 Task: Look for Airbnb options in Chacao, Venezuela from 13th December, 2023 to 15th December, 2023 for 7 adults. Place can be entire room or shared room with 4 bedrooms having 7 beds and 4 bathrooms. Property type can be house. Amenities needed are: wifi, TV, free parking on premises, gym, breakfast.
Action: Mouse moved to (483, 97)
Screenshot: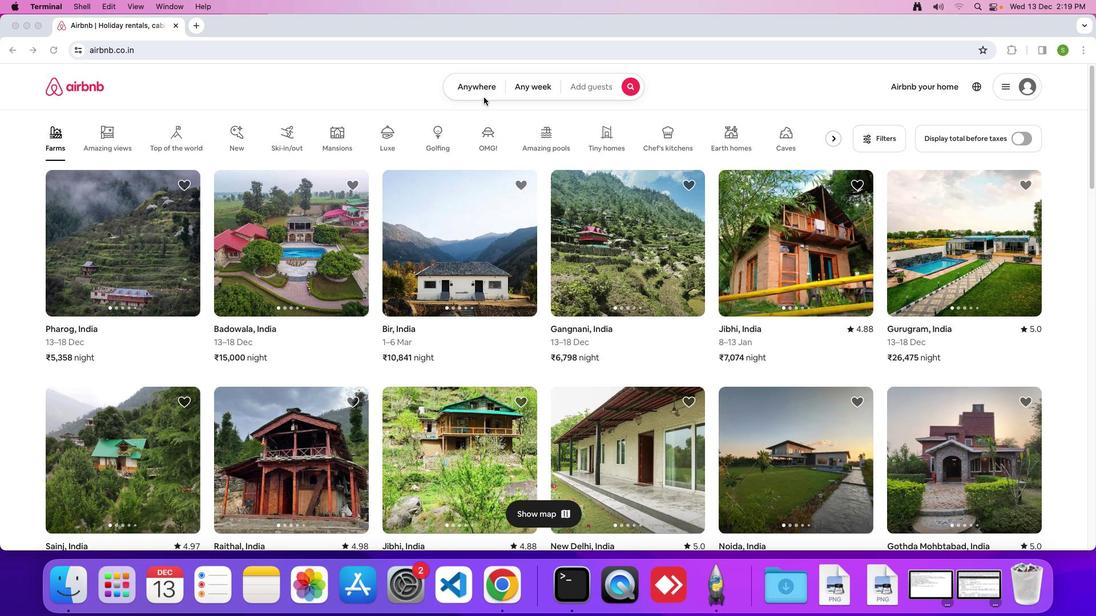 
Action: Mouse pressed left at (483, 97)
Screenshot: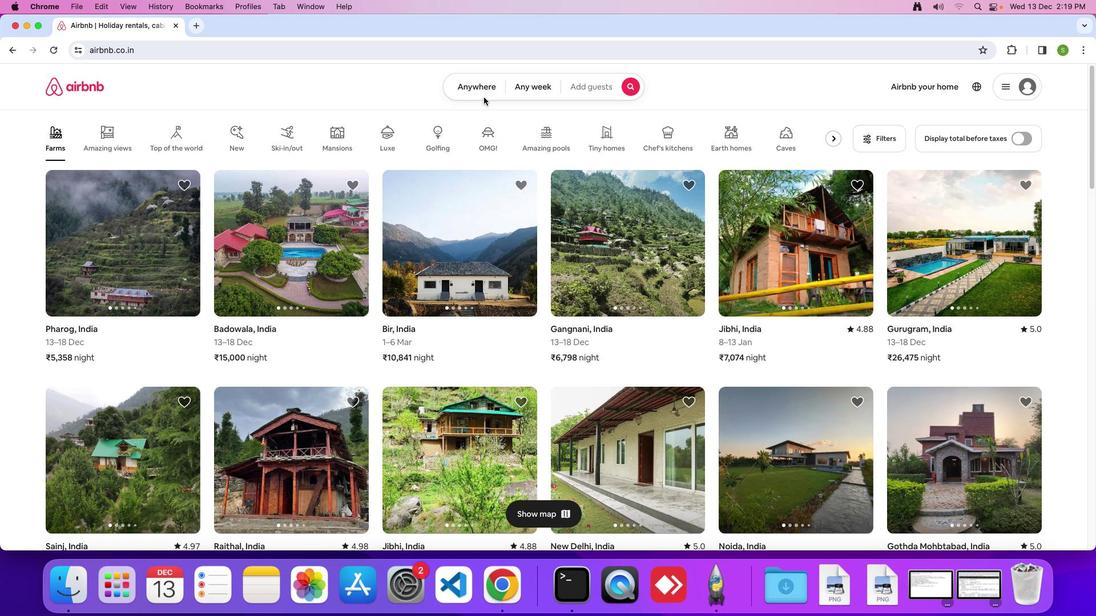 
Action: Mouse moved to (483, 91)
Screenshot: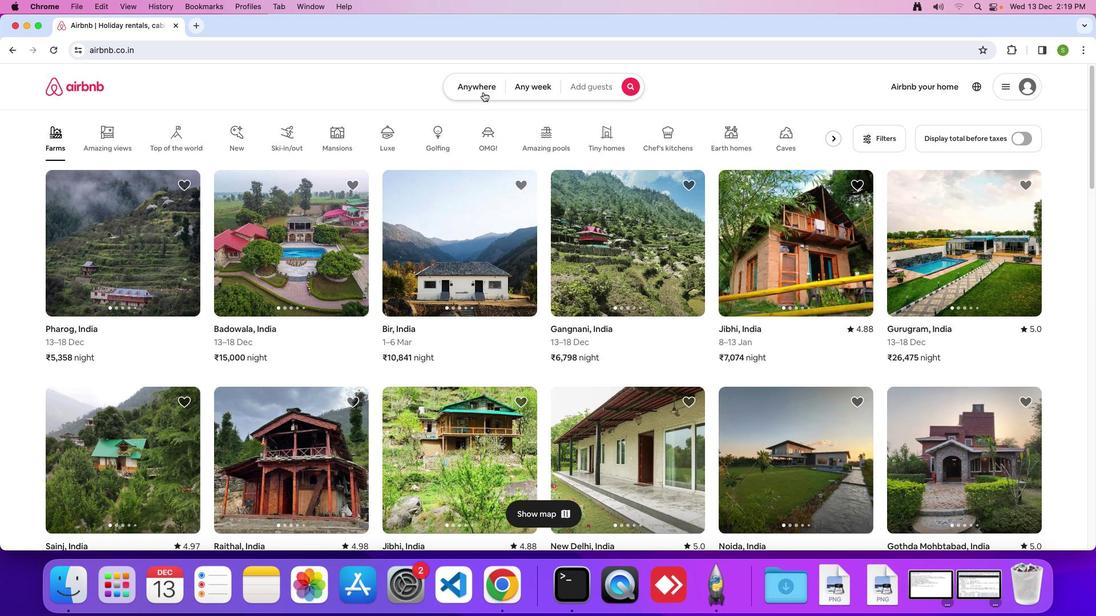 
Action: Mouse pressed left at (483, 91)
Screenshot: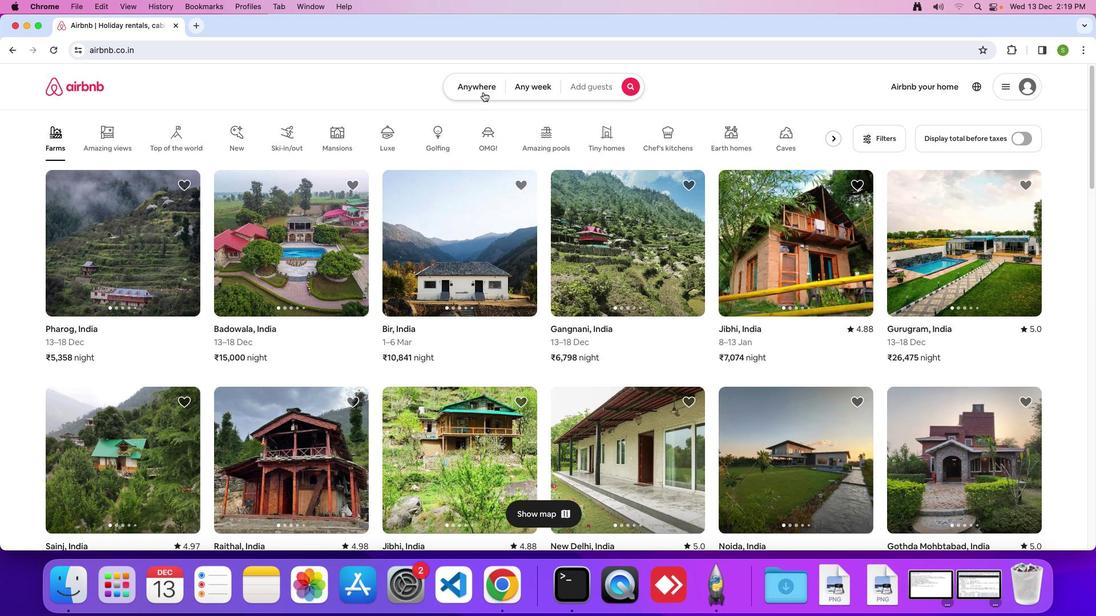 
Action: Mouse moved to (373, 132)
Screenshot: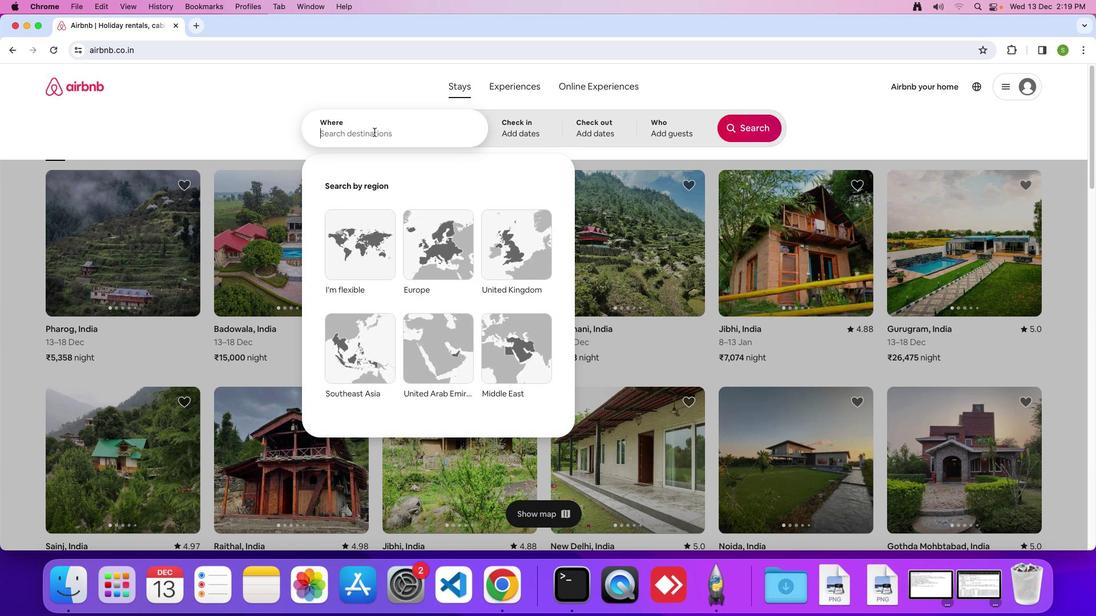 
Action: Mouse pressed left at (373, 132)
Screenshot: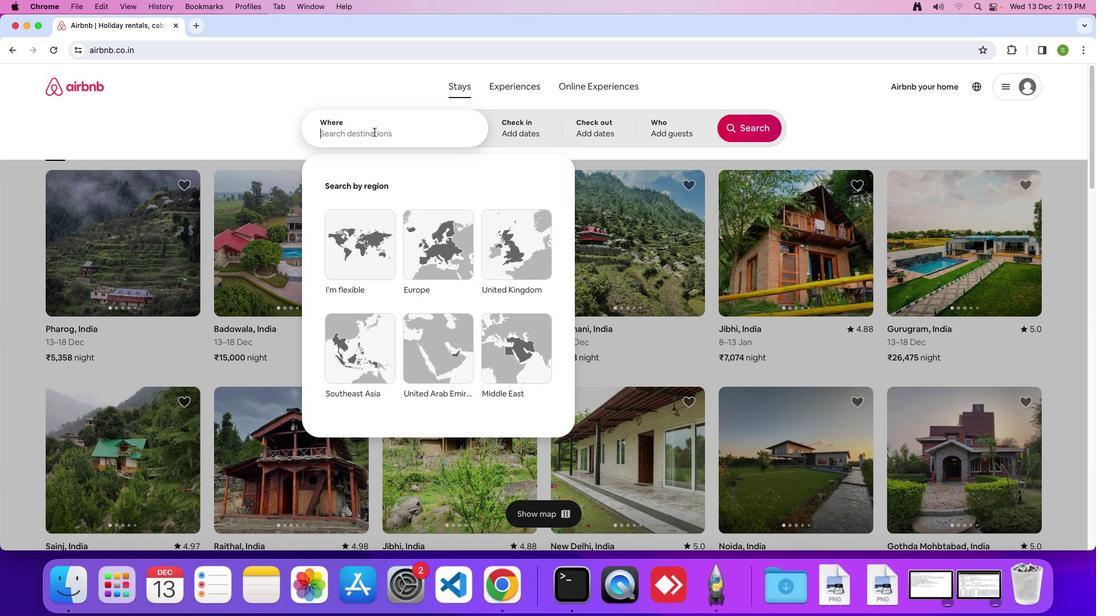 
Action: Key pressed 'C'Key.caps_lock'h''a''c''a''o'','Key.spaceKey.shift'V''e''n''e''z''u''e''l''a'Key.enter
Screenshot: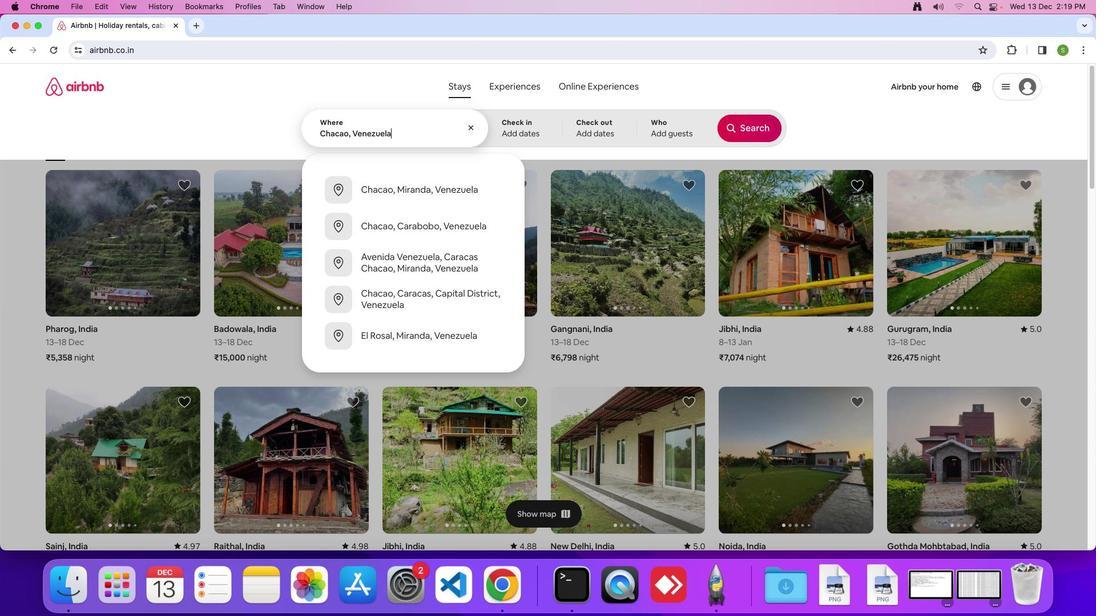 
Action: Mouse moved to (424, 327)
Screenshot: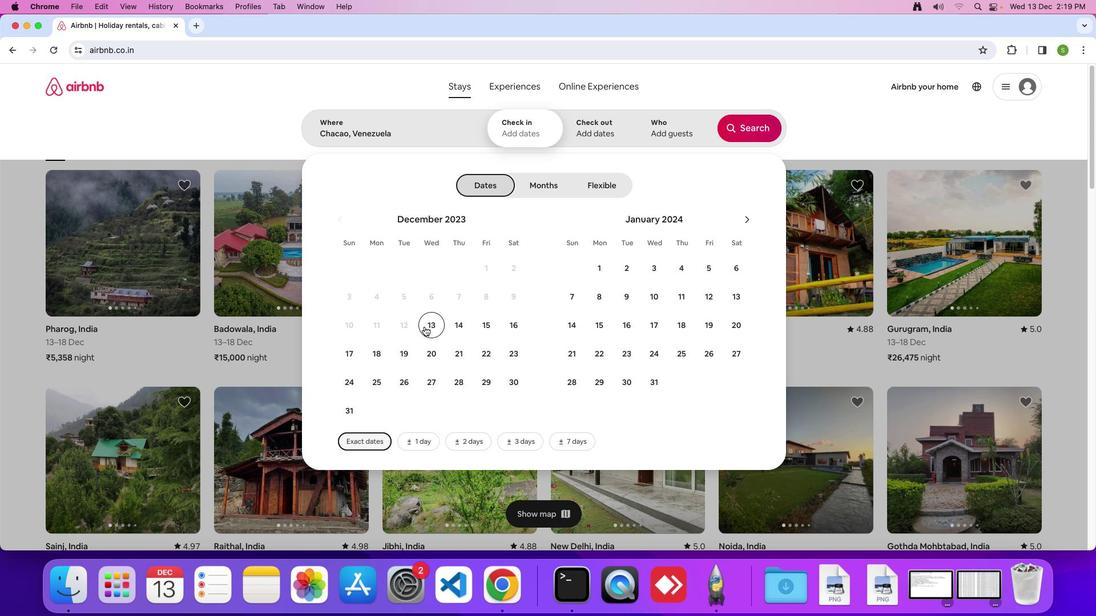 
Action: Mouse pressed left at (424, 327)
Screenshot: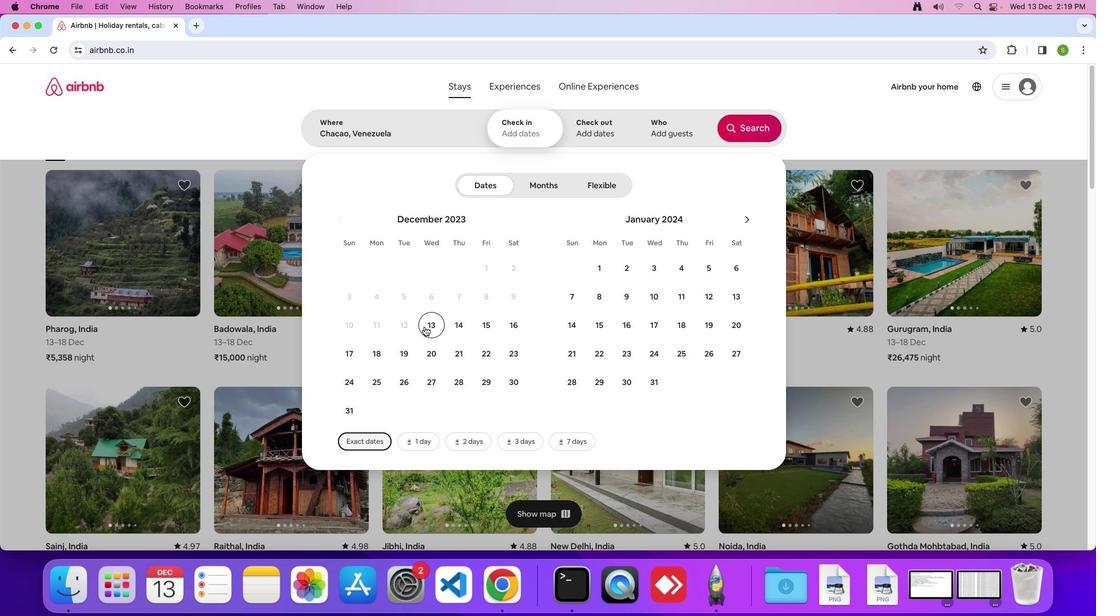 
Action: Mouse moved to (481, 323)
Screenshot: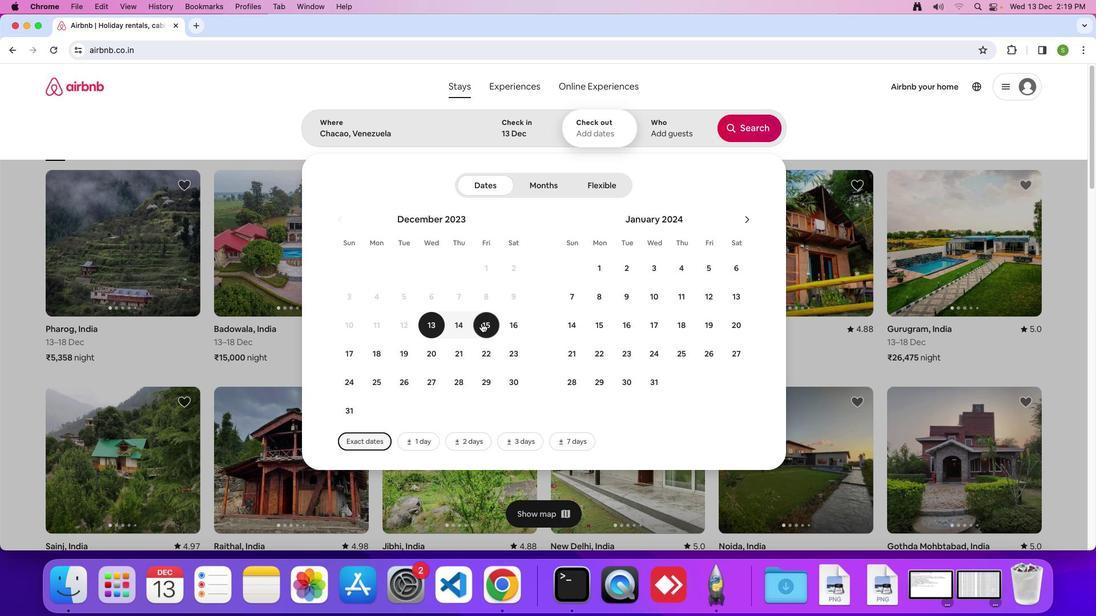 
Action: Mouse pressed left at (481, 323)
Screenshot: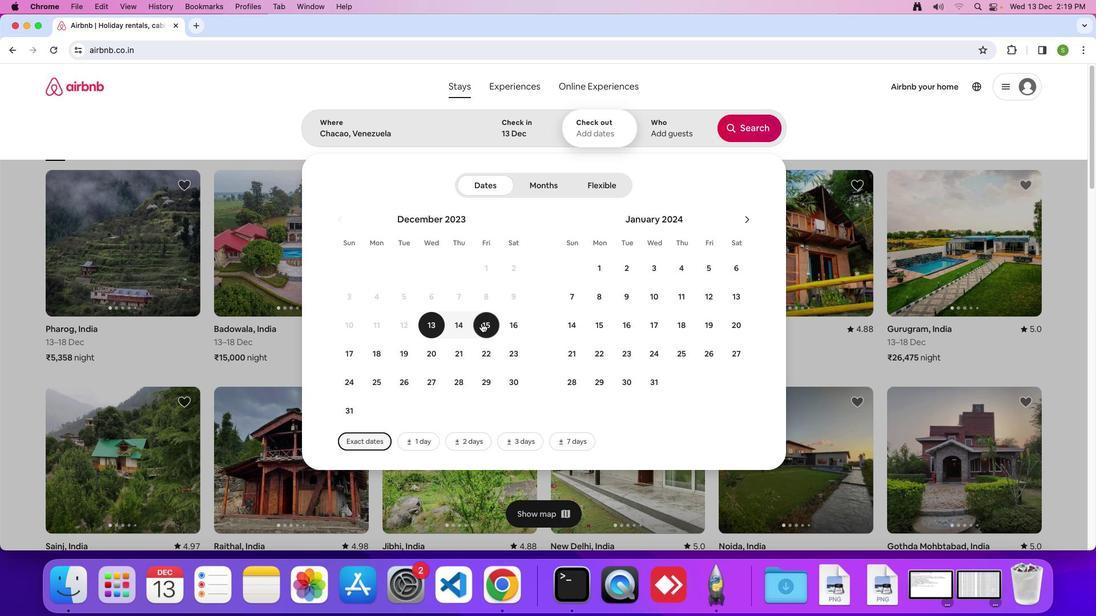 
Action: Mouse moved to (659, 124)
Screenshot: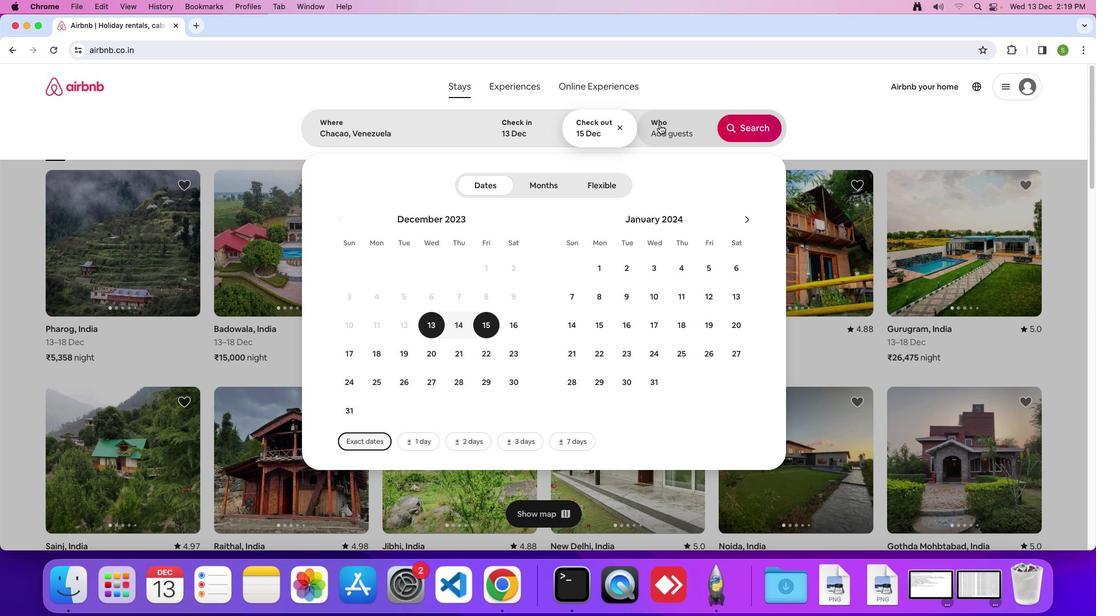 
Action: Mouse pressed left at (659, 124)
Screenshot: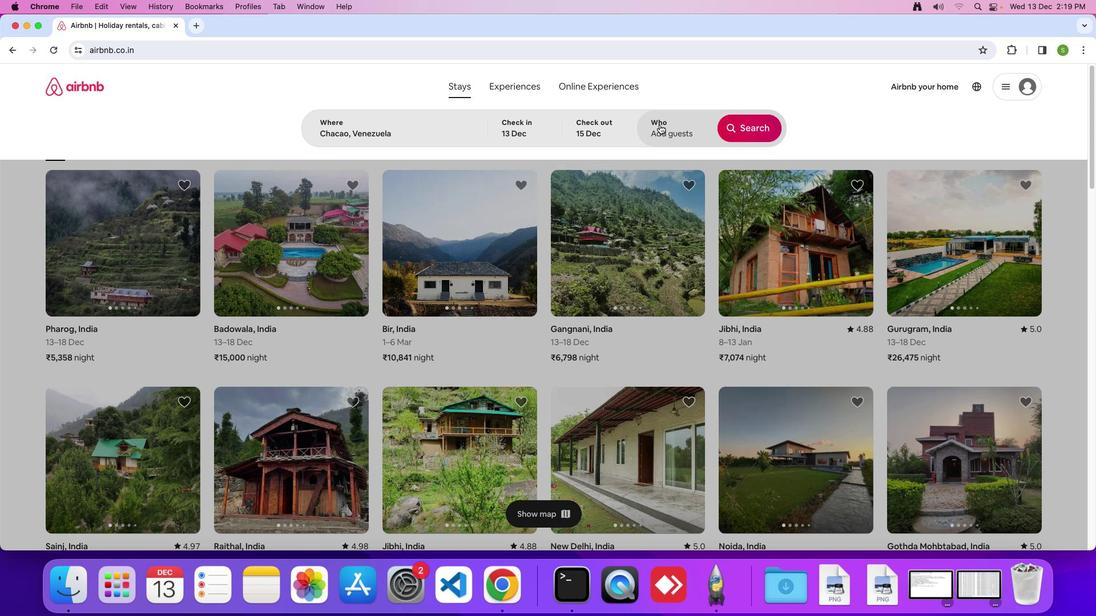 
Action: Mouse moved to (747, 188)
Screenshot: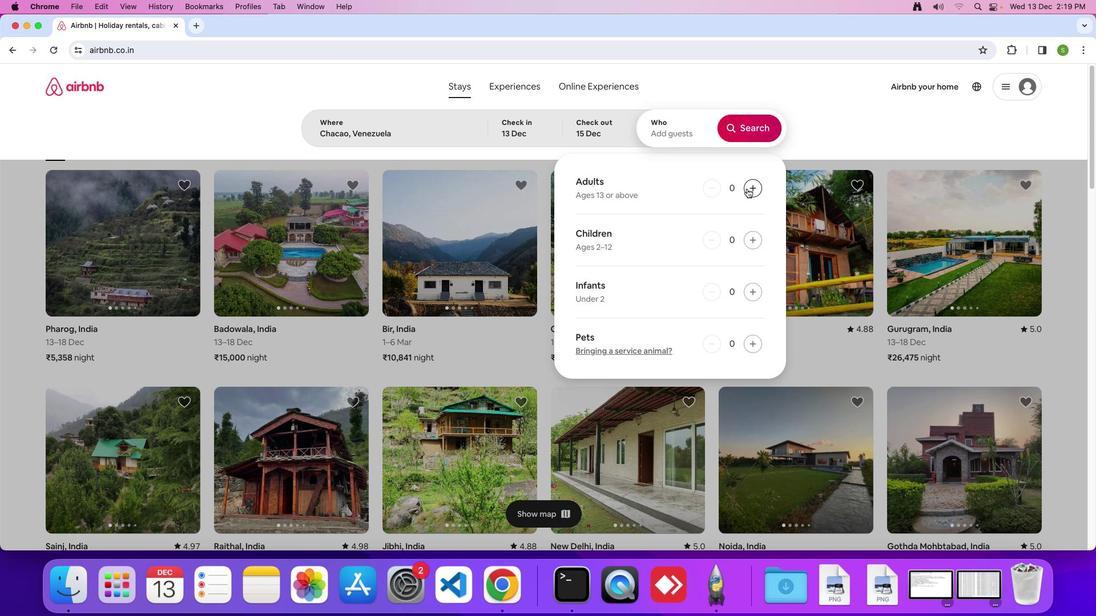 
Action: Mouse pressed left at (747, 188)
Screenshot: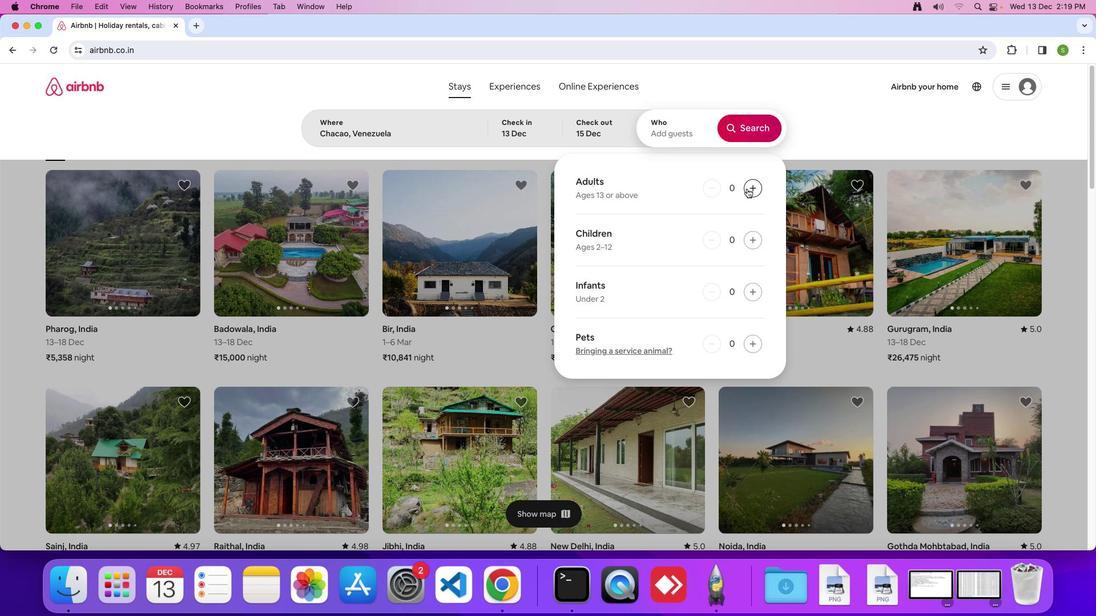 
Action: Mouse pressed left at (747, 188)
Screenshot: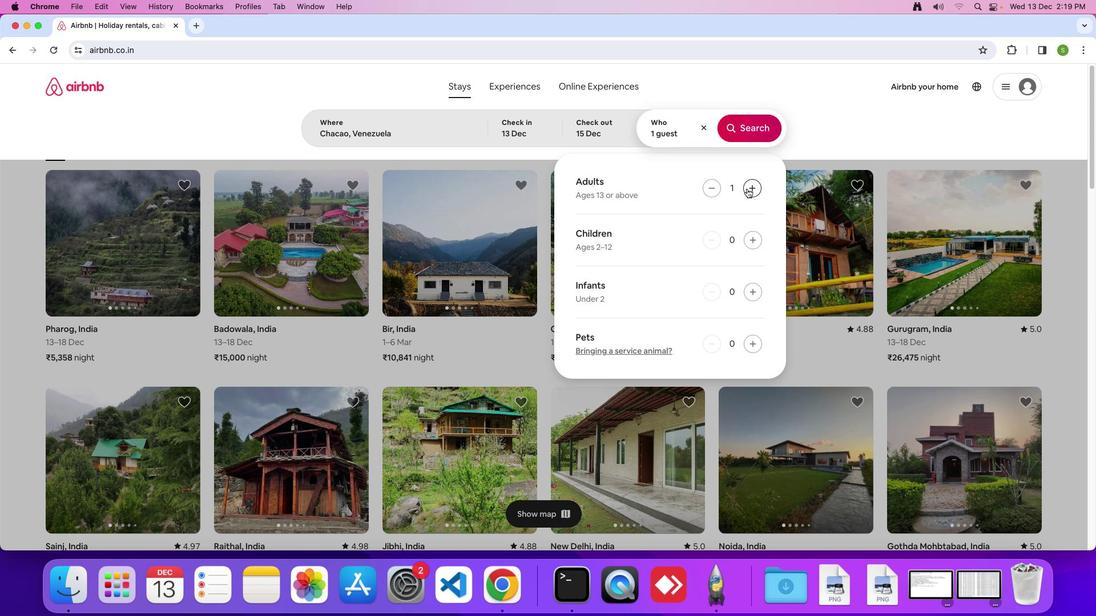 
Action: Mouse pressed left at (747, 188)
Screenshot: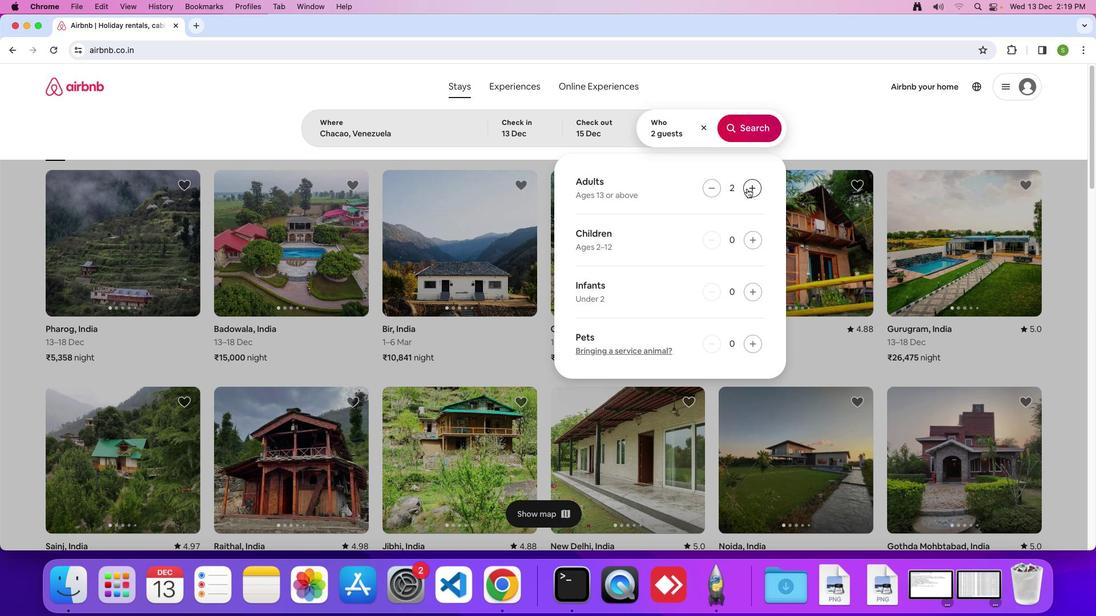 
Action: Mouse pressed left at (747, 188)
Screenshot: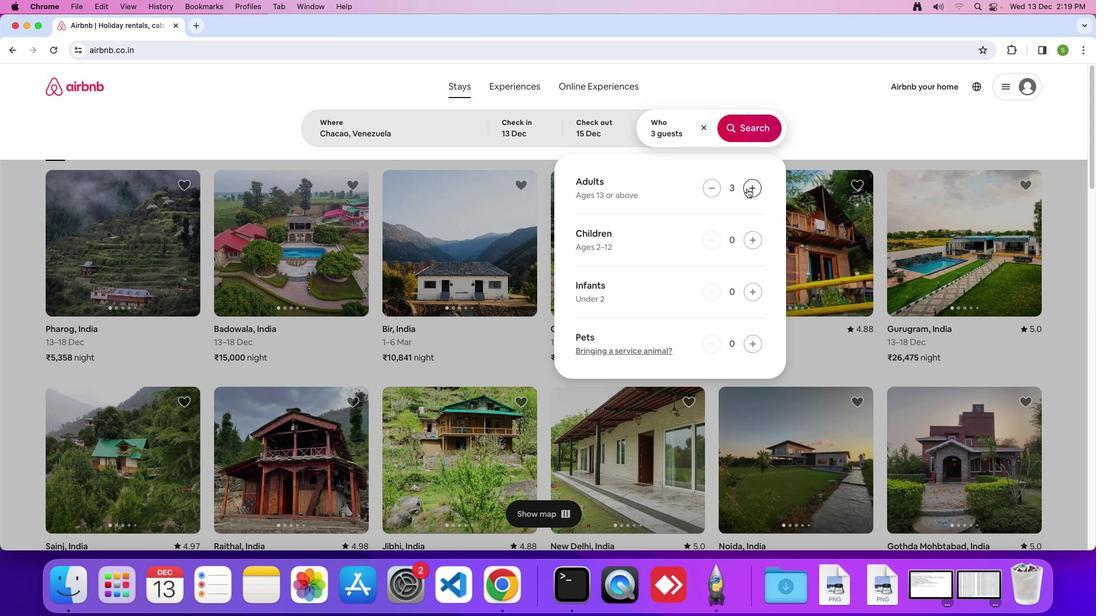 
Action: Mouse pressed left at (747, 188)
Screenshot: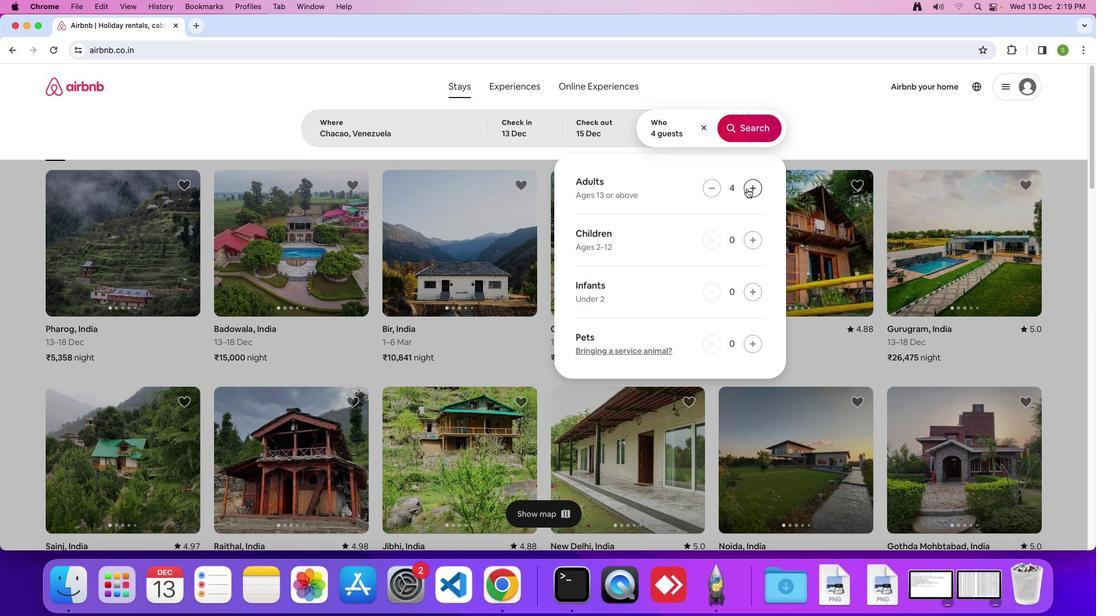 
Action: Mouse pressed left at (747, 188)
Screenshot: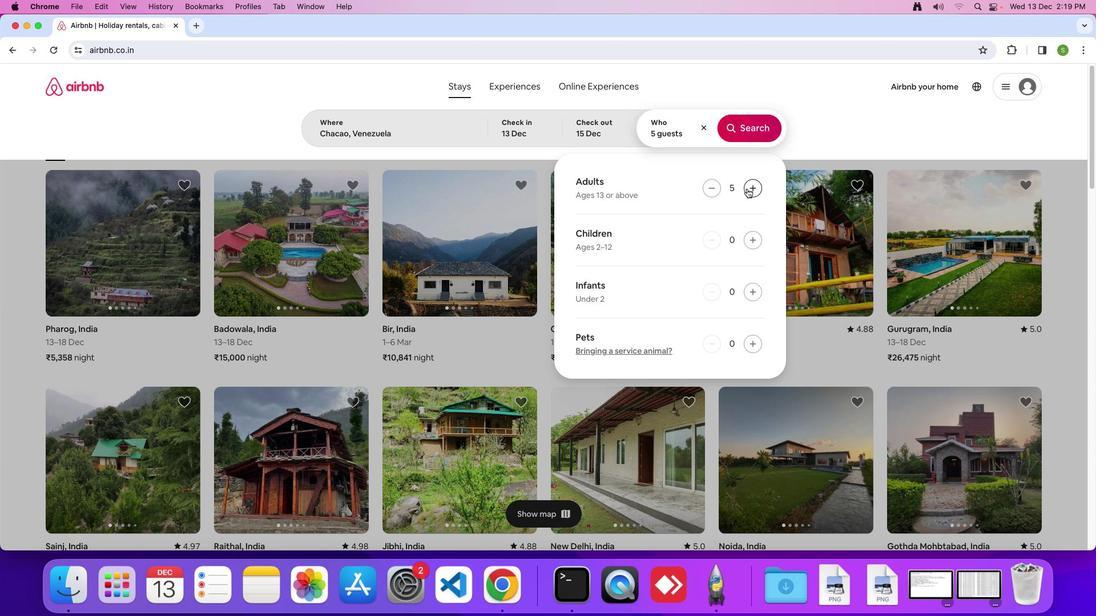 
Action: Mouse pressed left at (747, 188)
Screenshot: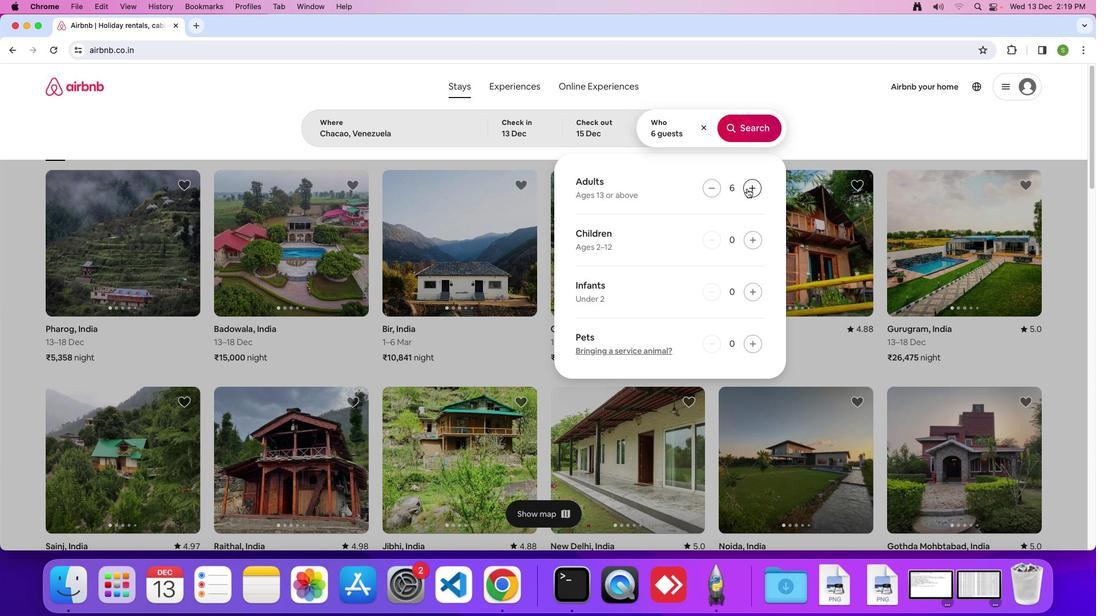 
Action: Mouse moved to (751, 133)
Screenshot: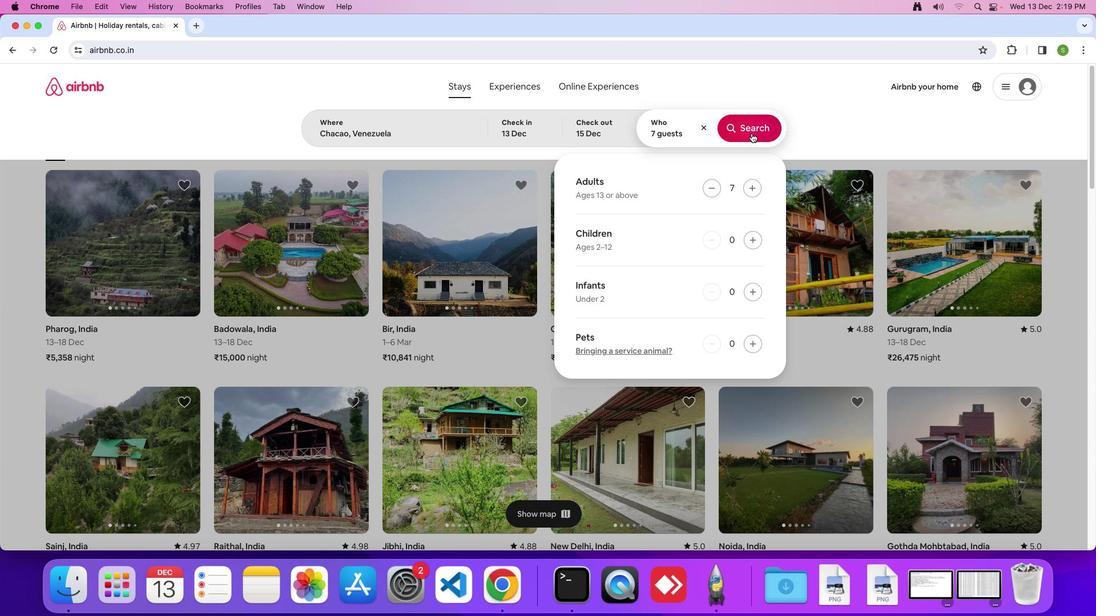 
Action: Mouse pressed left at (751, 133)
Screenshot: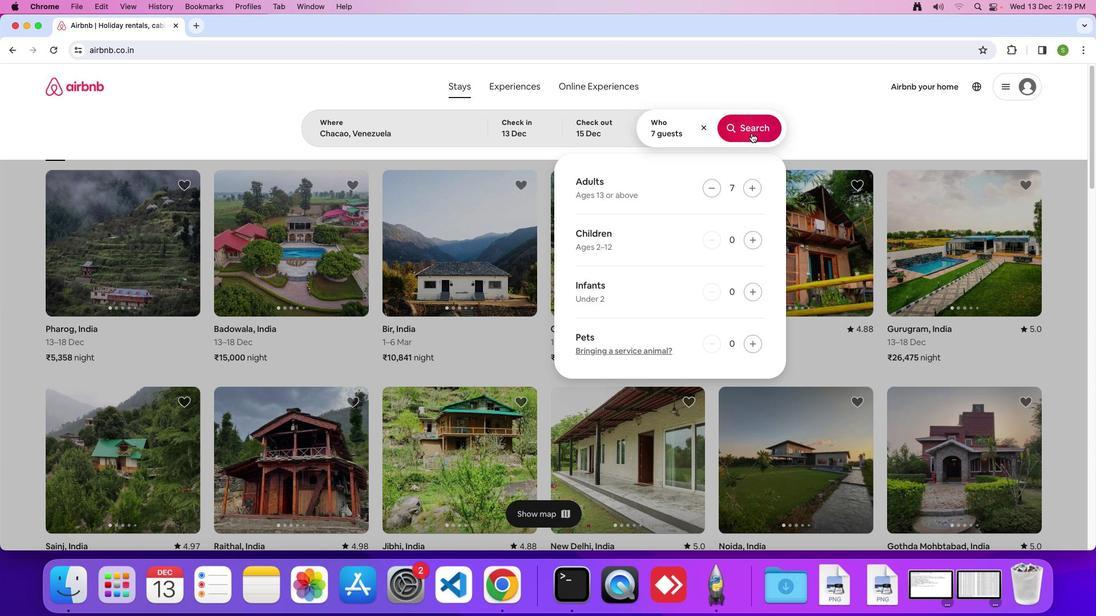 
Action: Mouse moved to (923, 134)
Screenshot: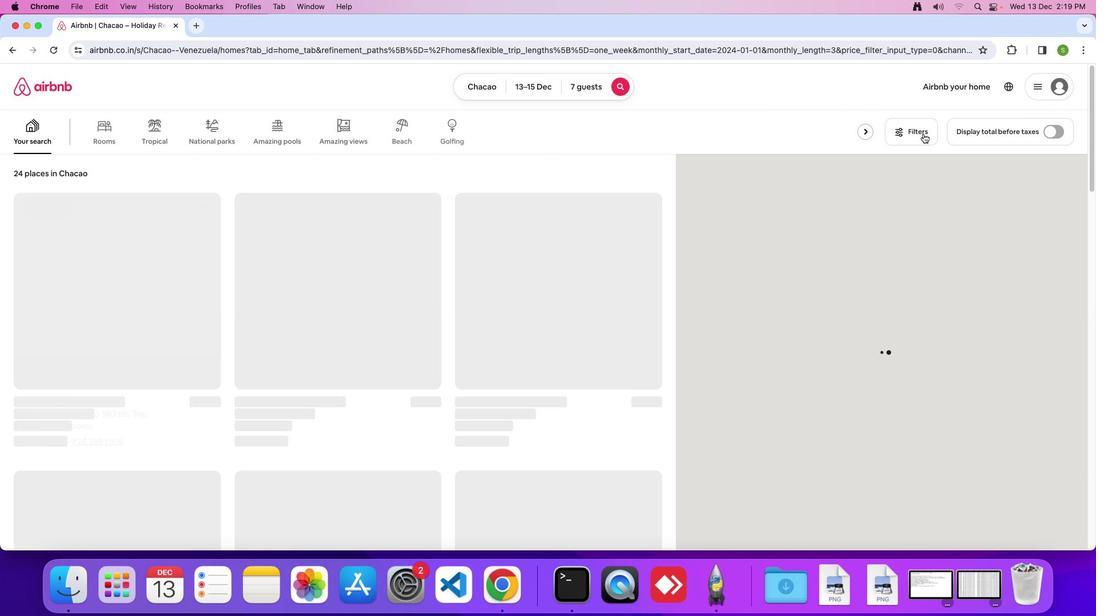 
Action: Mouse pressed left at (923, 134)
Screenshot: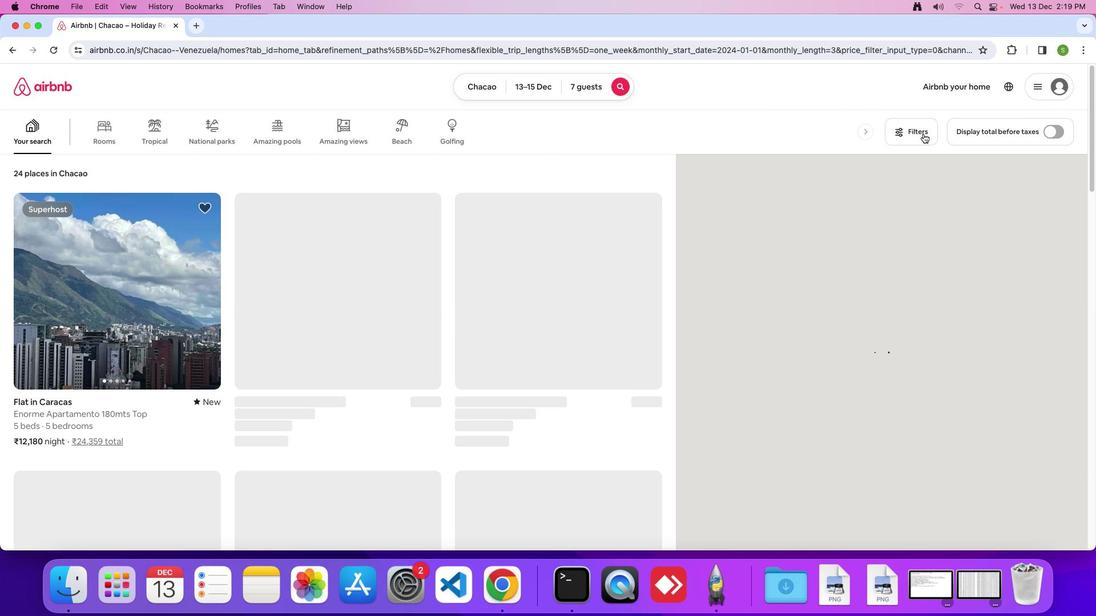 
Action: Mouse moved to (588, 299)
Screenshot: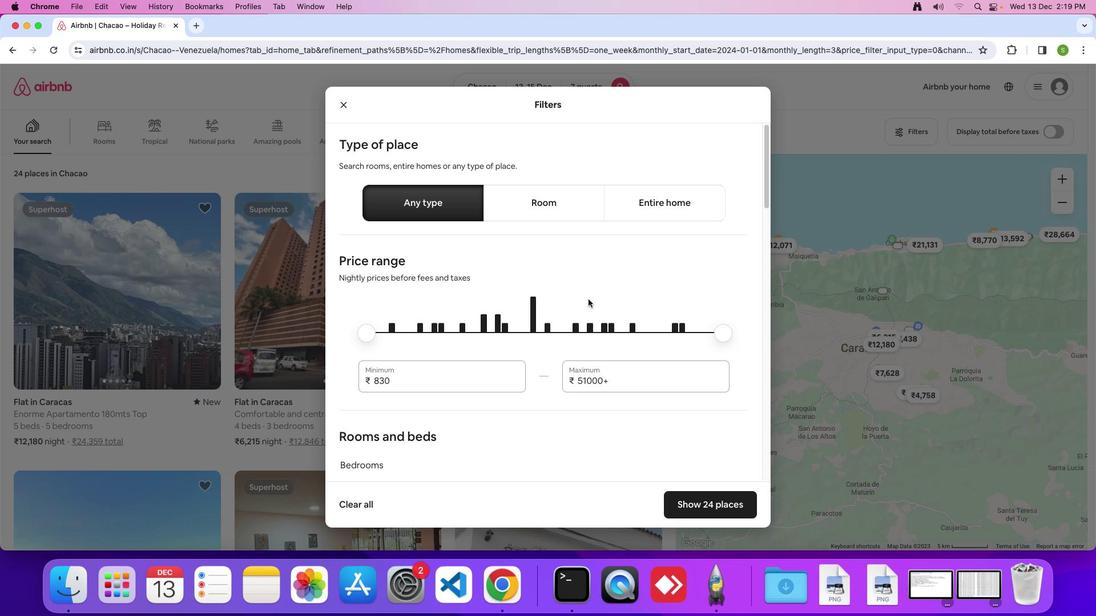 
Action: Mouse scrolled (588, 299) with delta (0, 0)
Screenshot: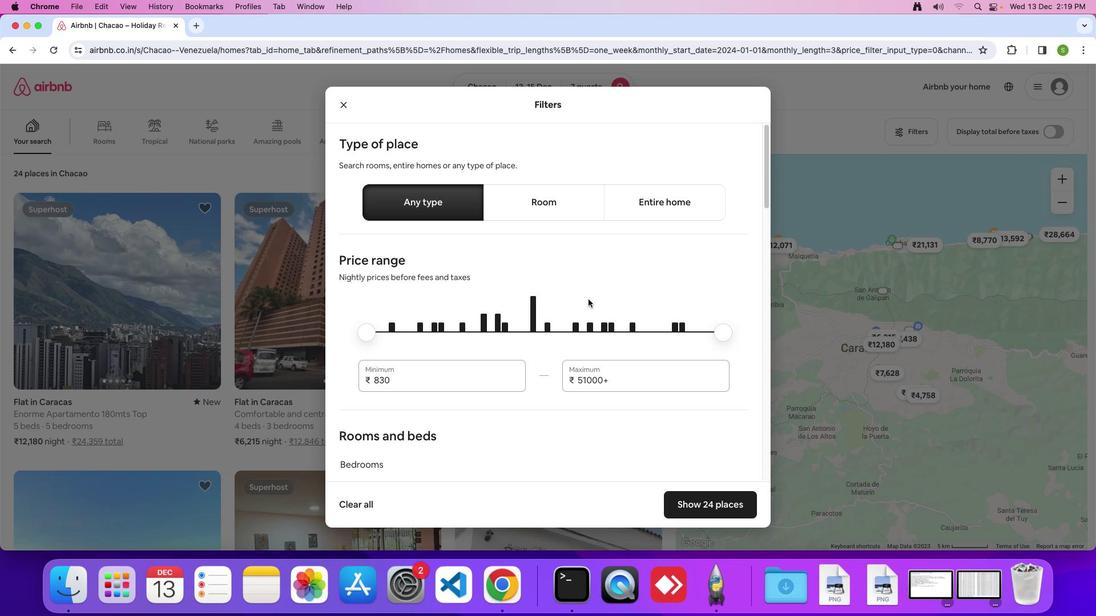 
Action: Mouse scrolled (588, 299) with delta (0, 0)
Screenshot: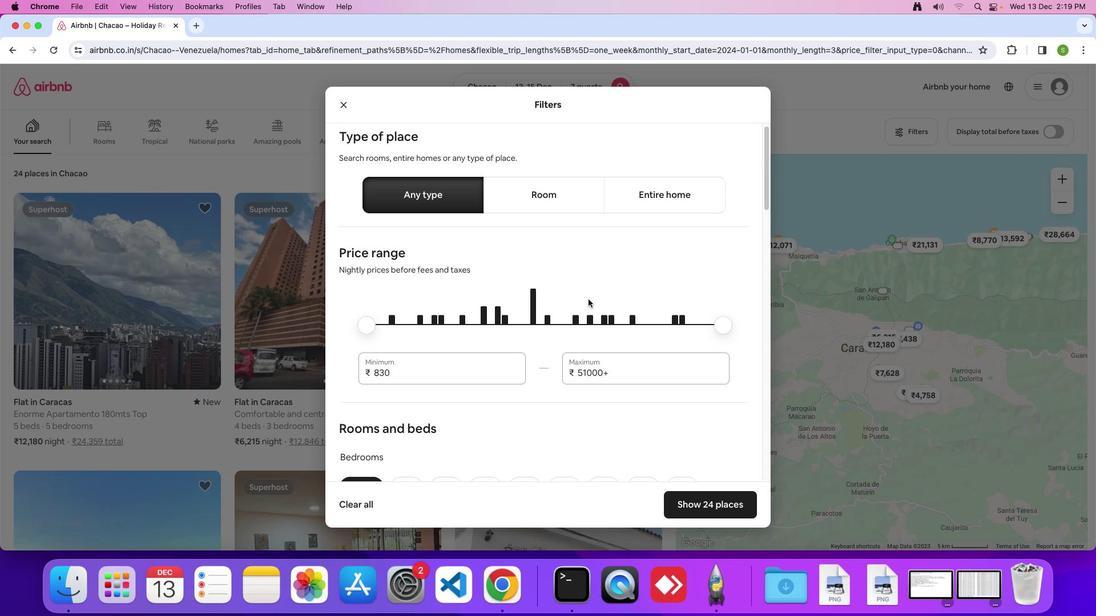 
Action: Mouse scrolled (588, 299) with delta (0, 0)
Screenshot: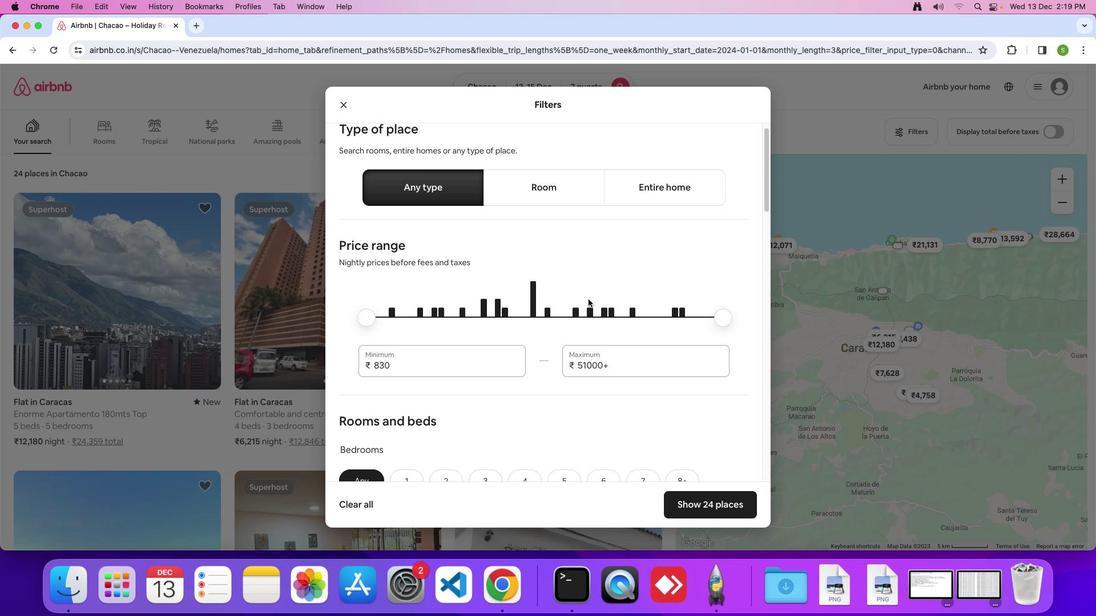 
Action: Mouse scrolled (588, 299) with delta (0, 0)
Screenshot: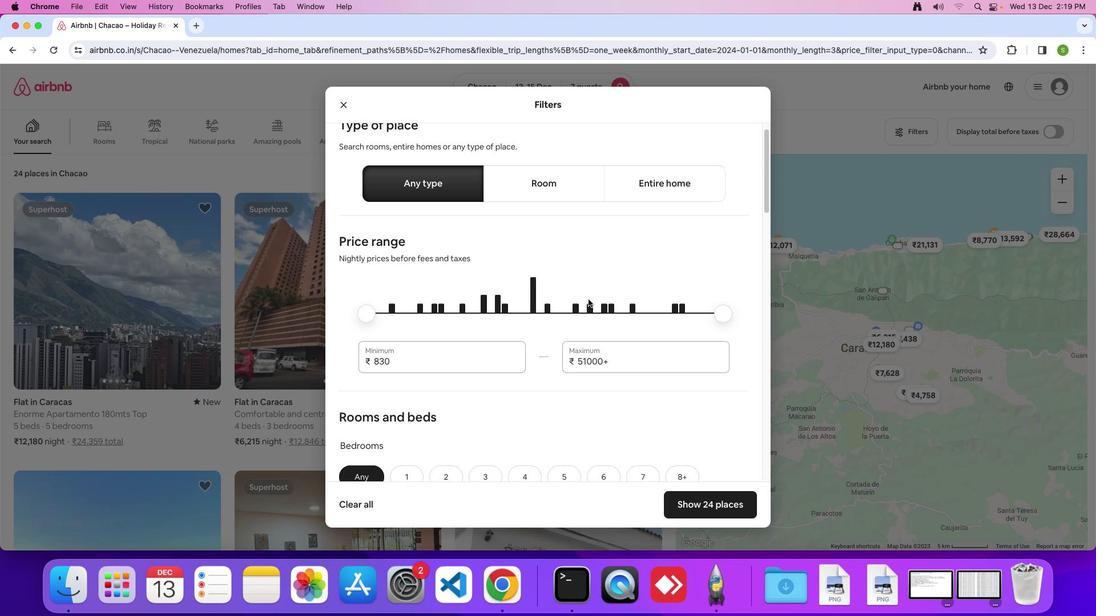 
Action: Mouse scrolled (588, 299) with delta (0, 0)
Screenshot: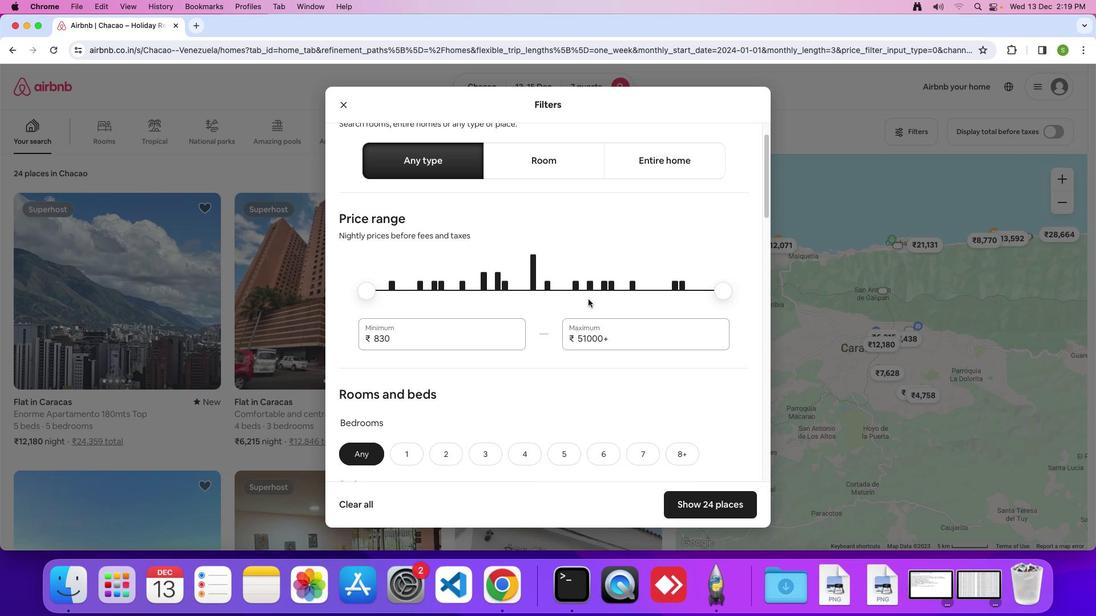 
Action: Mouse scrolled (588, 299) with delta (0, 0)
Screenshot: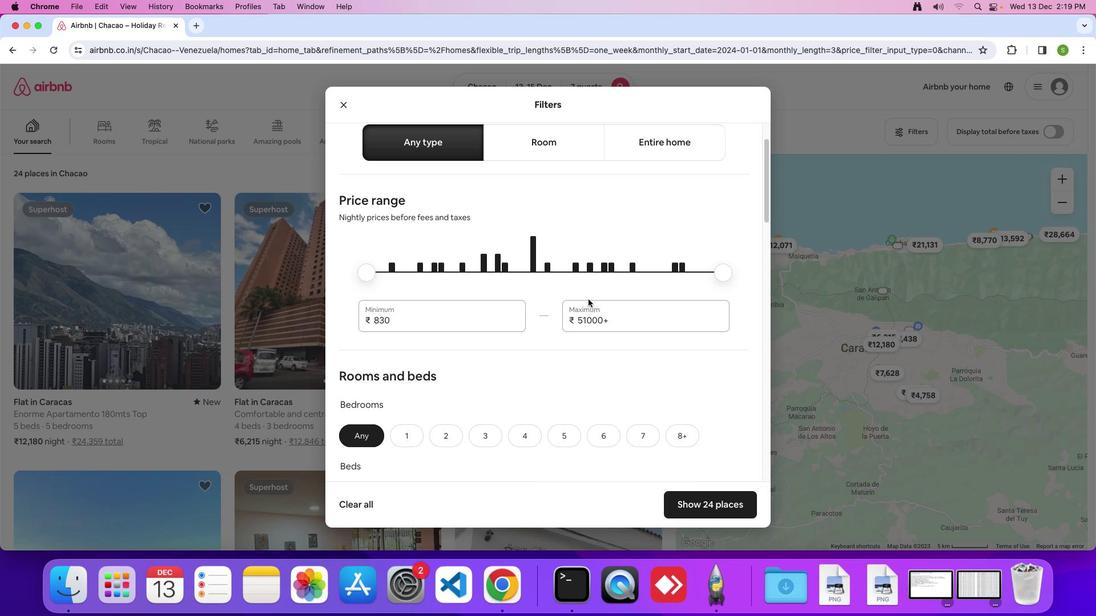 
Action: Mouse scrolled (588, 299) with delta (0, 0)
Screenshot: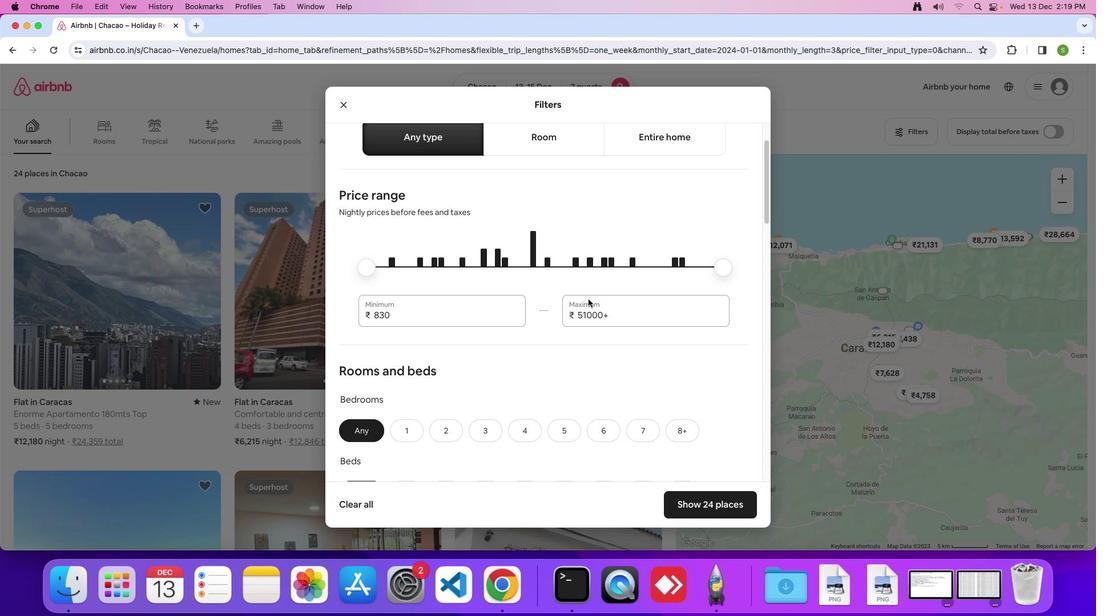 
Action: Mouse scrolled (588, 299) with delta (0, -1)
Screenshot: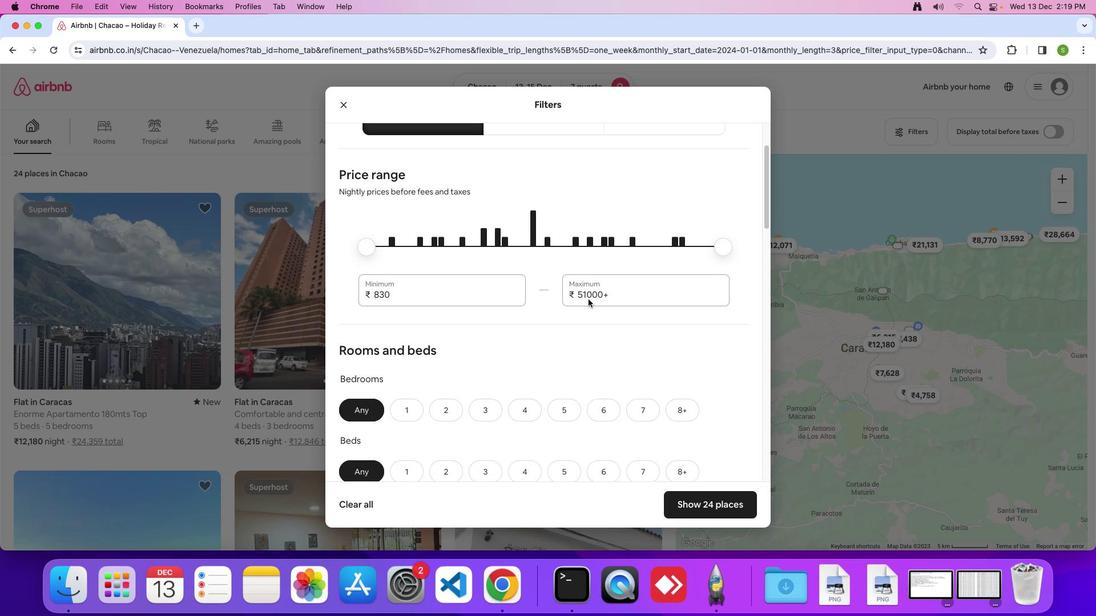 
Action: Mouse scrolled (588, 299) with delta (0, 0)
Screenshot: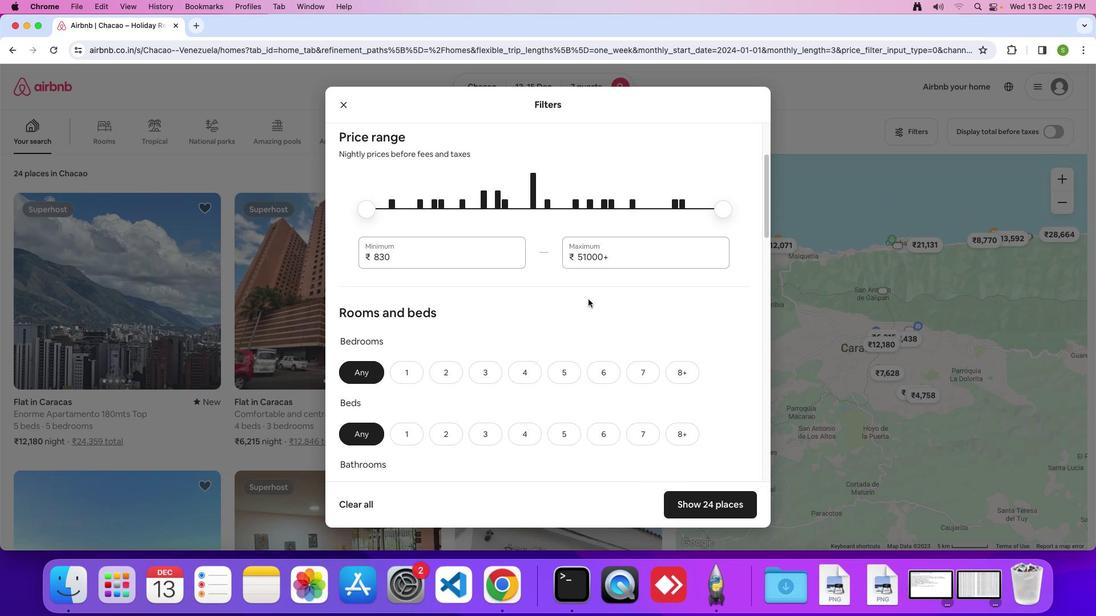 
Action: Mouse scrolled (588, 299) with delta (0, 0)
Screenshot: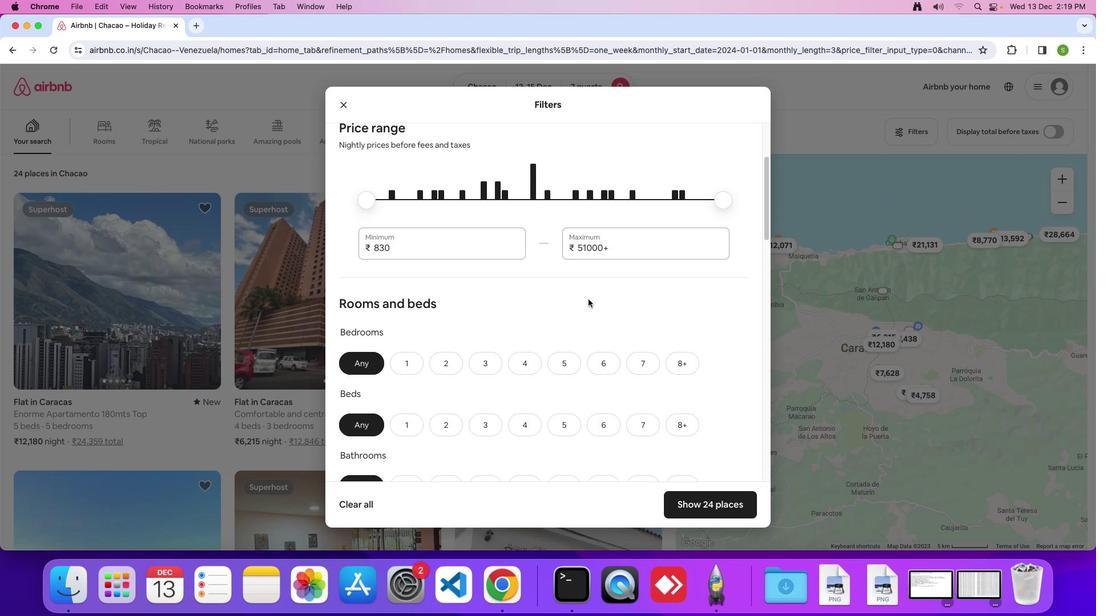 
Action: Mouse scrolled (588, 299) with delta (0, -1)
Screenshot: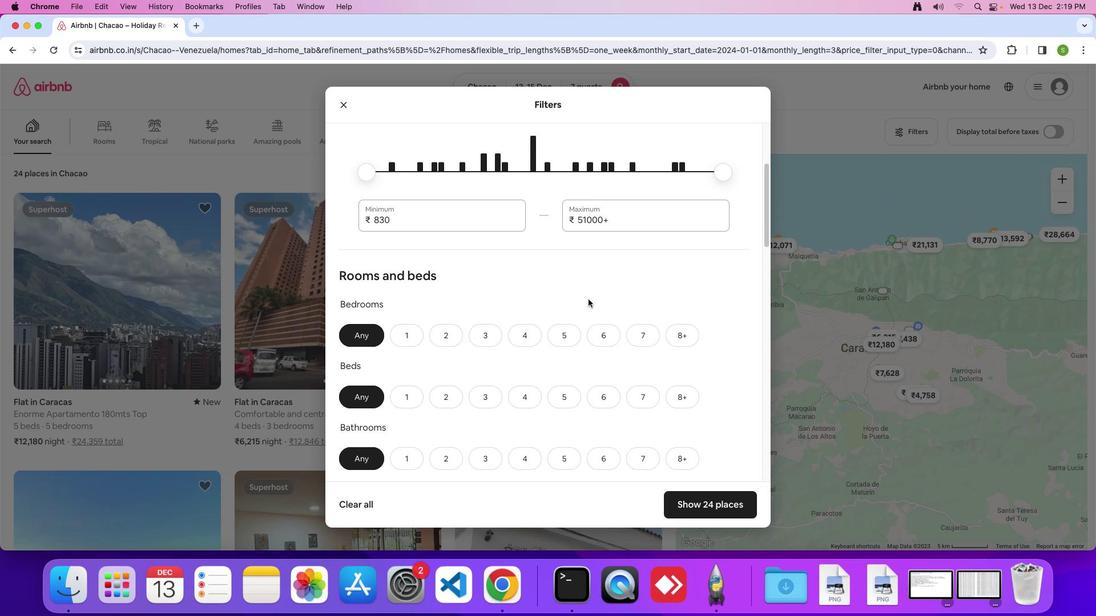
Action: Mouse scrolled (588, 299) with delta (0, 0)
Screenshot: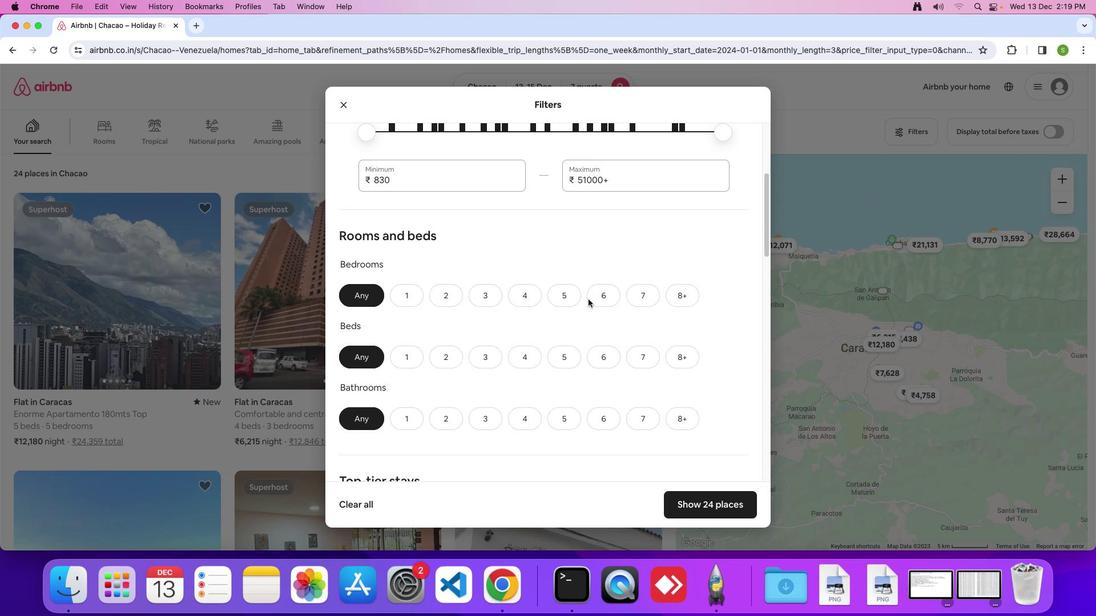 
Action: Mouse scrolled (588, 299) with delta (0, 0)
Screenshot: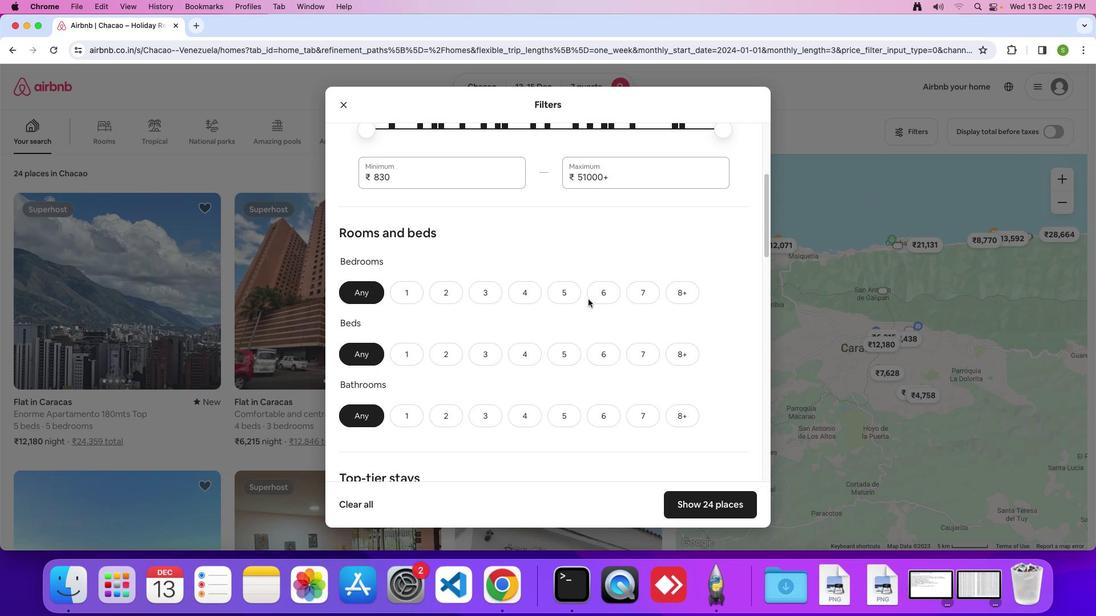 
Action: Mouse scrolled (588, 299) with delta (0, -1)
Screenshot: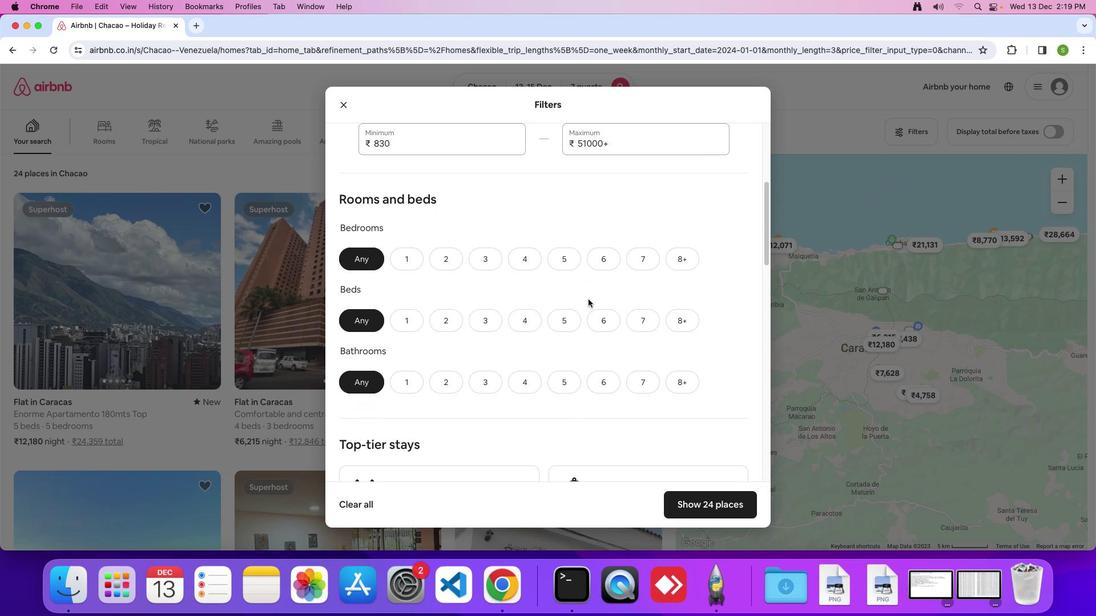 
Action: Mouse moved to (522, 231)
Screenshot: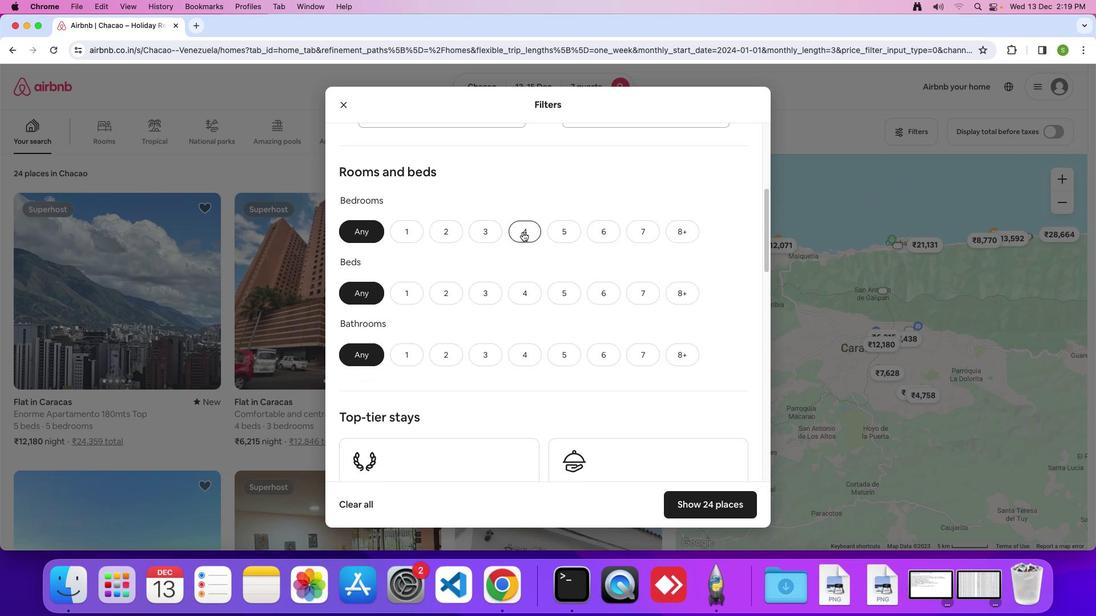 
Action: Mouse pressed left at (522, 231)
Screenshot: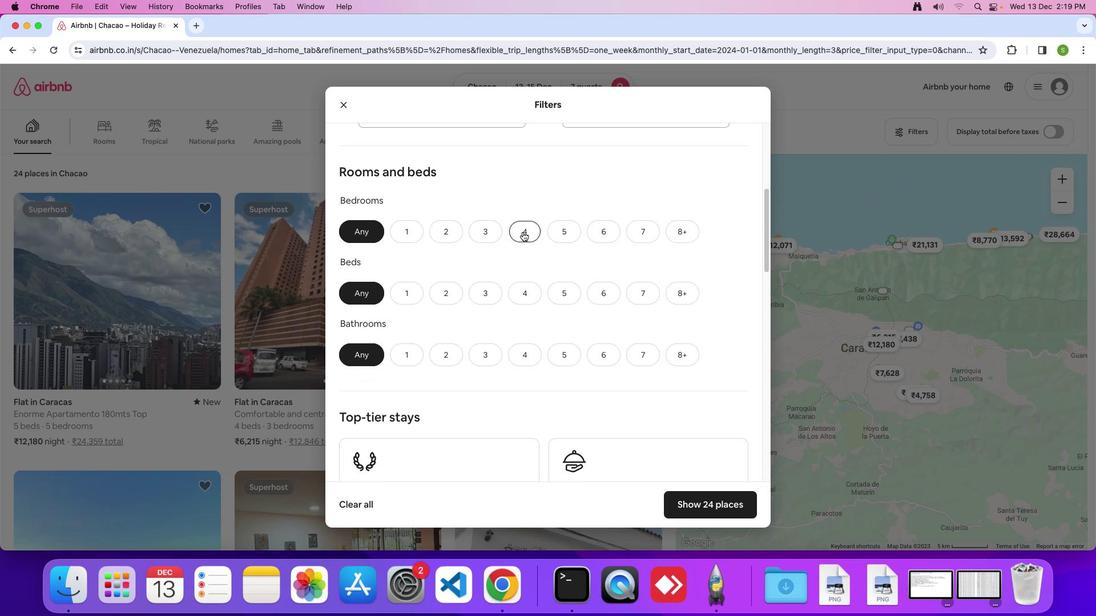 
Action: Mouse moved to (648, 299)
Screenshot: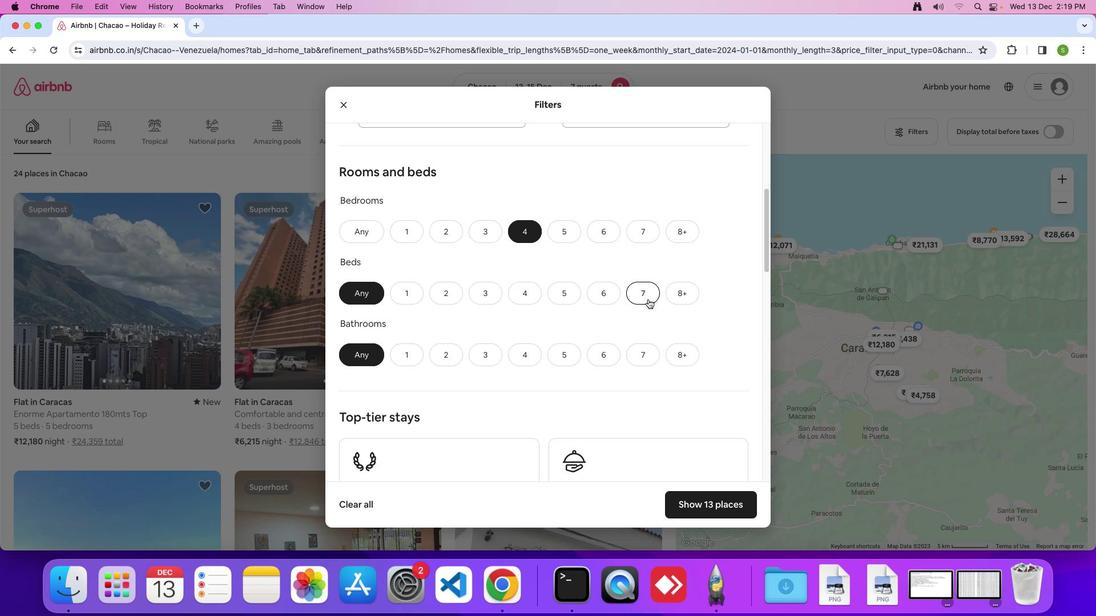 
Action: Mouse pressed left at (648, 299)
Screenshot: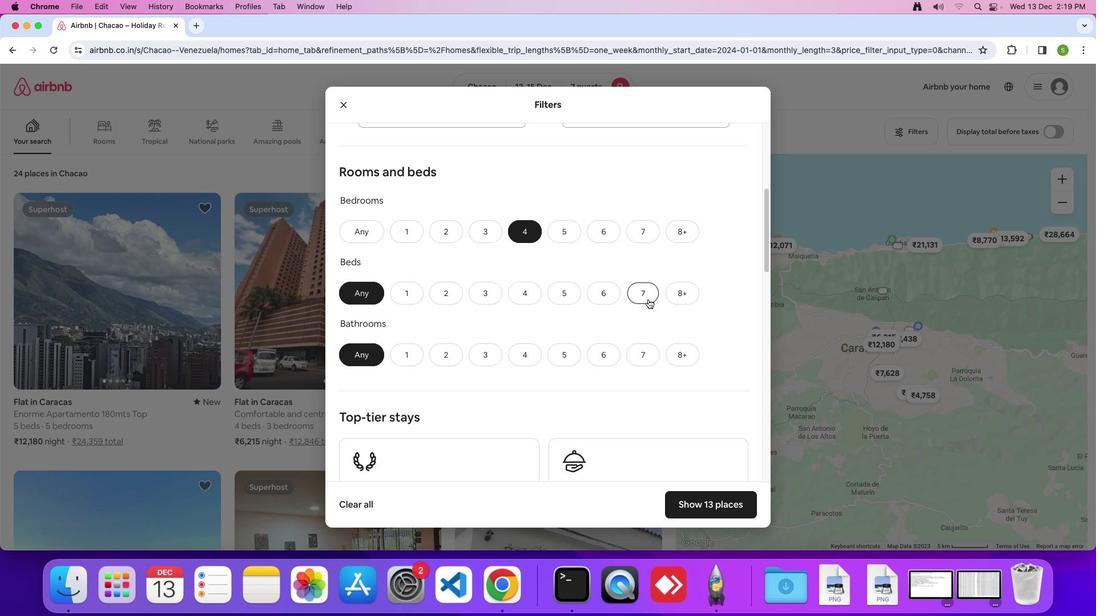 
Action: Mouse moved to (530, 354)
Screenshot: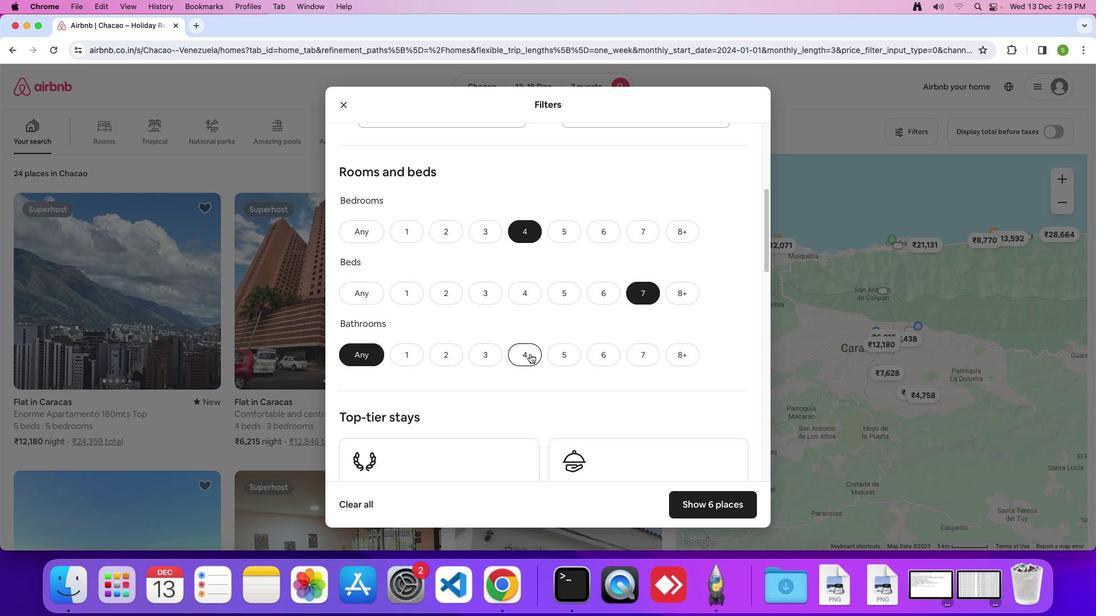 
Action: Mouse pressed left at (530, 354)
Screenshot: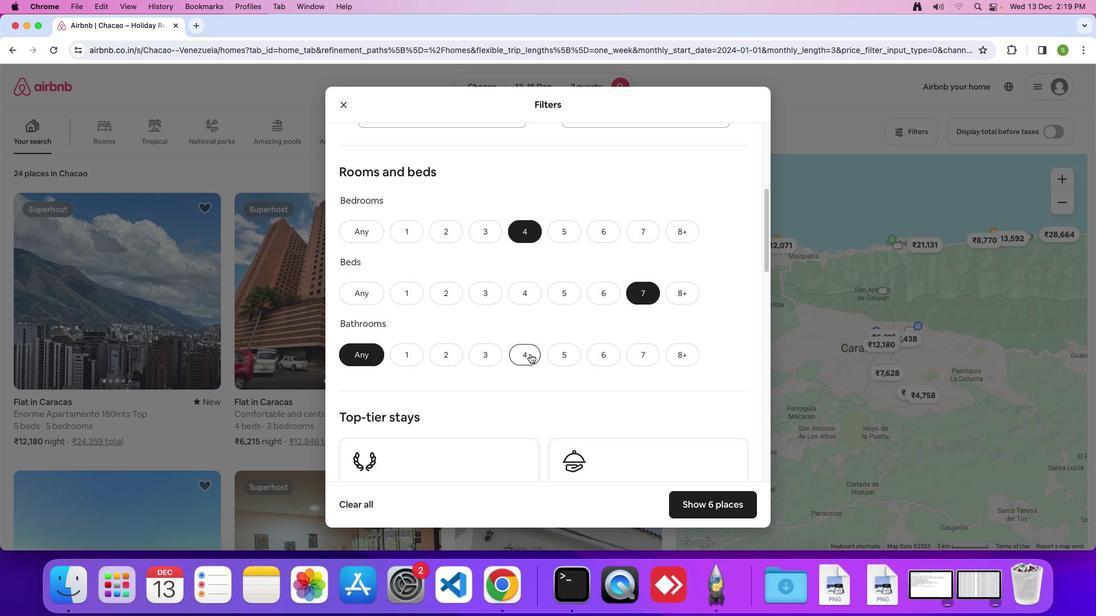 
Action: Mouse moved to (610, 331)
Screenshot: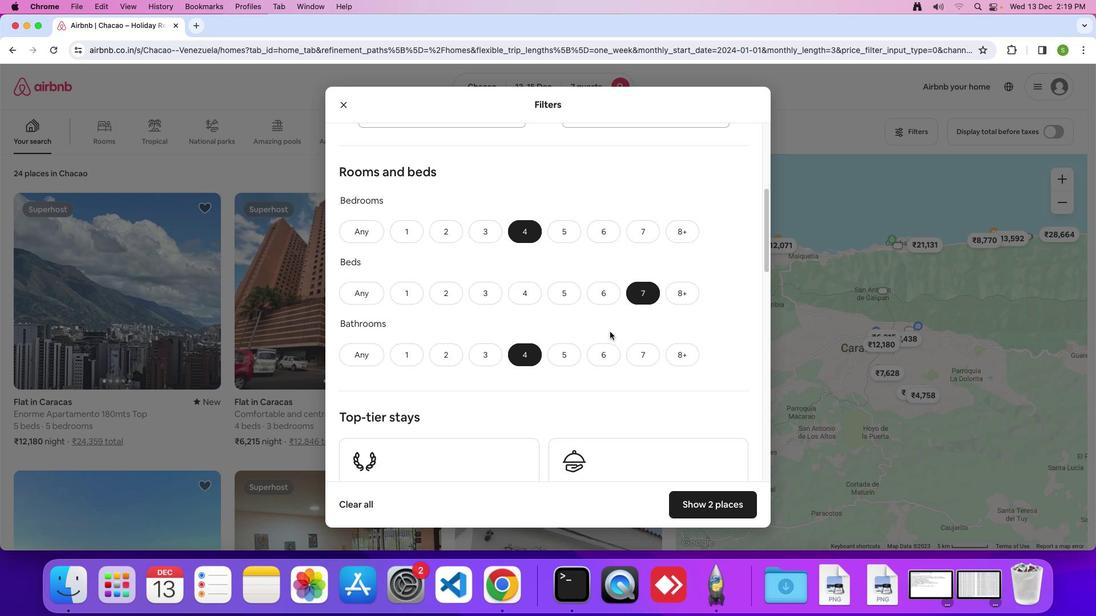 
Action: Mouse scrolled (610, 331) with delta (0, 0)
Screenshot: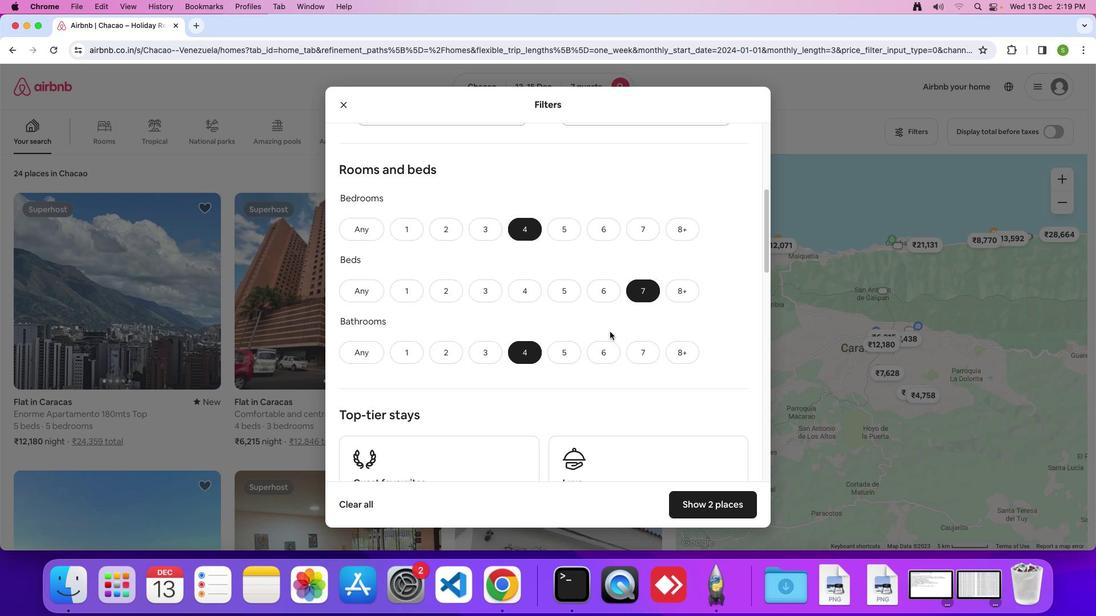 
Action: Mouse scrolled (610, 331) with delta (0, 0)
Screenshot: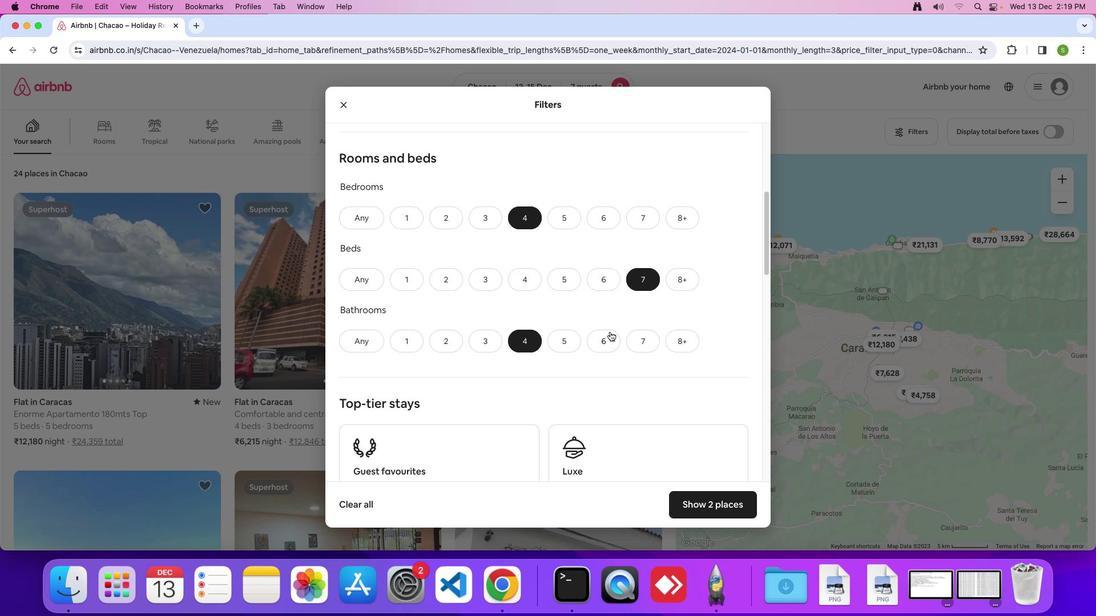 
Action: Mouse scrolled (610, 331) with delta (0, -1)
Screenshot: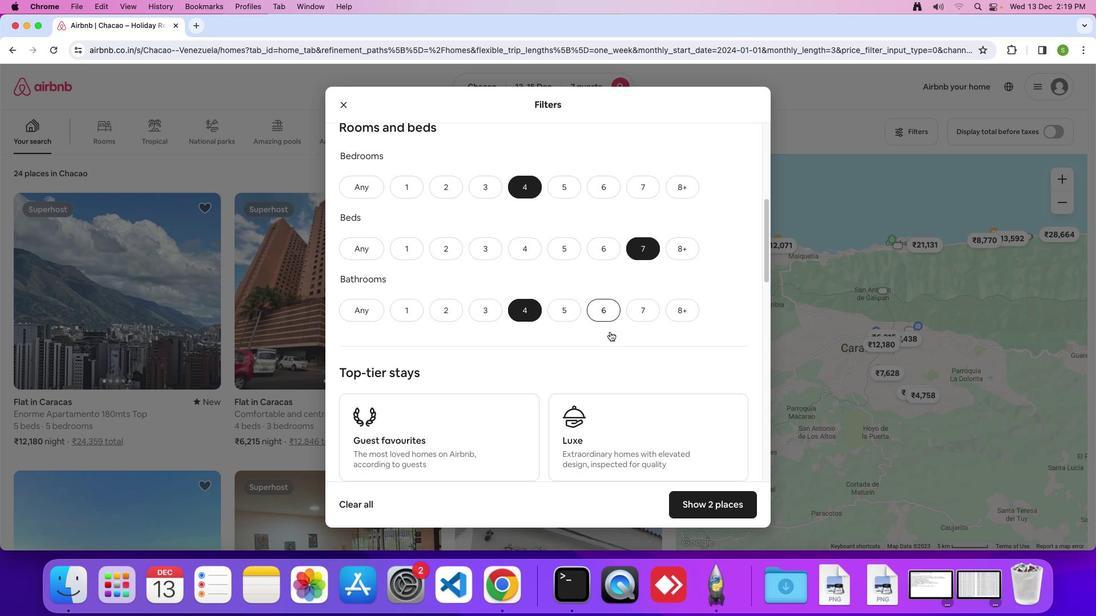 
Action: Mouse scrolled (610, 331) with delta (0, 0)
Screenshot: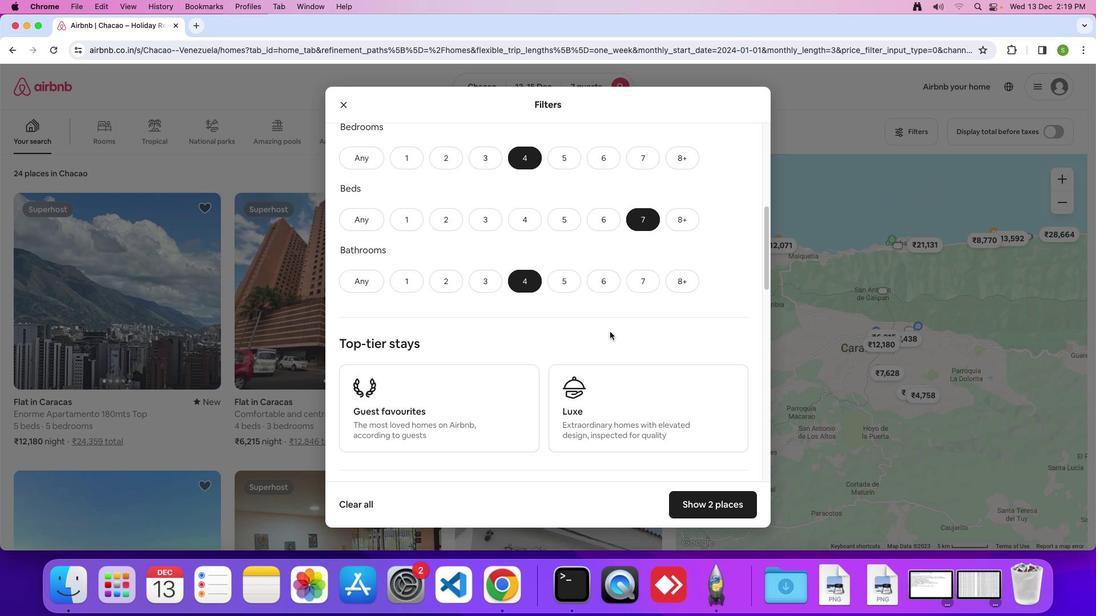 
Action: Mouse scrolled (610, 331) with delta (0, 0)
Screenshot: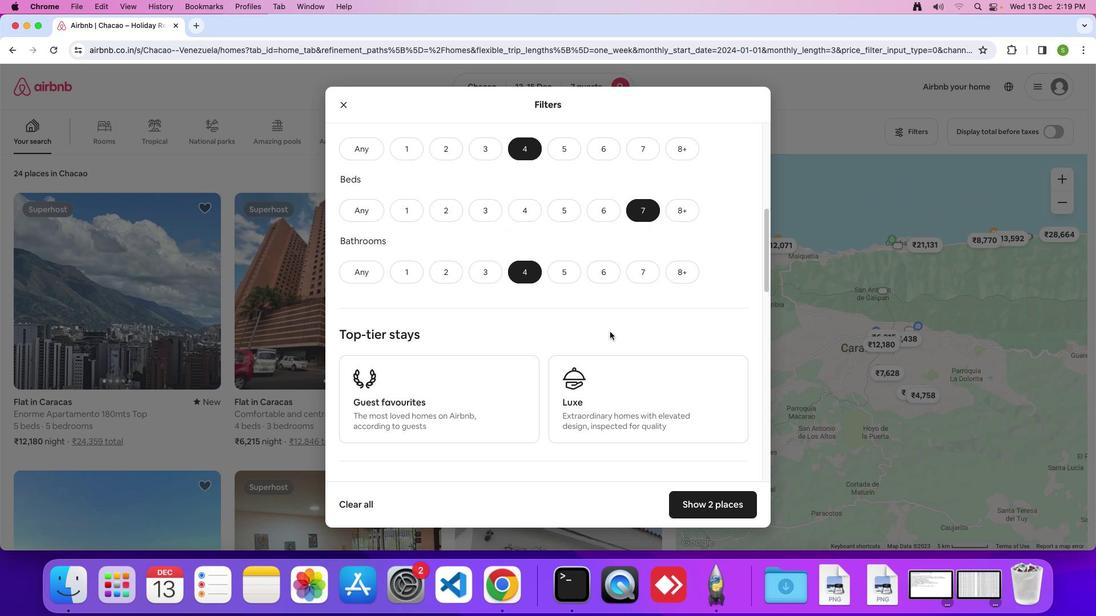 
Action: Mouse scrolled (610, 331) with delta (0, 0)
Screenshot: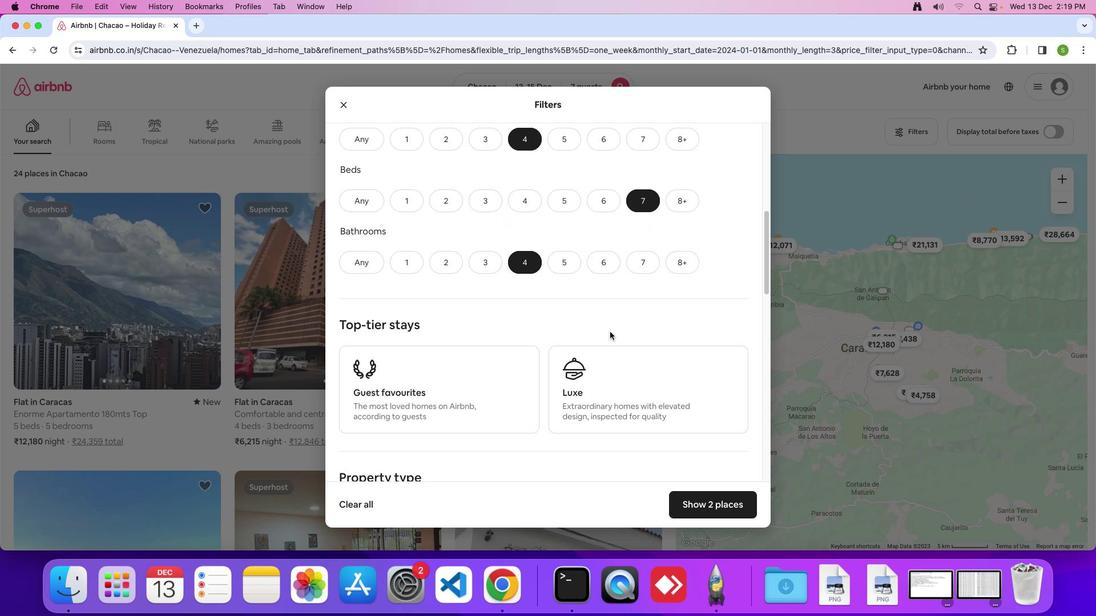 
Action: Mouse scrolled (610, 331) with delta (0, 0)
Screenshot: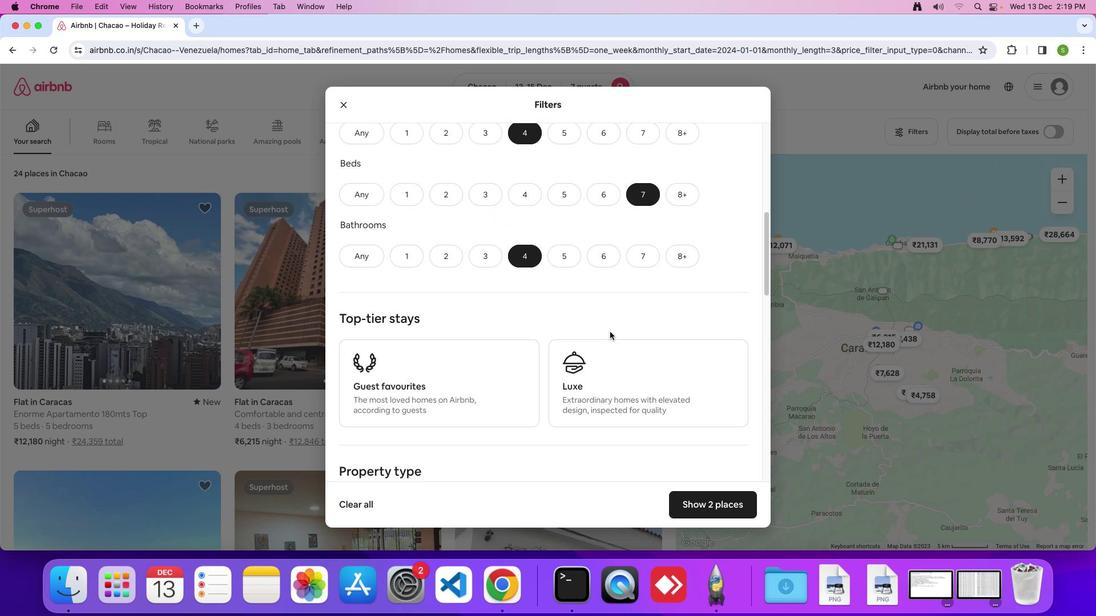 
Action: Mouse scrolled (610, 331) with delta (0, 0)
Screenshot: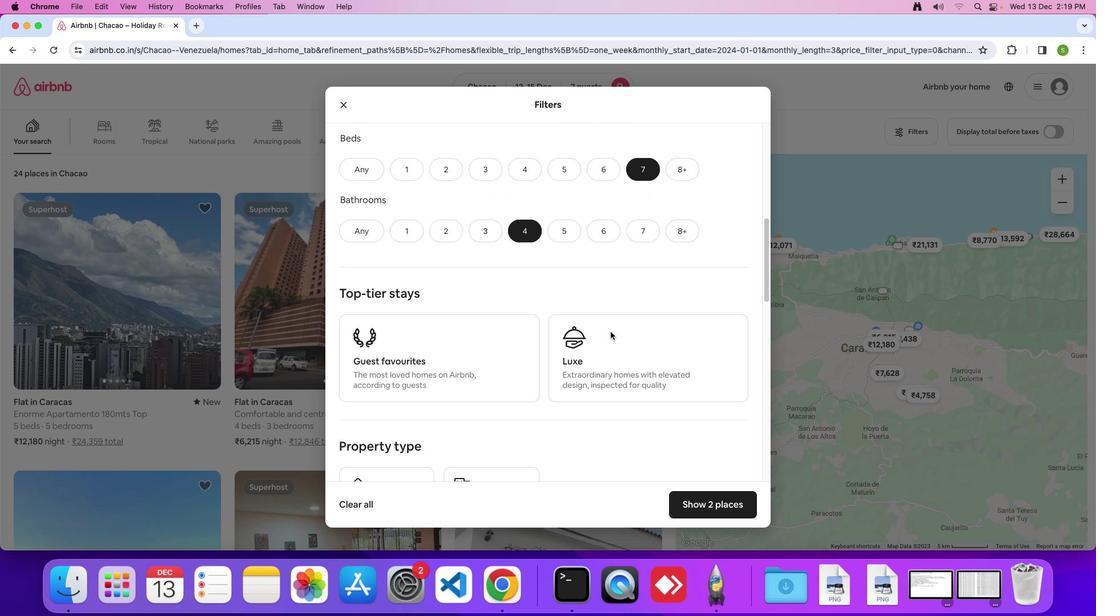 
Action: Mouse moved to (610, 331)
Screenshot: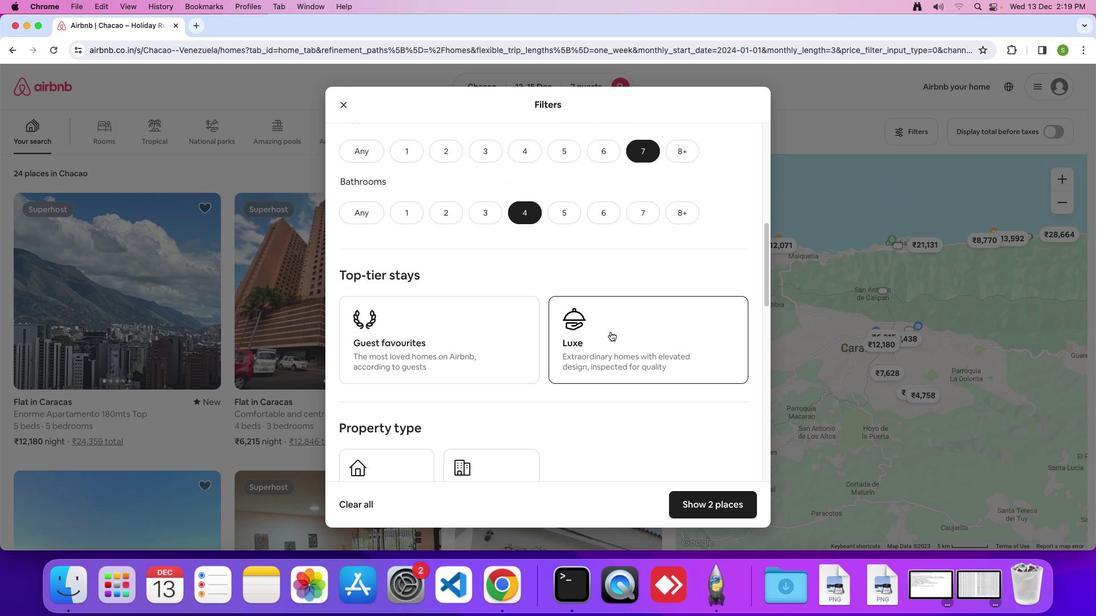 
Action: Mouse scrolled (610, 331) with delta (0, 0)
Screenshot: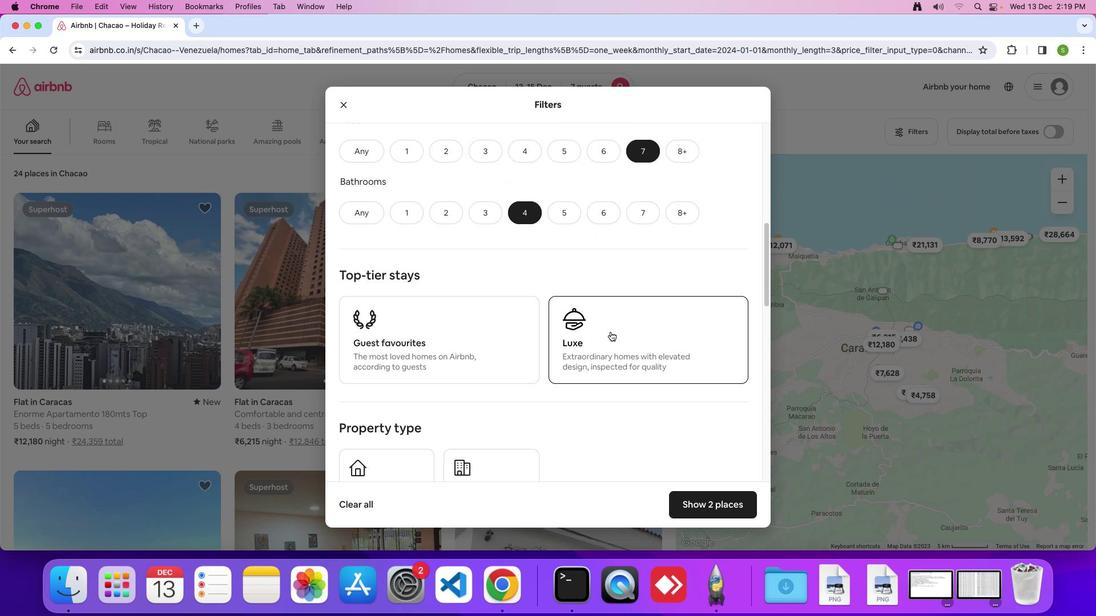 
Action: Mouse scrolled (610, 331) with delta (0, 0)
Screenshot: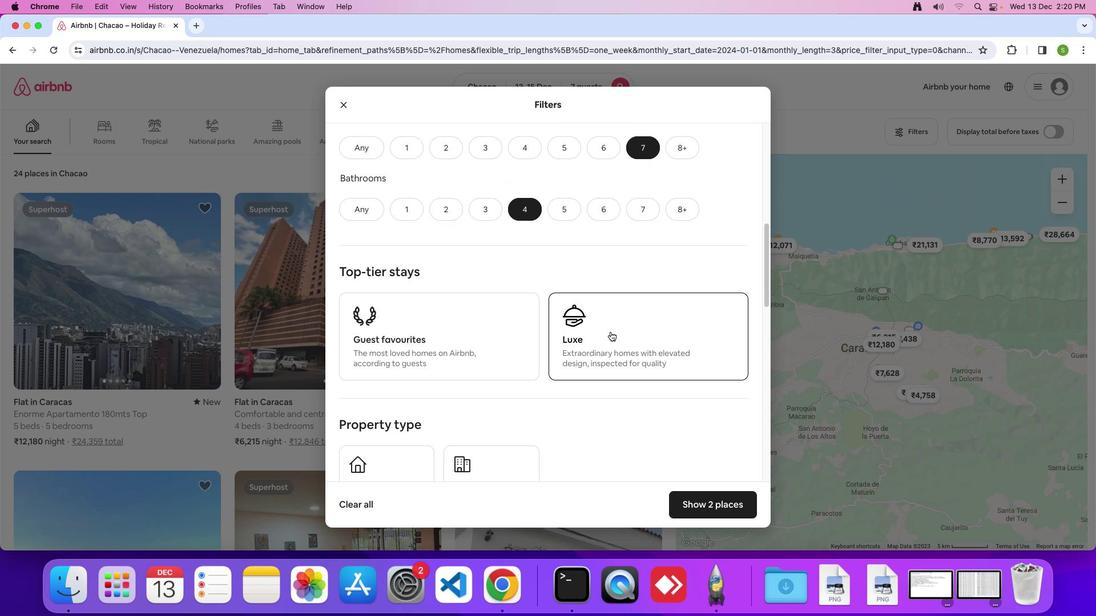 
Action: Mouse scrolled (610, 331) with delta (0, 0)
Screenshot: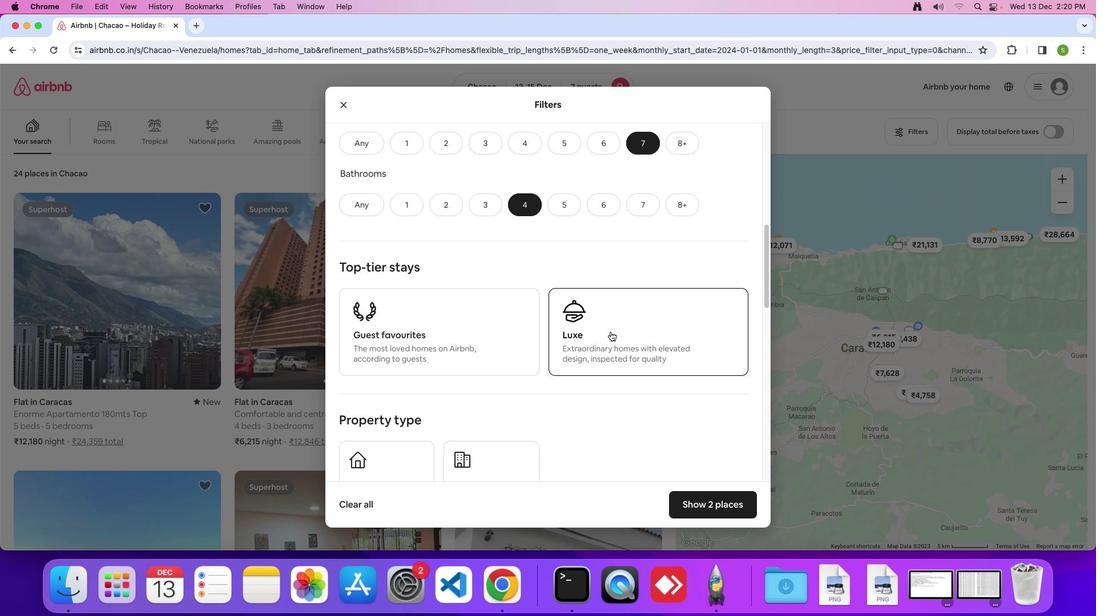 
Action: Mouse scrolled (610, 331) with delta (0, 0)
Screenshot: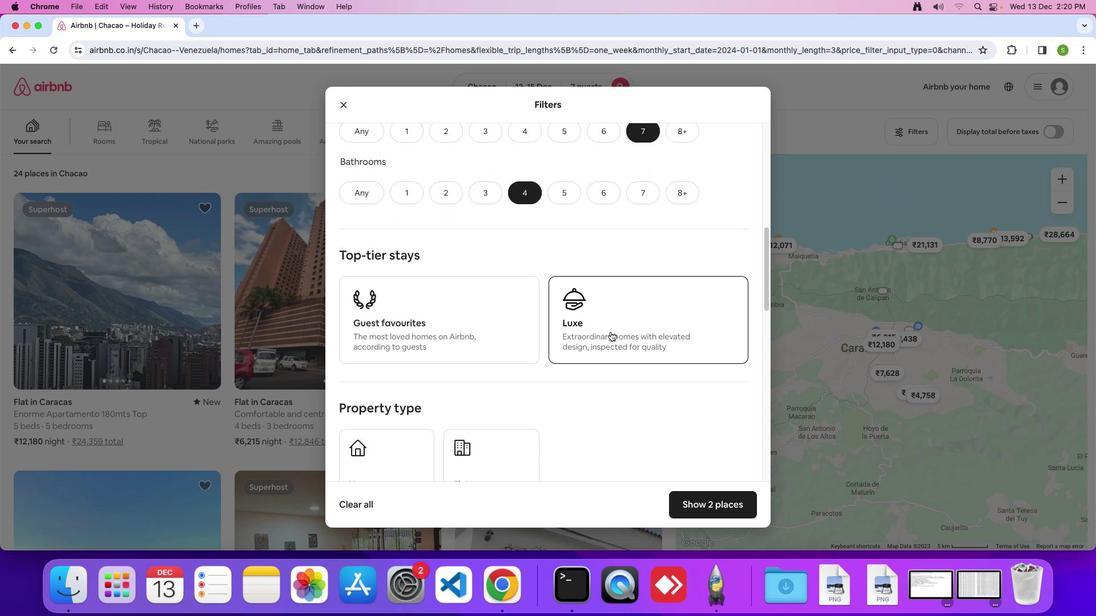 
Action: Mouse scrolled (610, 331) with delta (0, 0)
Screenshot: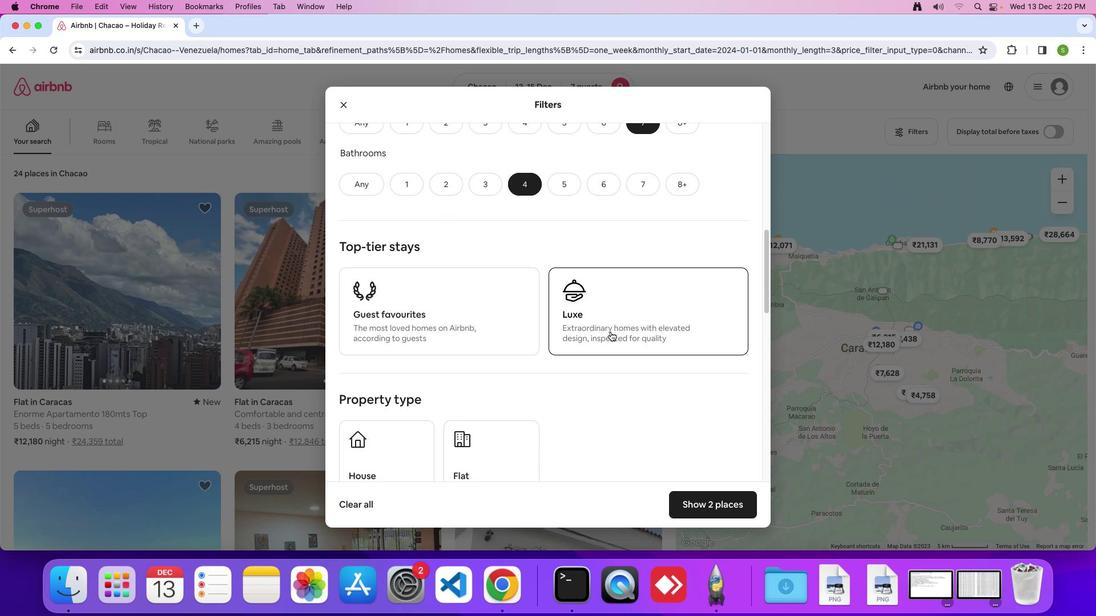 
Action: Mouse scrolled (610, 331) with delta (0, 0)
Screenshot: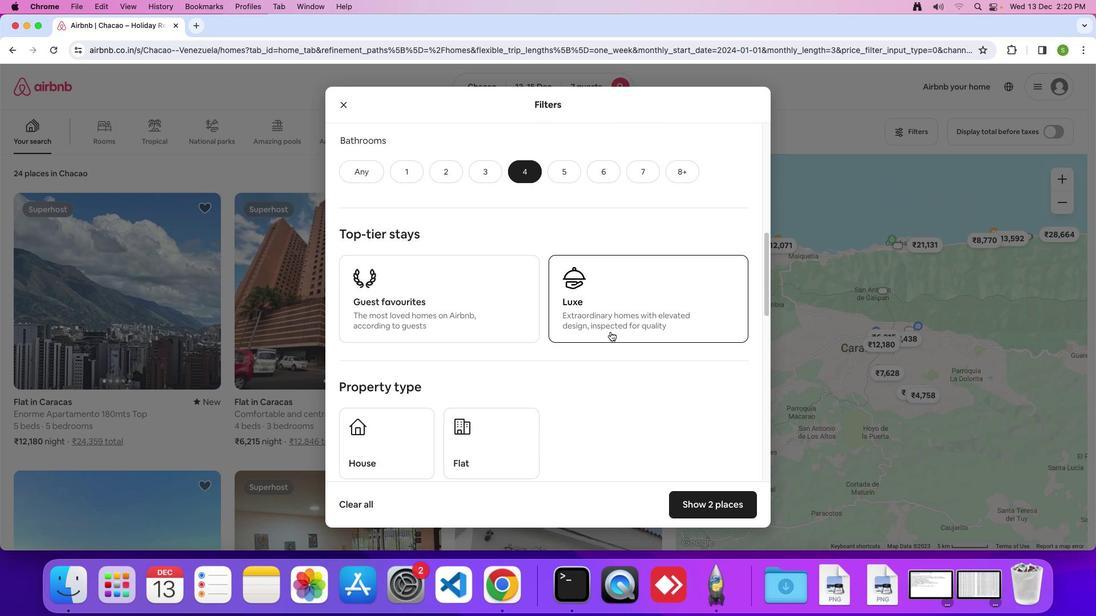 
Action: Mouse scrolled (610, 331) with delta (0, 0)
Screenshot: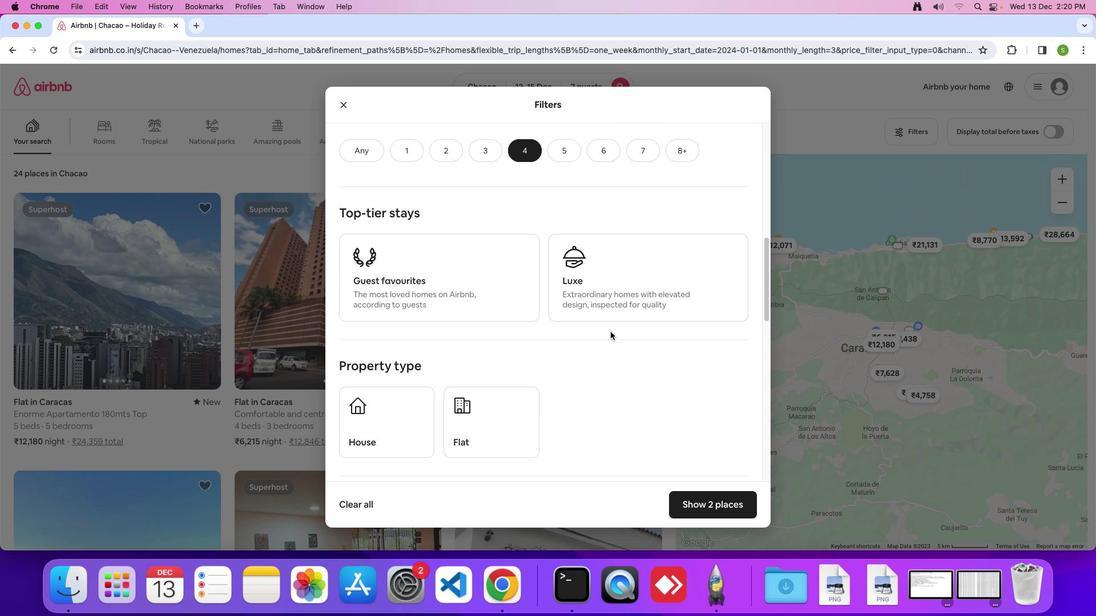 
Action: Mouse scrolled (610, 331) with delta (0, 0)
Screenshot: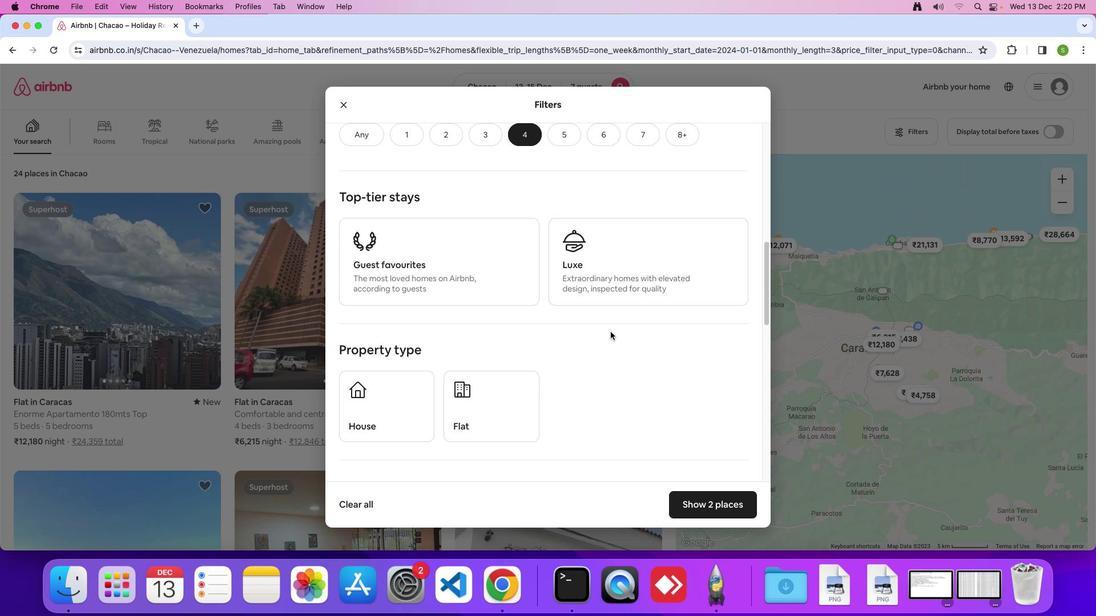 
Action: Mouse scrolled (610, 331) with delta (0, -1)
Screenshot: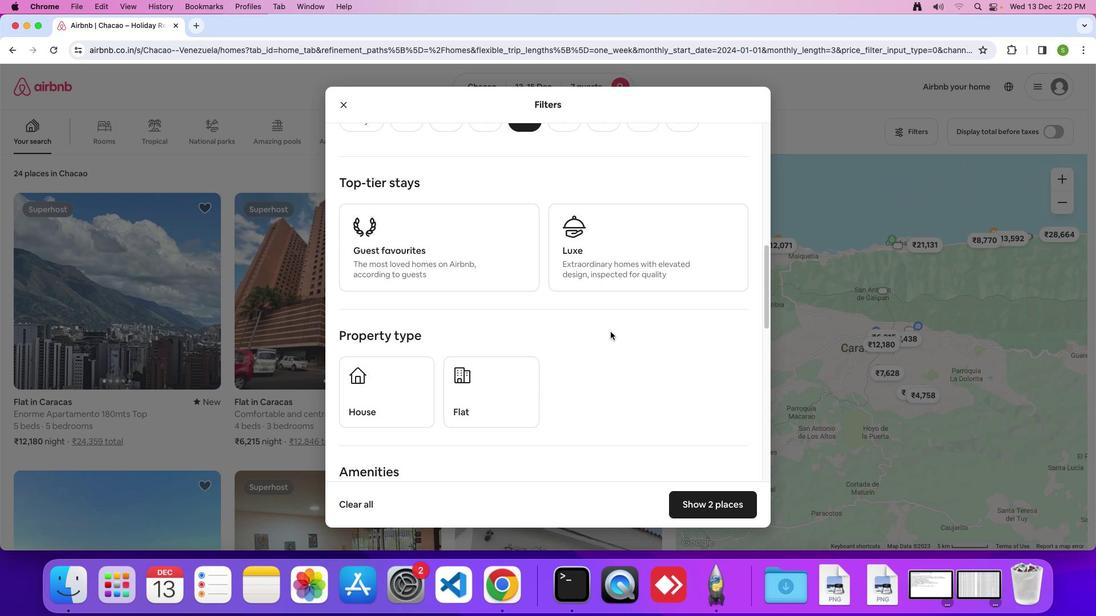 
Action: Mouse moved to (348, 355)
Screenshot: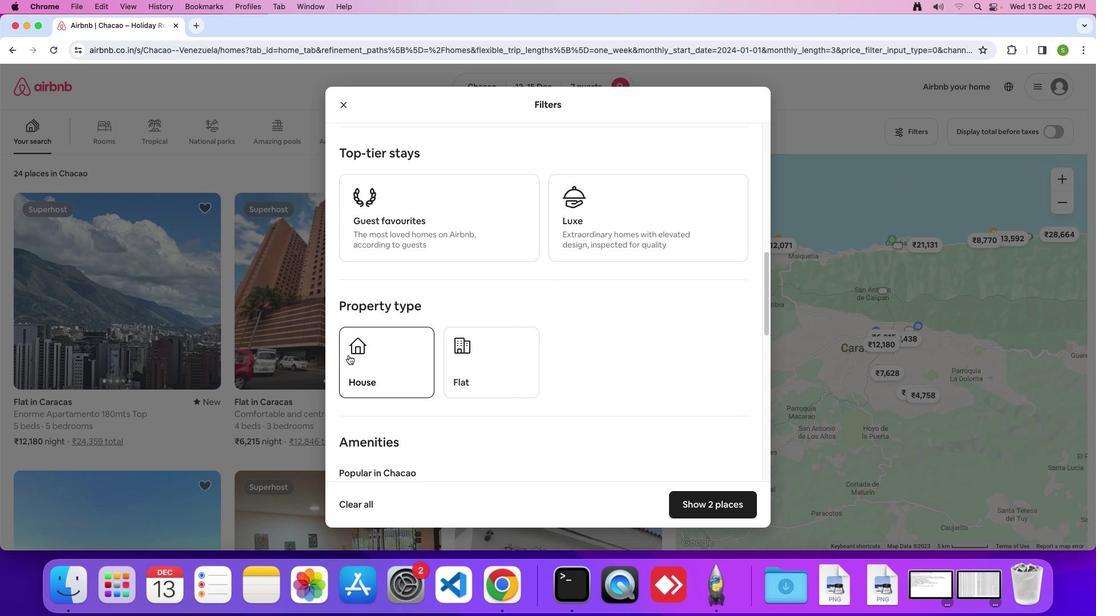 
Action: Mouse pressed left at (348, 355)
Screenshot: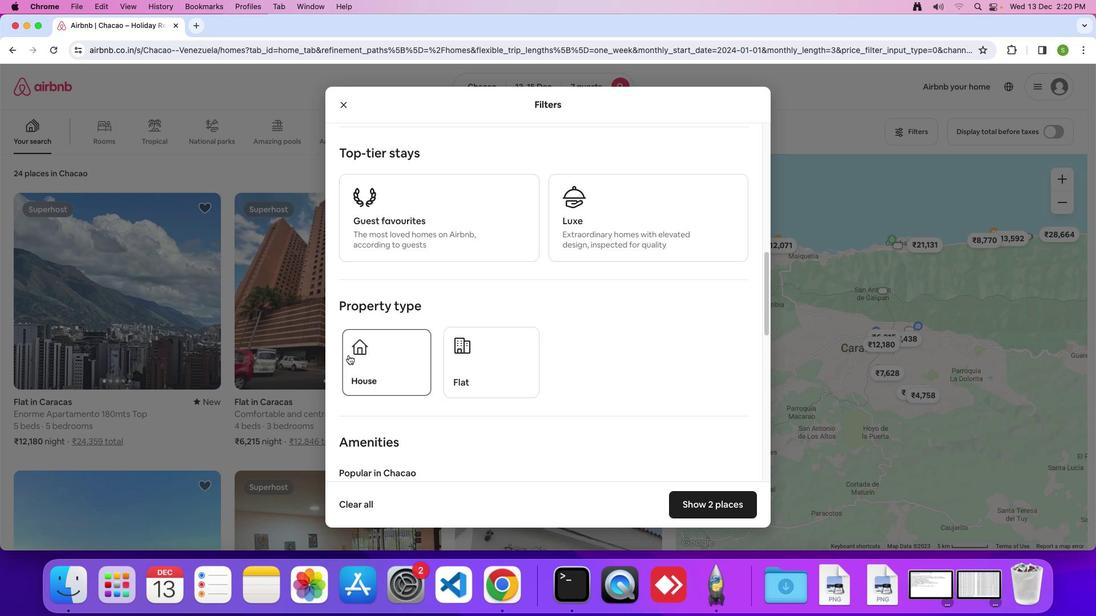 
Action: Mouse moved to (618, 340)
Screenshot: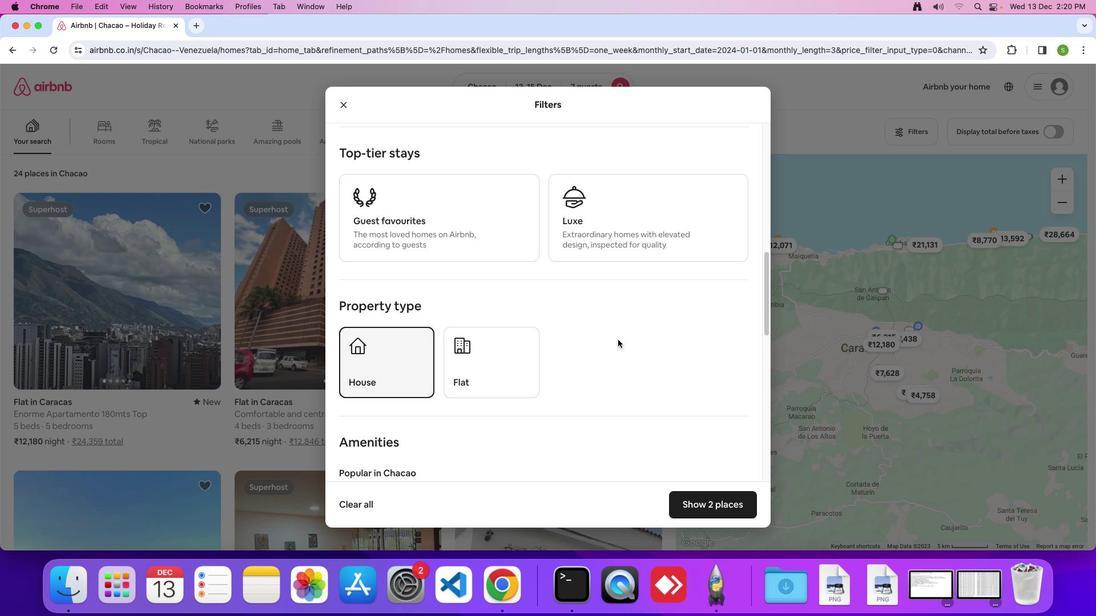 
Action: Mouse scrolled (618, 340) with delta (0, 0)
Screenshot: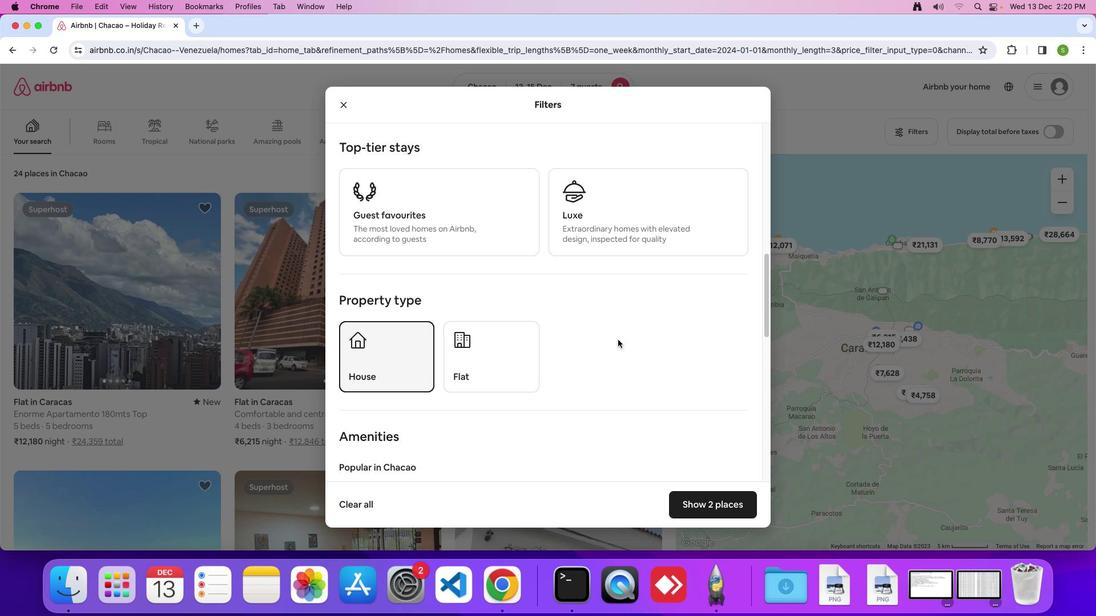 
Action: Mouse scrolled (618, 340) with delta (0, 0)
Screenshot: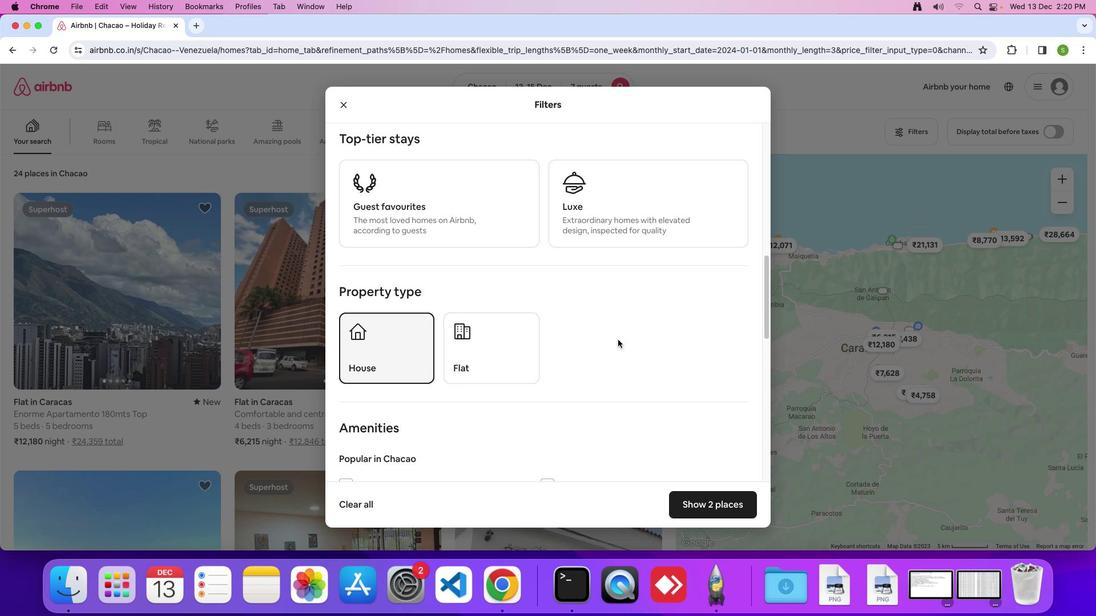 
Action: Mouse scrolled (618, 340) with delta (0, -1)
Screenshot: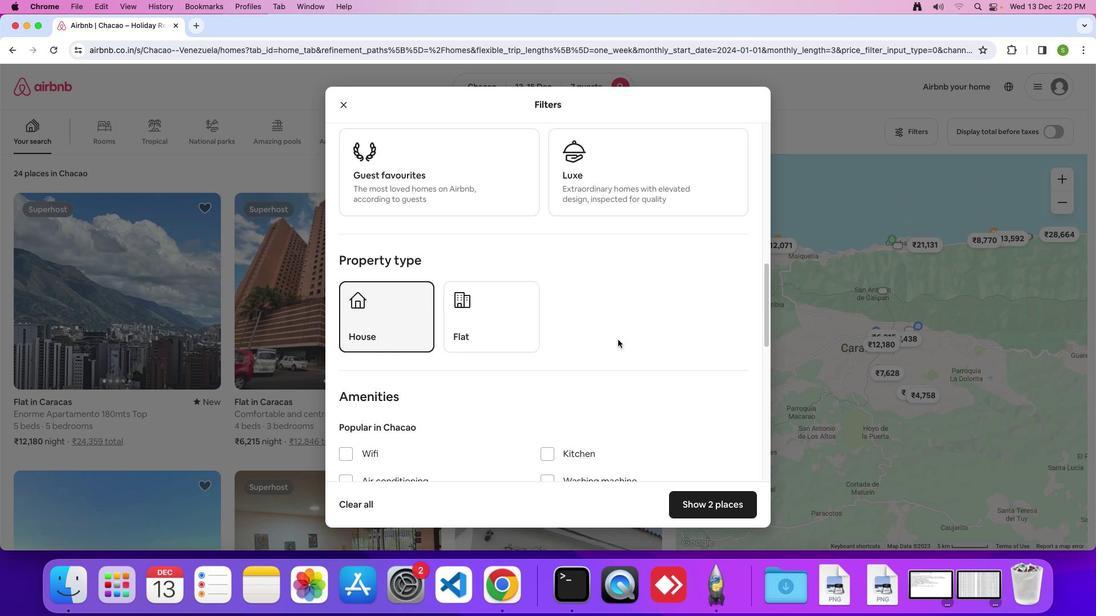 
Action: Mouse scrolled (618, 340) with delta (0, 0)
Screenshot: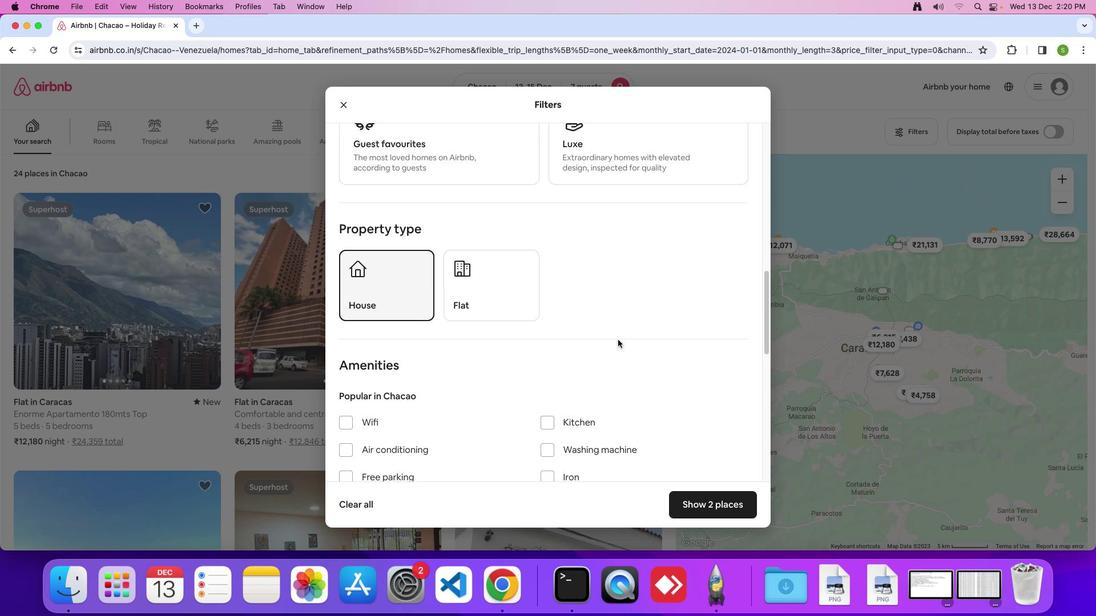 
Action: Mouse scrolled (618, 340) with delta (0, 0)
Screenshot: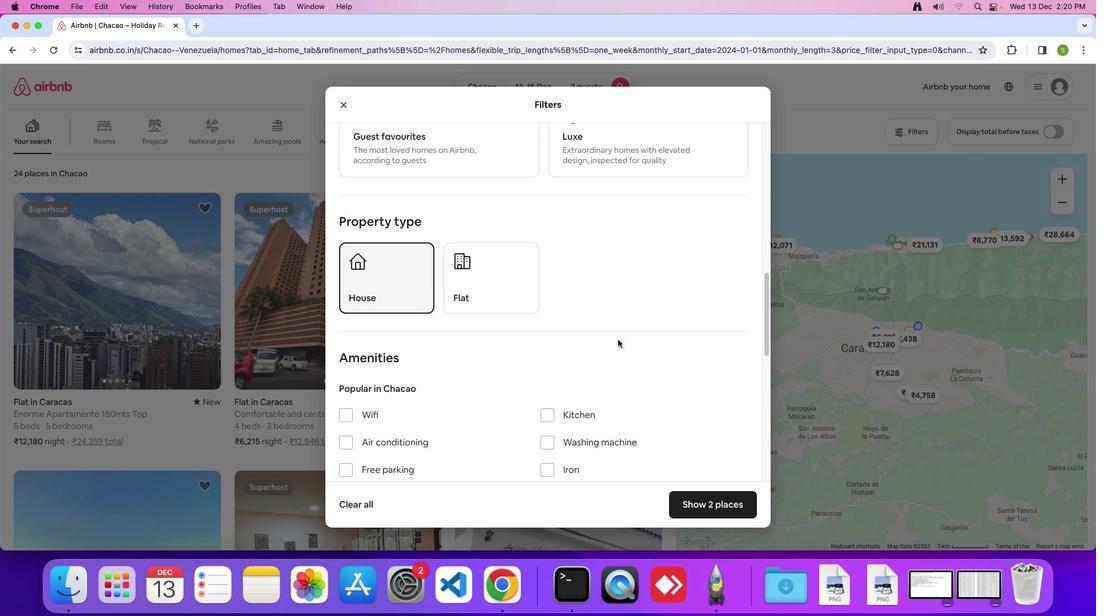 
Action: Mouse scrolled (618, 340) with delta (0, 0)
Screenshot: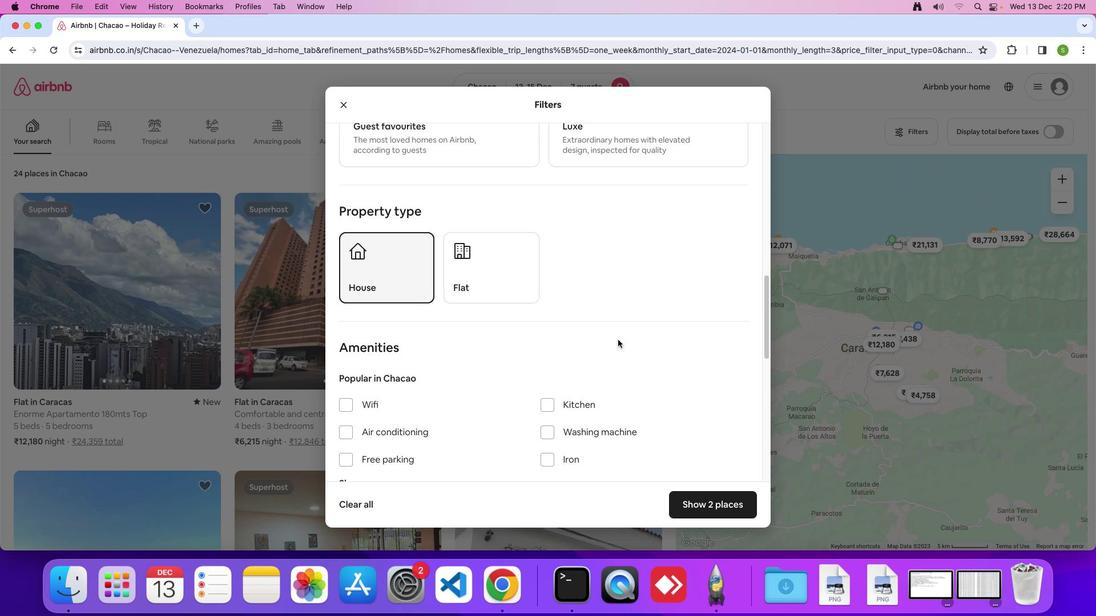 
Action: Mouse scrolled (618, 340) with delta (0, 0)
Screenshot: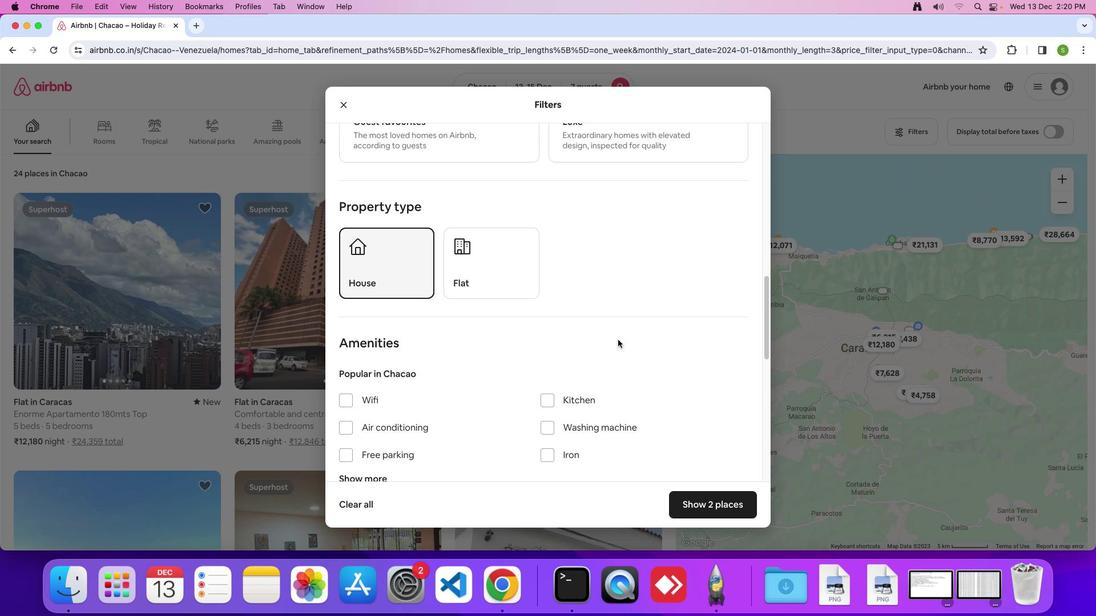 
Action: Mouse scrolled (618, 340) with delta (0, -1)
Screenshot: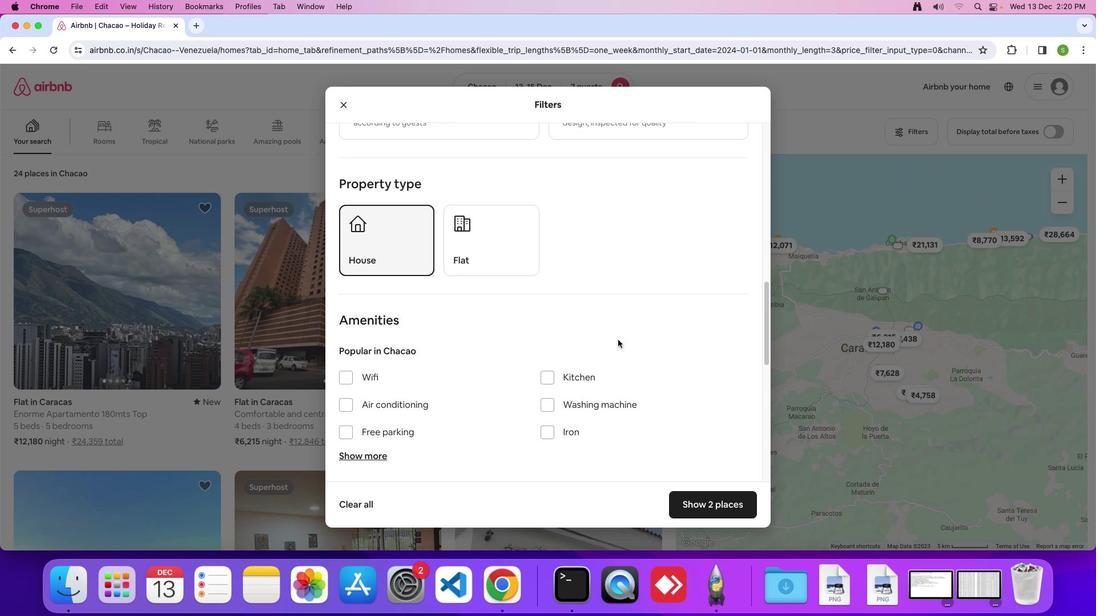 
Action: Mouse scrolled (618, 340) with delta (0, 0)
Screenshot: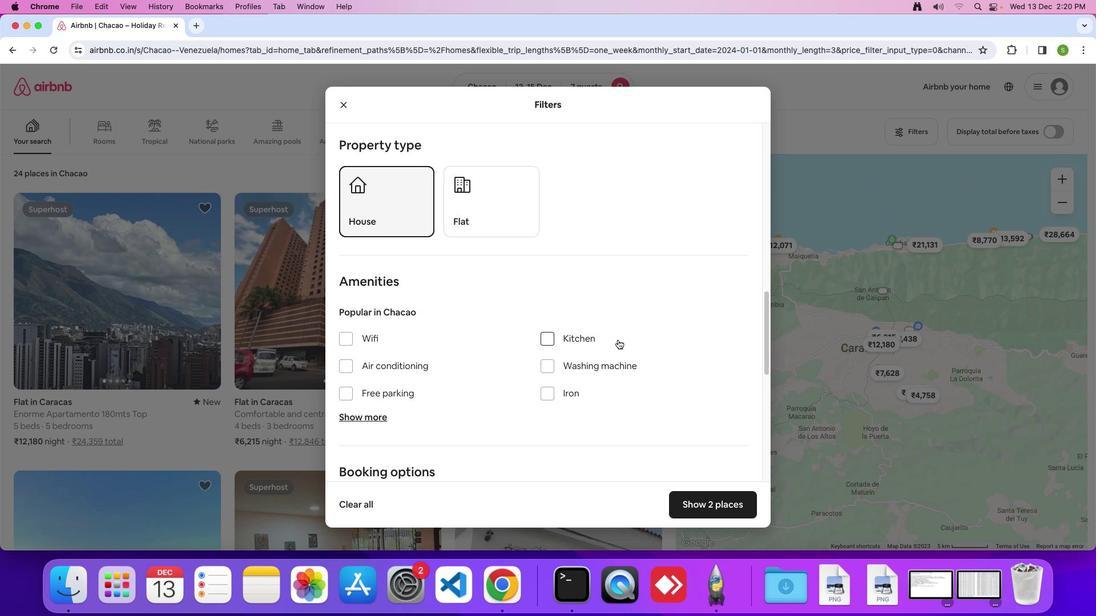
Action: Mouse scrolled (618, 340) with delta (0, 0)
Screenshot: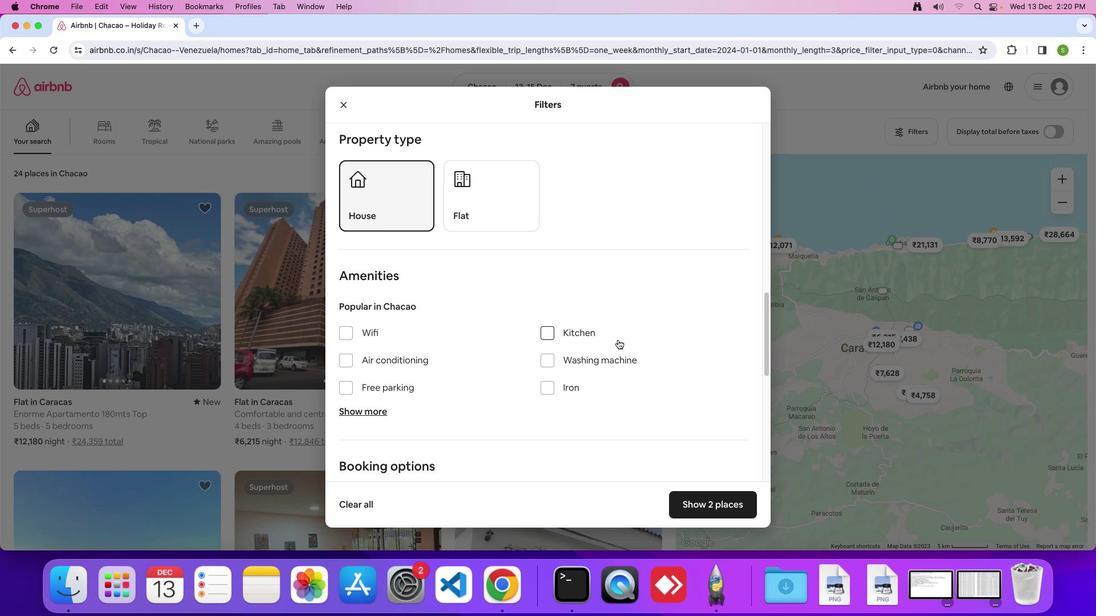 
Action: Mouse scrolled (618, 340) with delta (0, 0)
Screenshot: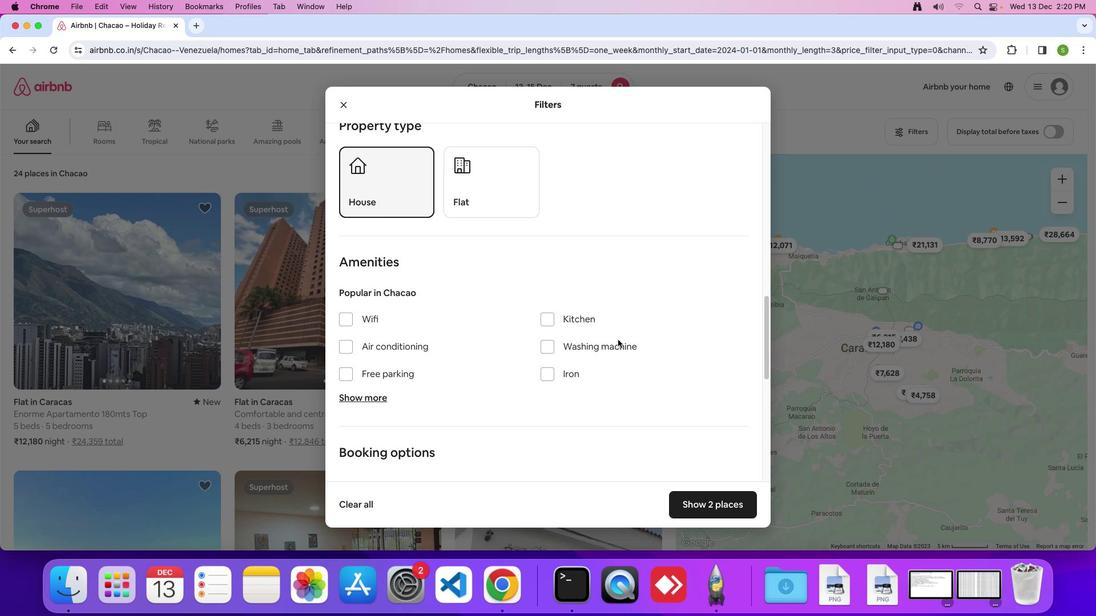 
Action: Mouse scrolled (618, 340) with delta (0, 0)
Screenshot: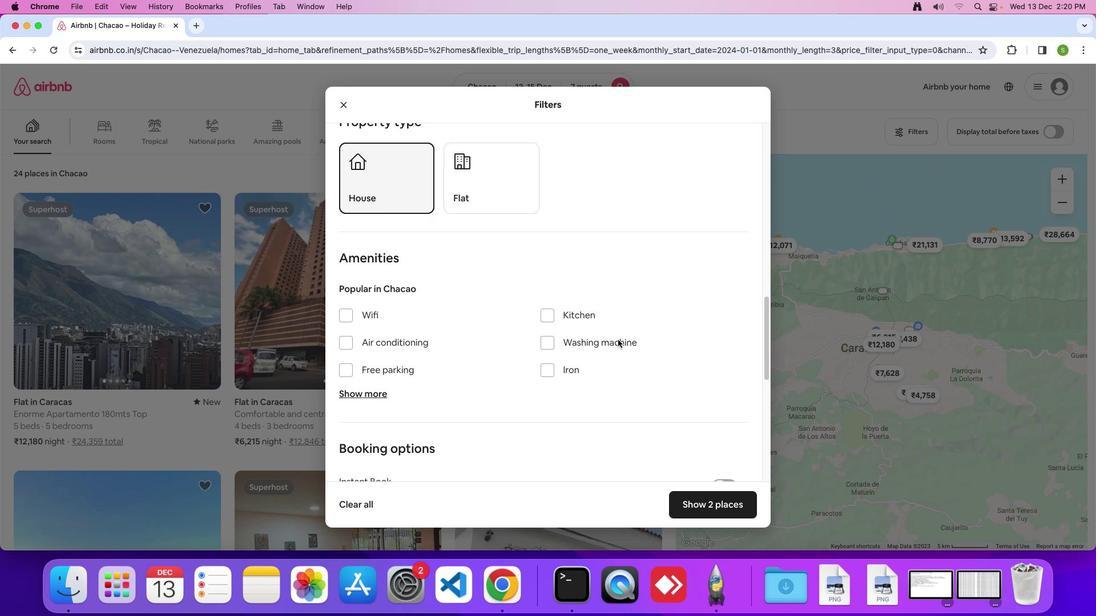 
Action: Mouse scrolled (618, 340) with delta (0, 0)
Screenshot: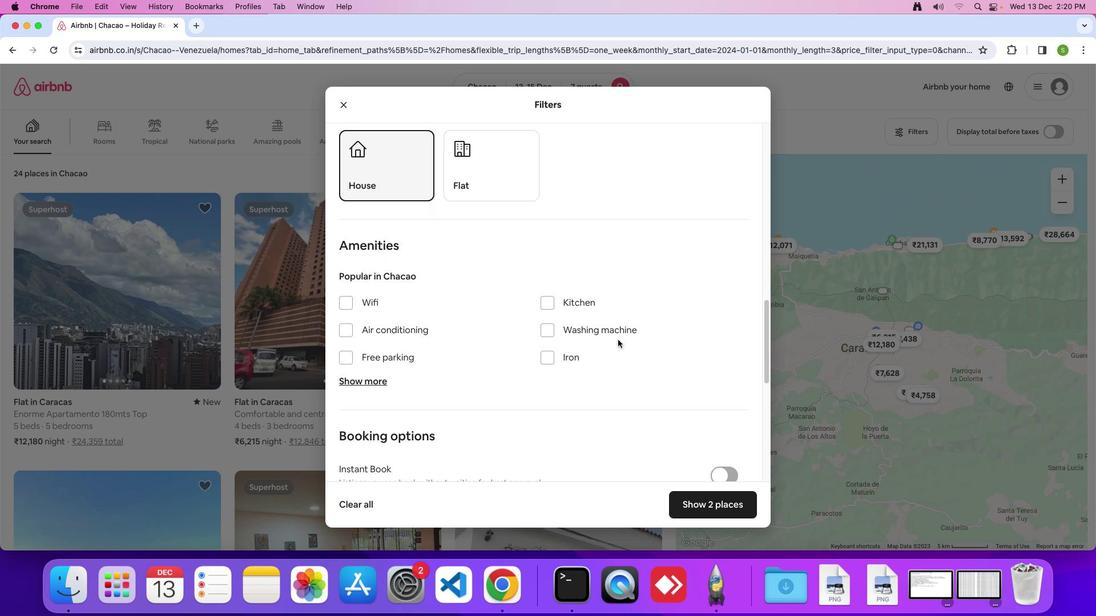 
Action: Mouse scrolled (618, 340) with delta (0, 0)
Screenshot: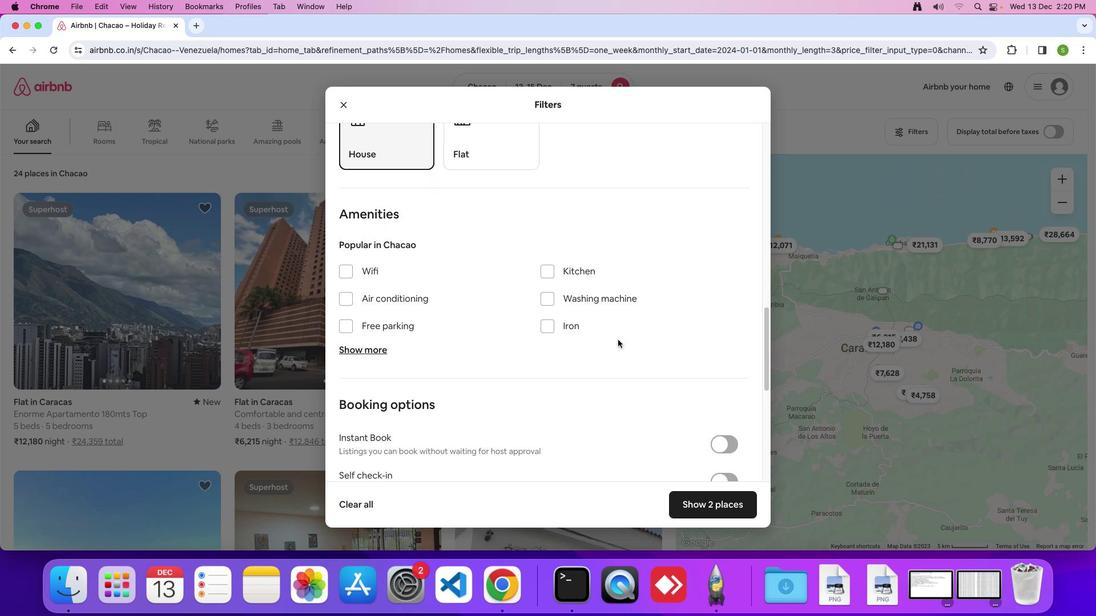 
Action: Mouse scrolled (618, 340) with delta (0, 0)
Screenshot: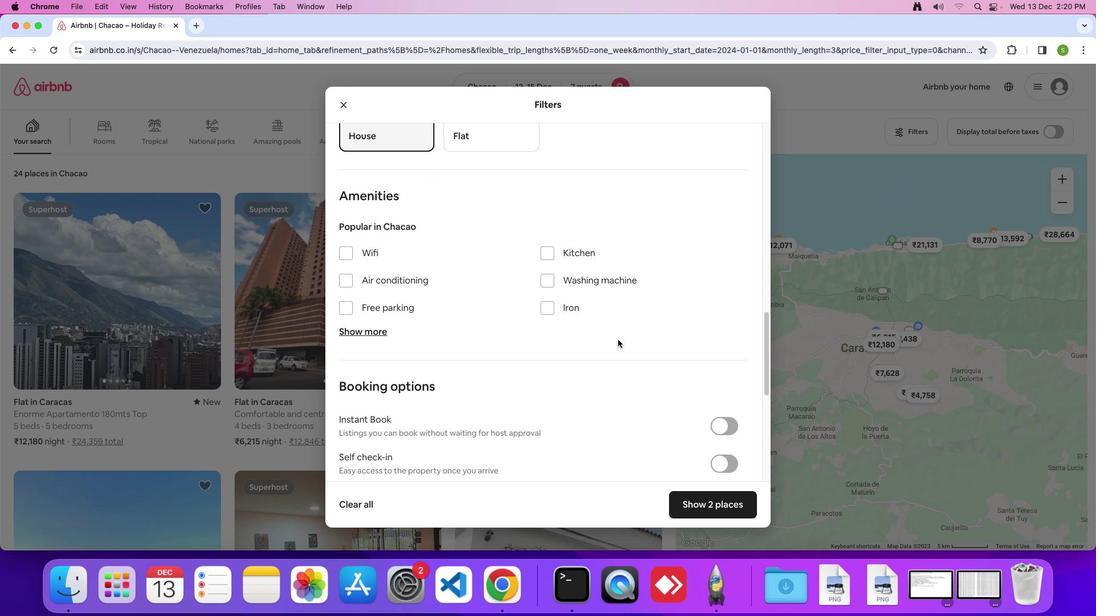 
Action: Mouse scrolled (618, 340) with delta (0, 0)
Screenshot: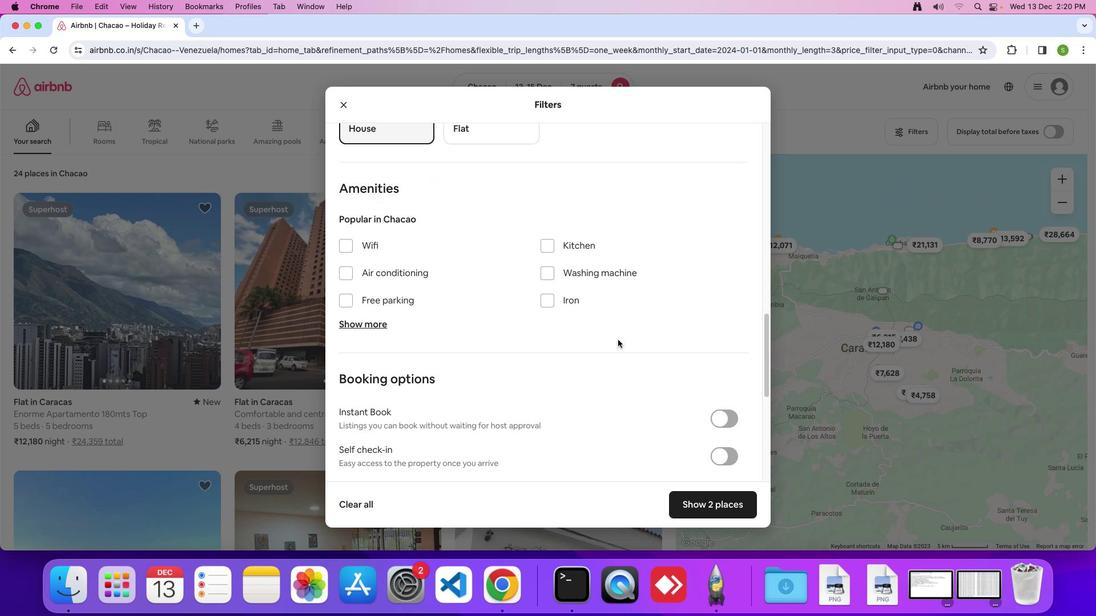 
Action: Mouse scrolled (618, 340) with delta (0, 0)
Screenshot: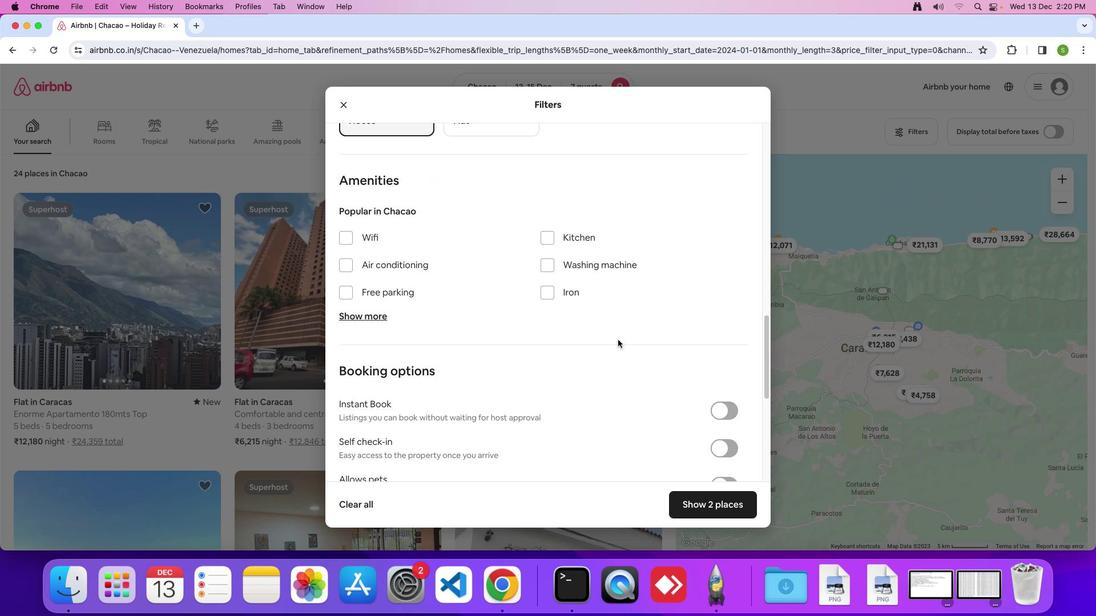 
Action: Mouse scrolled (618, 340) with delta (0, 0)
Screenshot: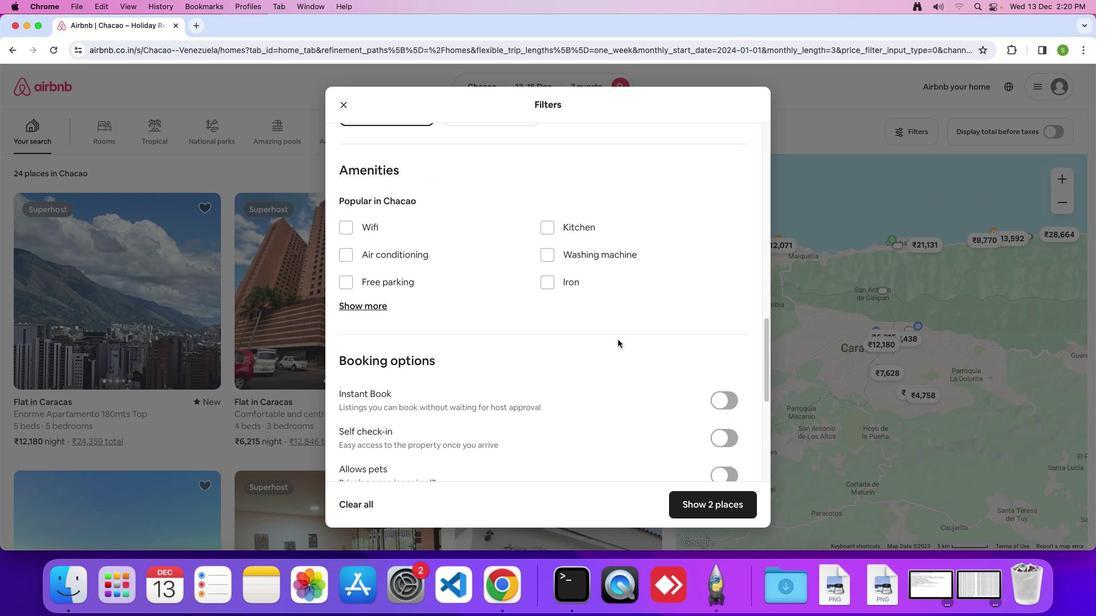 
Action: Mouse scrolled (618, 340) with delta (0, -1)
Screenshot: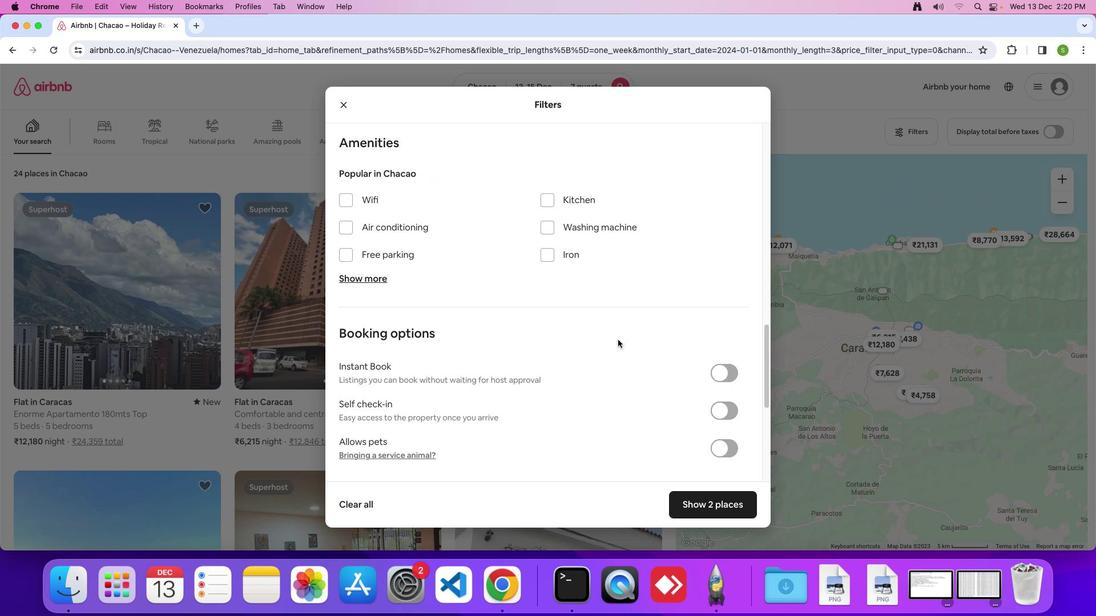 
Action: Mouse scrolled (618, 340) with delta (0, -1)
Screenshot: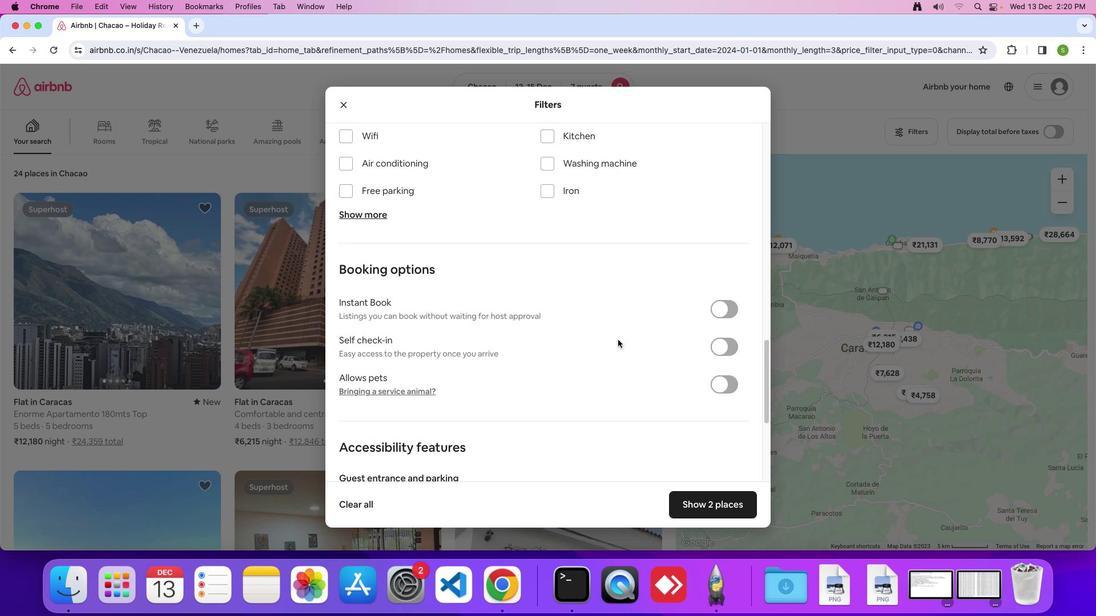 
Action: Mouse scrolled (618, 340) with delta (0, 0)
Screenshot: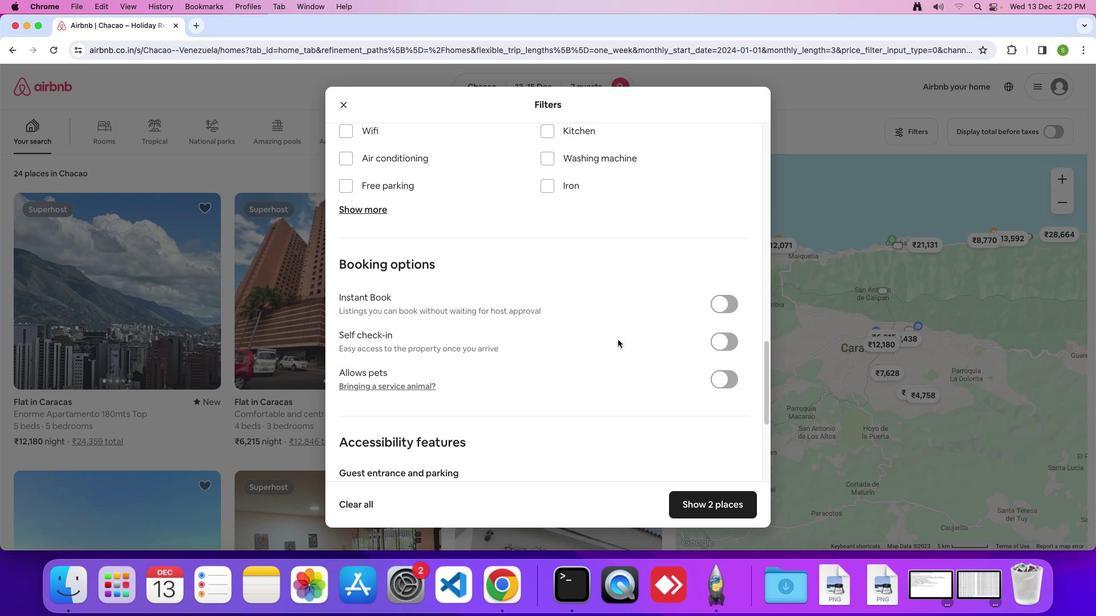 
Action: Mouse scrolled (618, 340) with delta (0, 0)
Screenshot: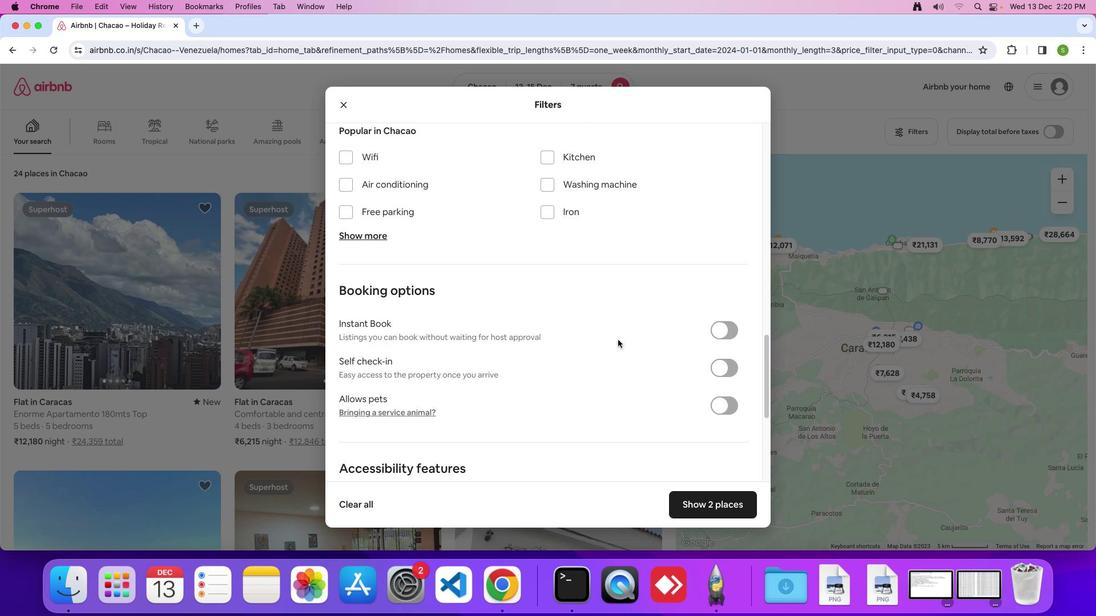 
Action: Mouse scrolled (618, 340) with delta (0, 2)
Screenshot: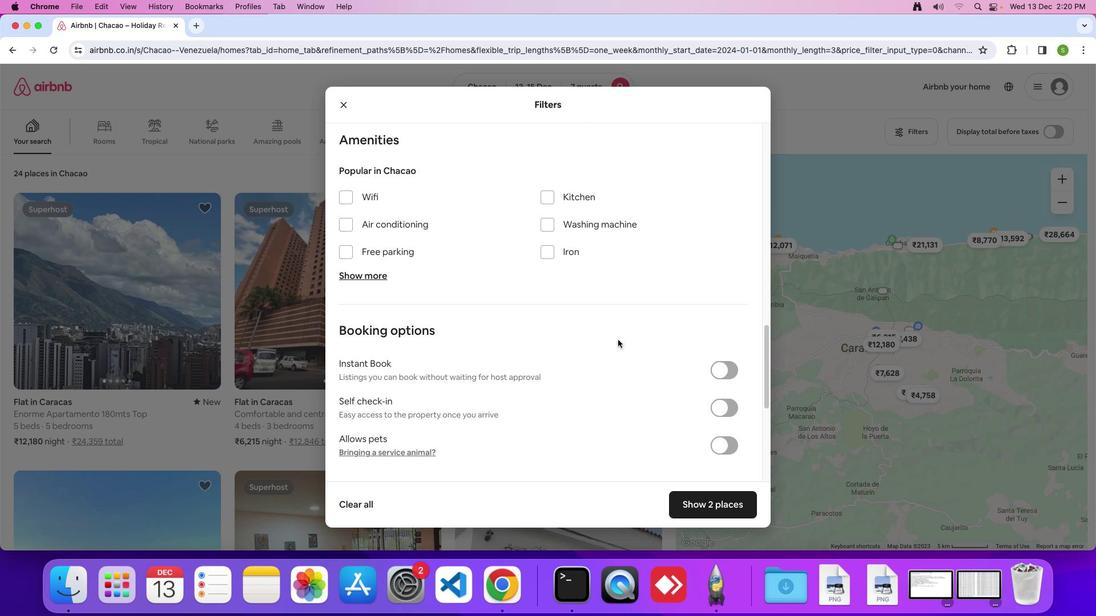 
Action: Mouse moved to (349, 252)
Screenshot: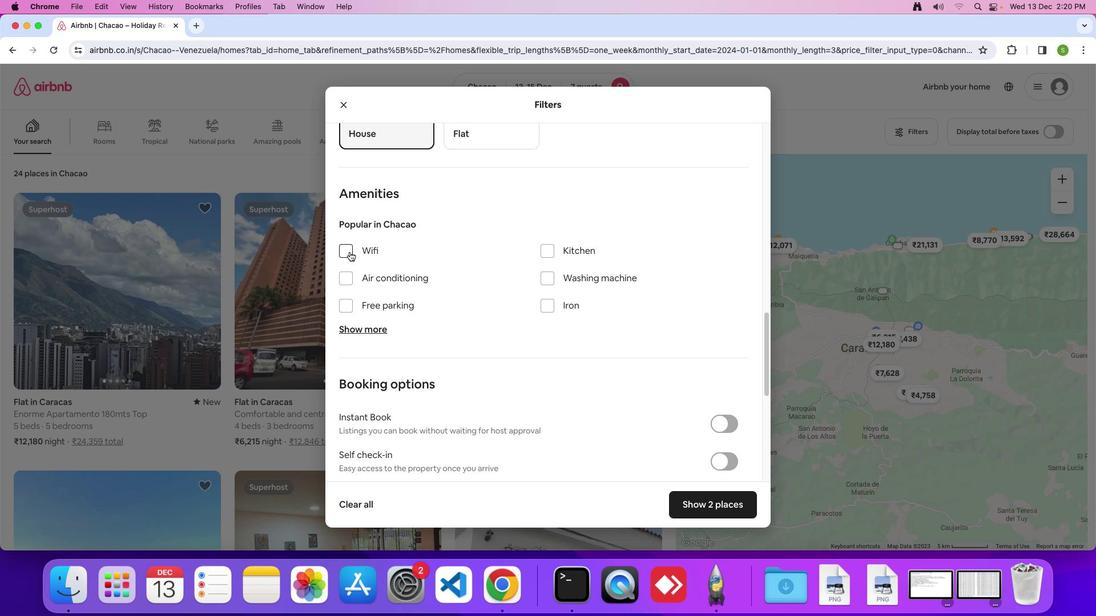 
Action: Mouse pressed left at (349, 252)
Screenshot: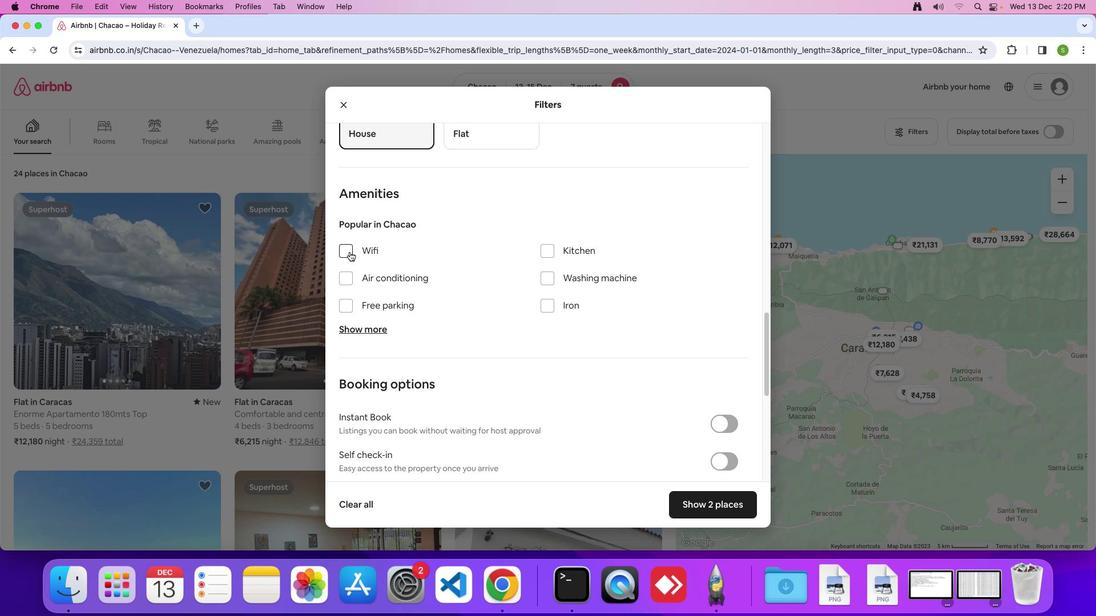 
Action: Mouse moved to (345, 303)
Screenshot: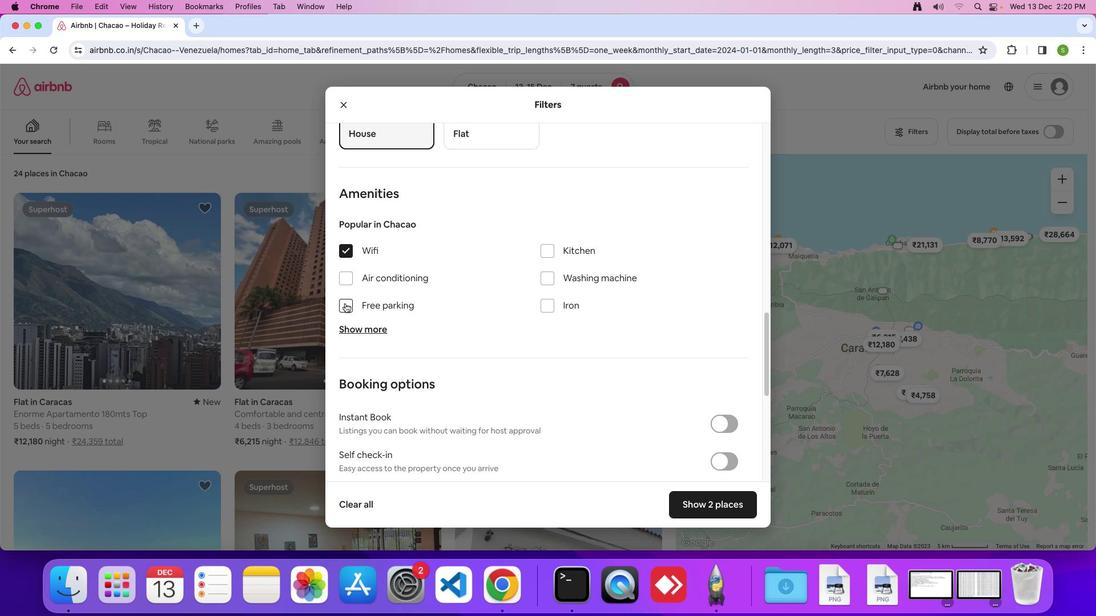 
Action: Mouse pressed left at (345, 303)
Screenshot: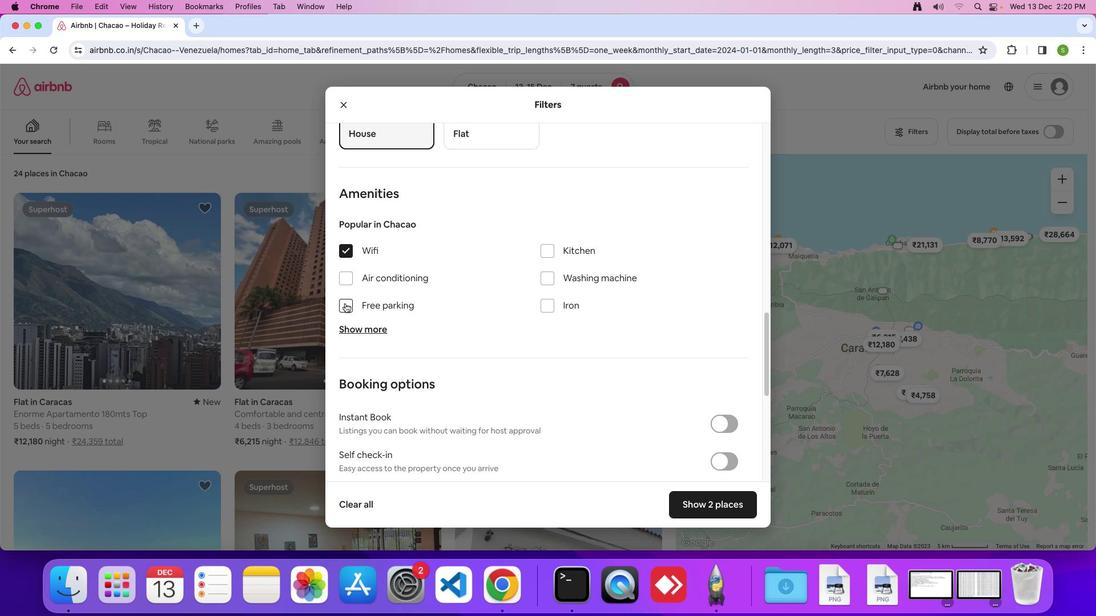 
Action: Mouse moved to (362, 332)
Screenshot: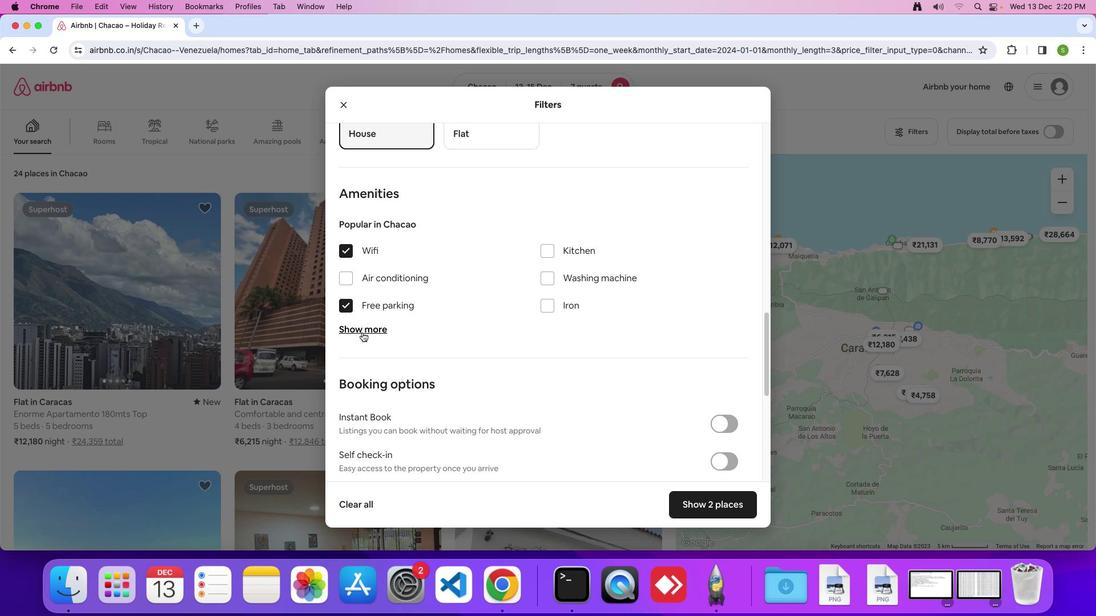 
Action: Mouse pressed left at (362, 332)
Screenshot: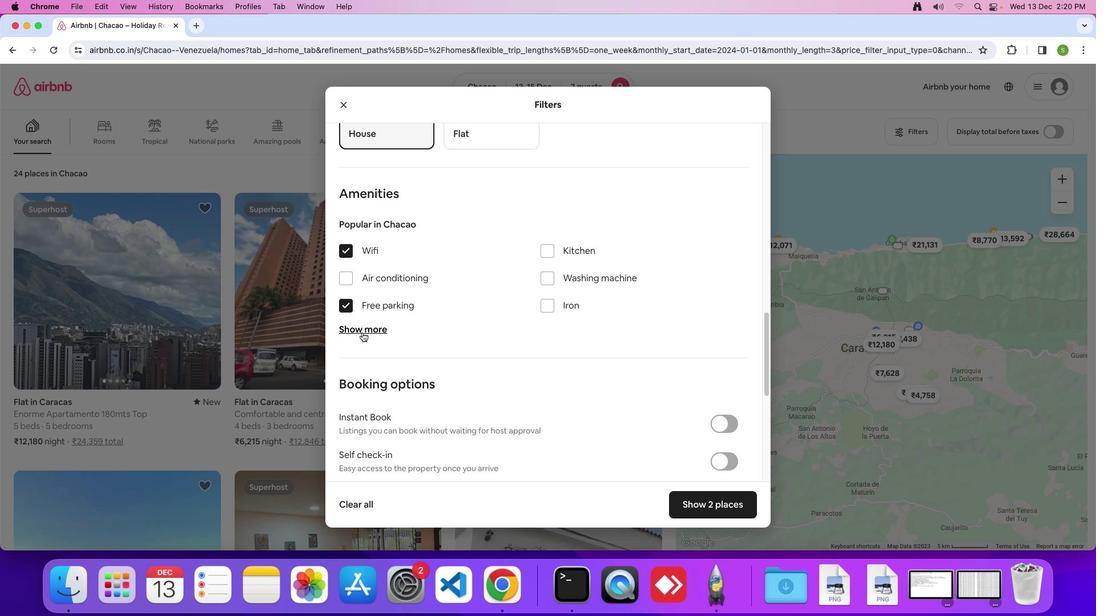 
Action: Mouse moved to (553, 399)
Screenshot: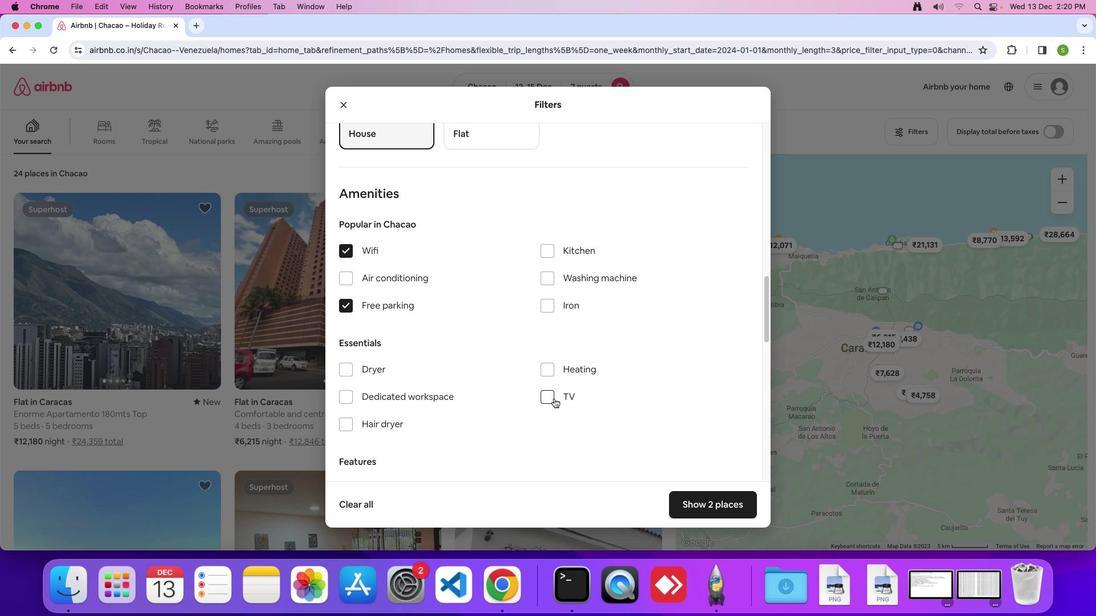 
Action: Mouse pressed left at (553, 399)
Screenshot: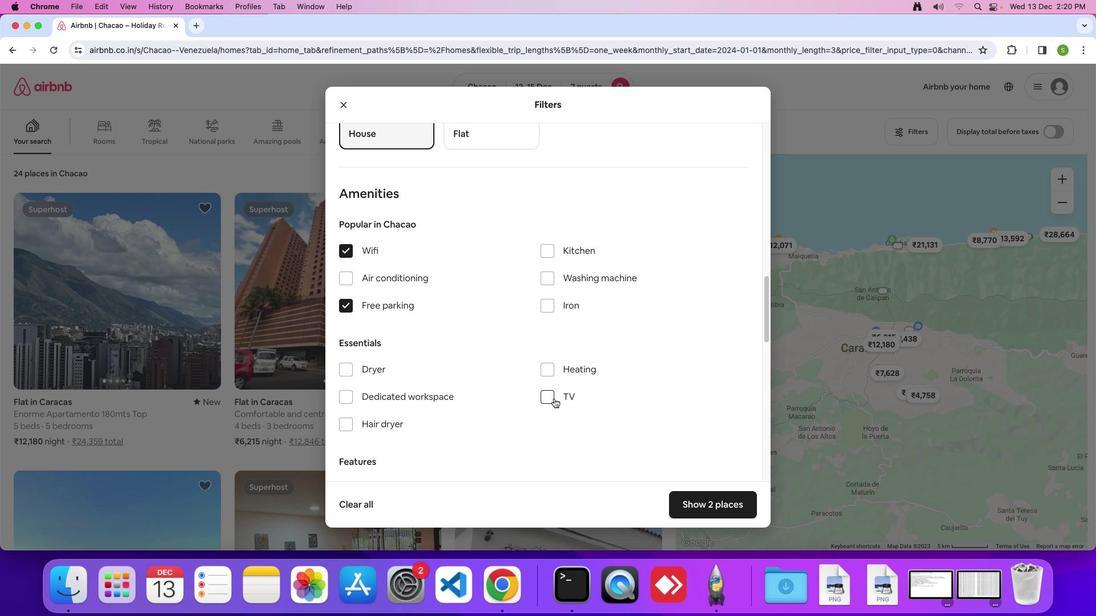 
Action: Mouse moved to (573, 356)
Screenshot: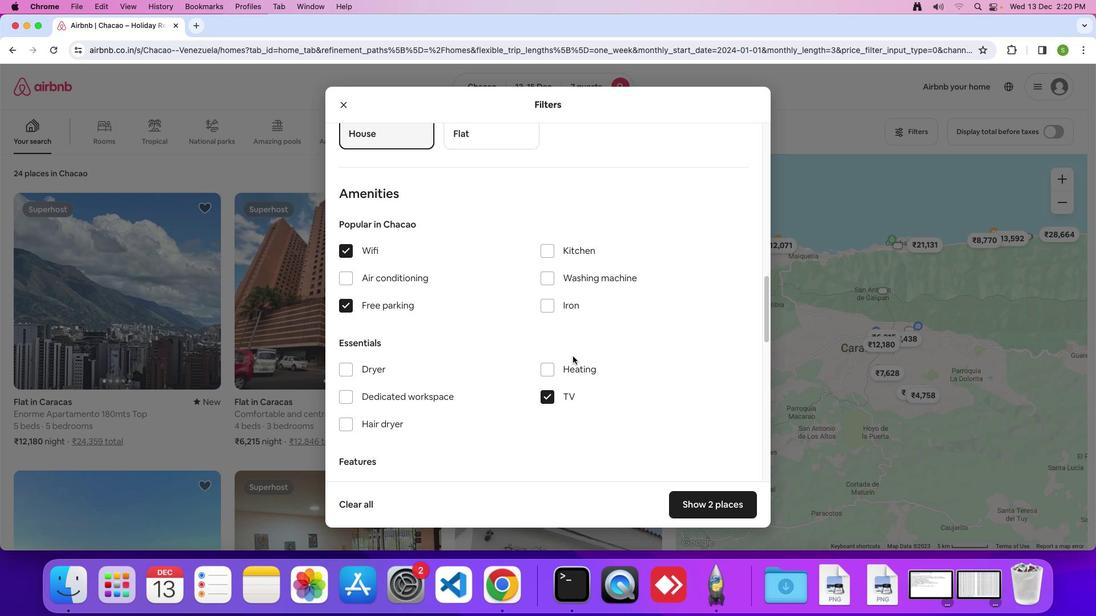 
Action: Mouse scrolled (573, 356) with delta (0, 0)
Screenshot: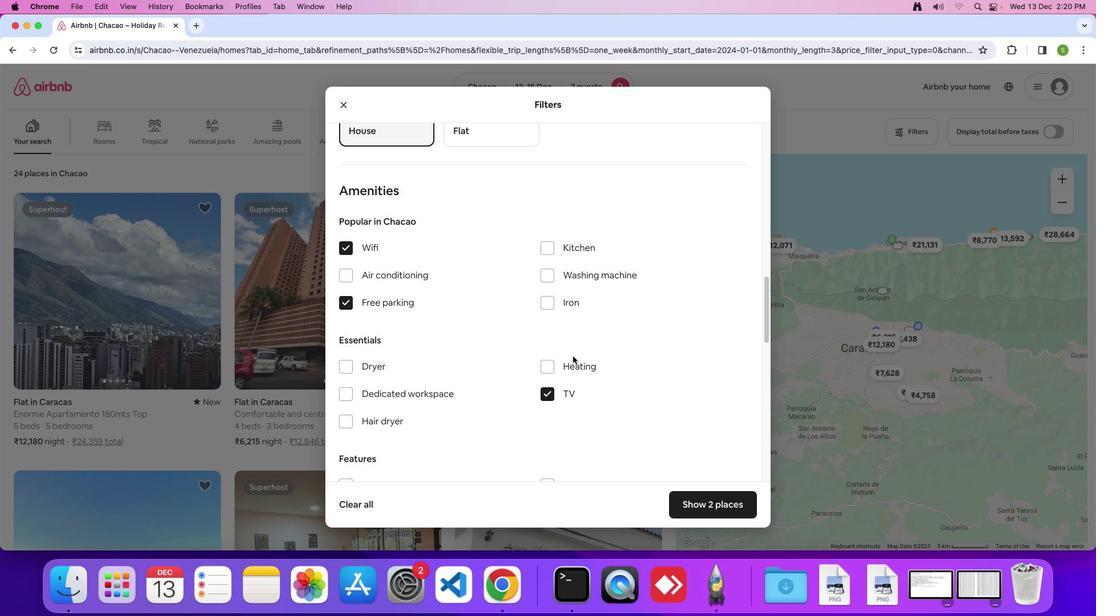 
Action: Mouse scrolled (573, 356) with delta (0, 0)
Screenshot: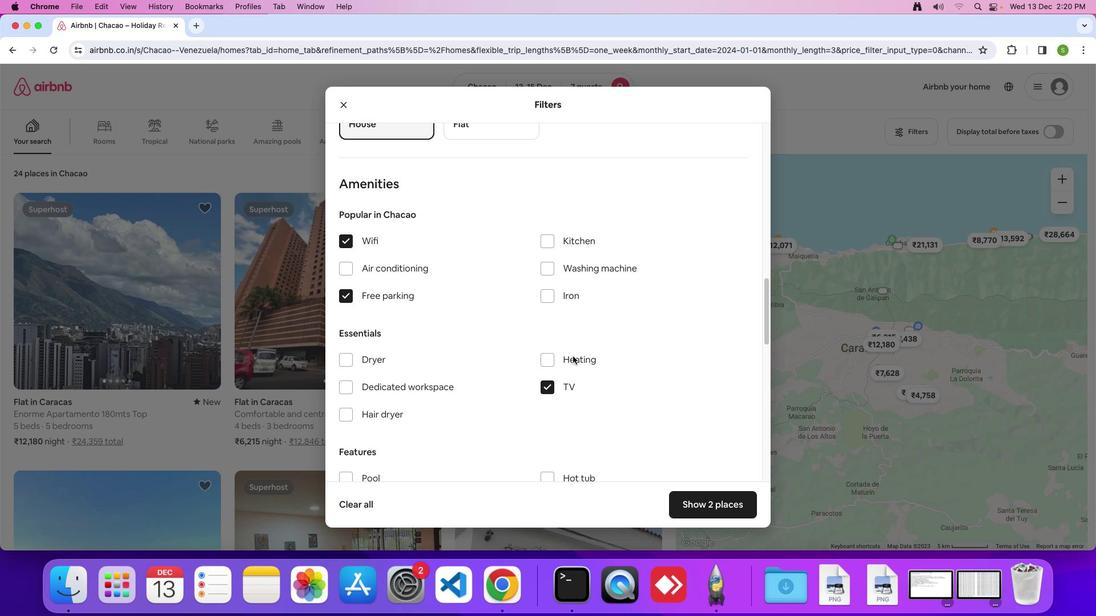 
Action: Mouse scrolled (573, 356) with delta (0, 0)
Screenshot: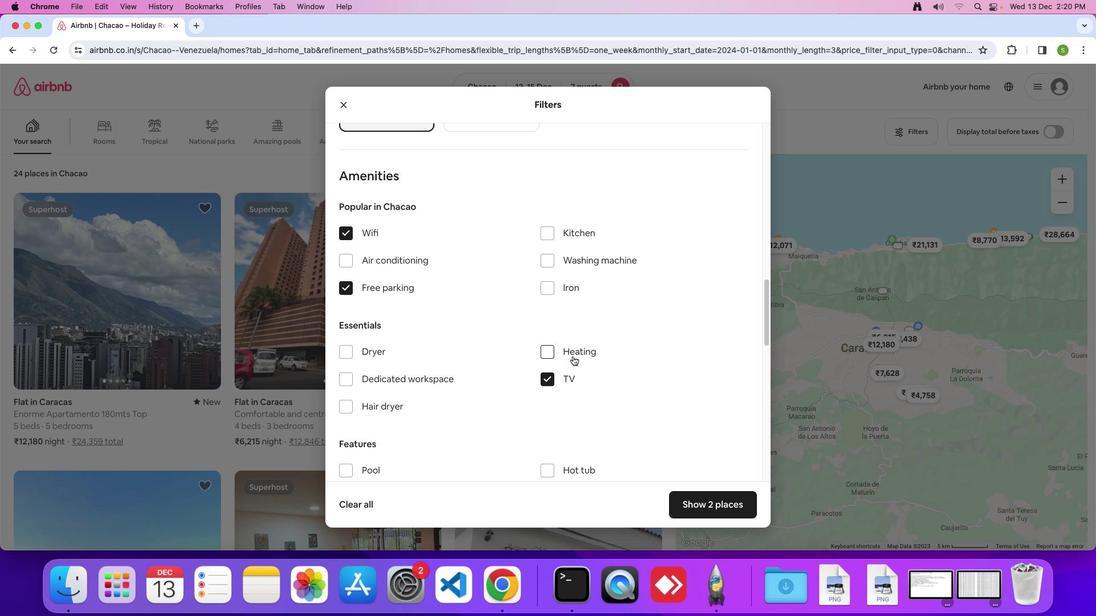 
Action: Mouse scrolled (573, 356) with delta (0, 0)
Screenshot: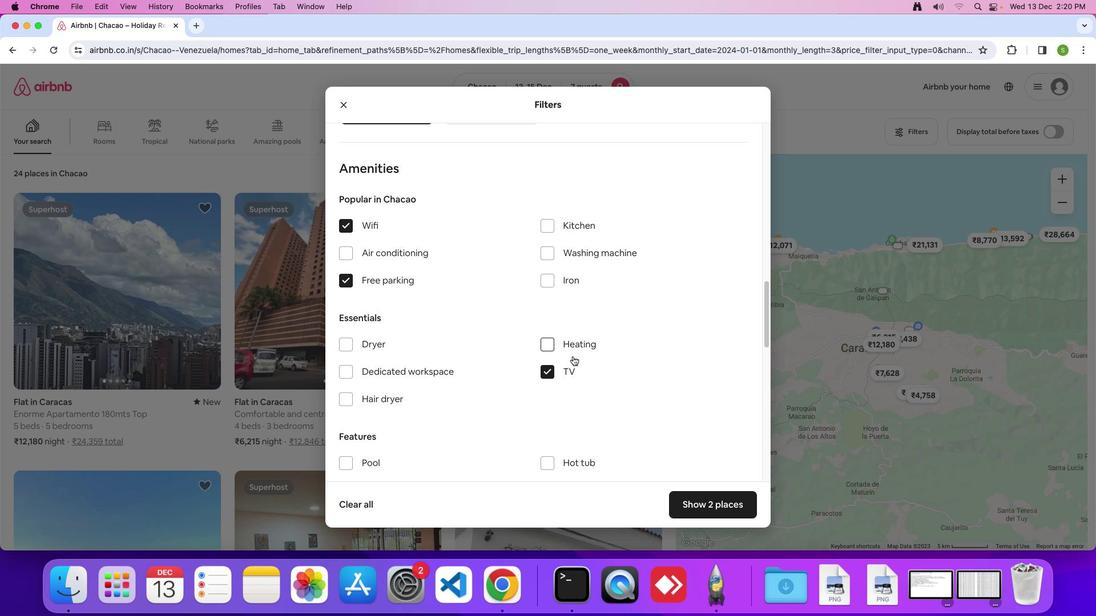 
Action: Mouse scrolled (573, 356) with delta (0, 0)
Screenshot: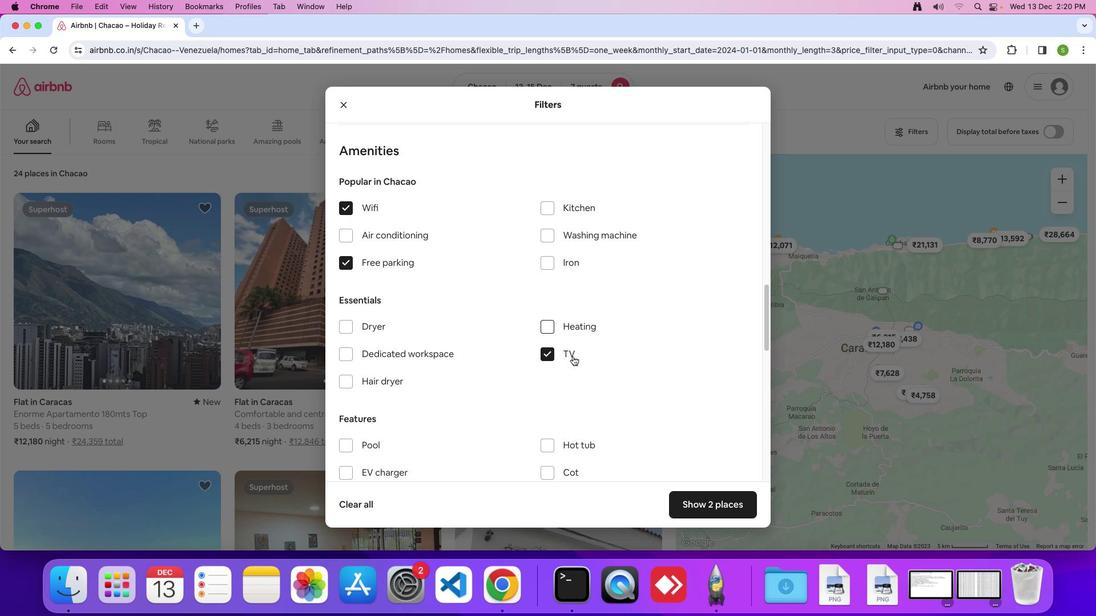 
Action: Mouse scrolled (573, 356) with delta (0, 0)
Screenshot: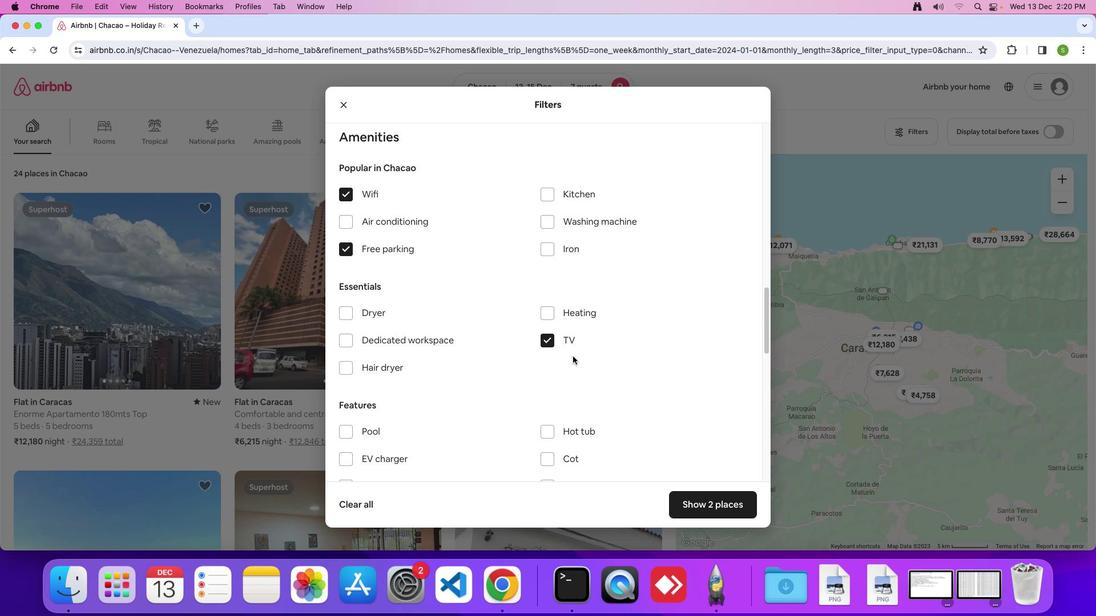 
Action: Mouse scrolled (573, 356) with delta (0, 0)
Screenshot: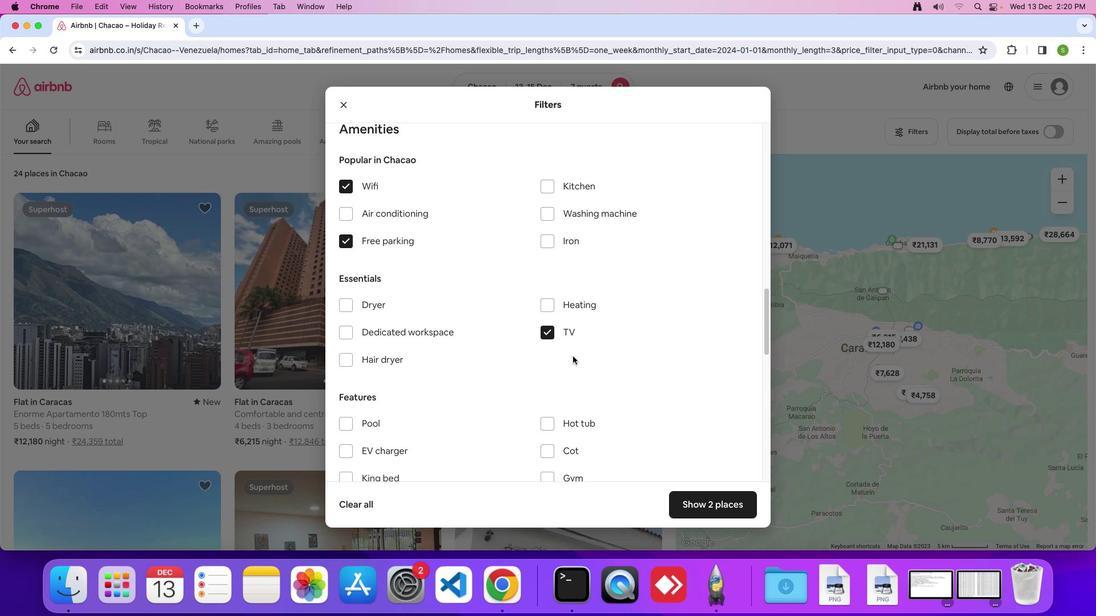 
Action: Mouse scrolled (573, 356) with delta (0, 0)
Screenshot: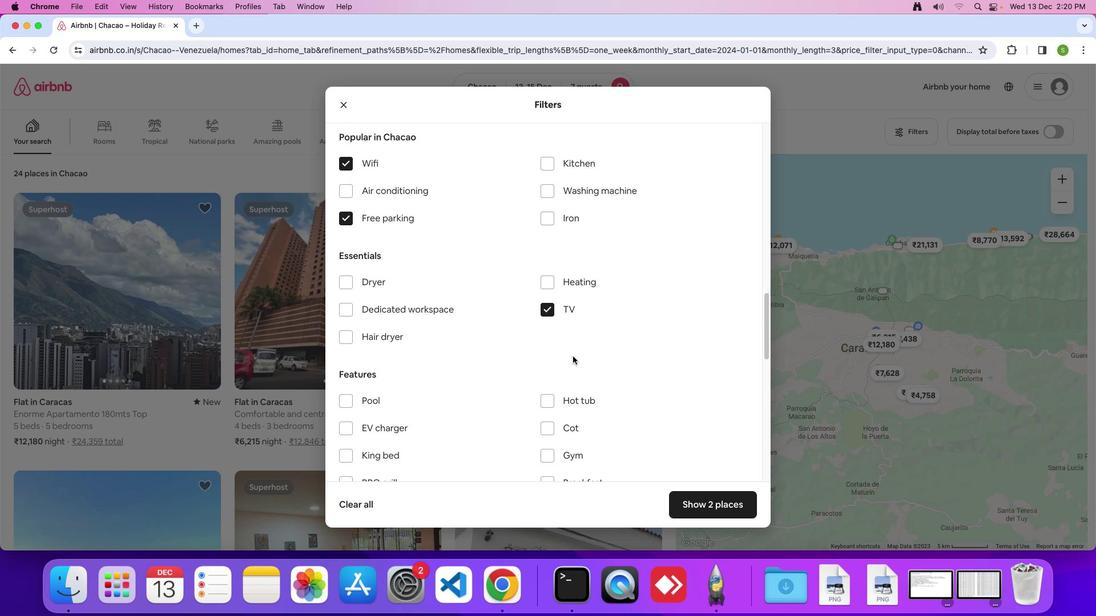 
Action: Mouse scrolled (573, 356) with delta (0, 0)
Screenshot: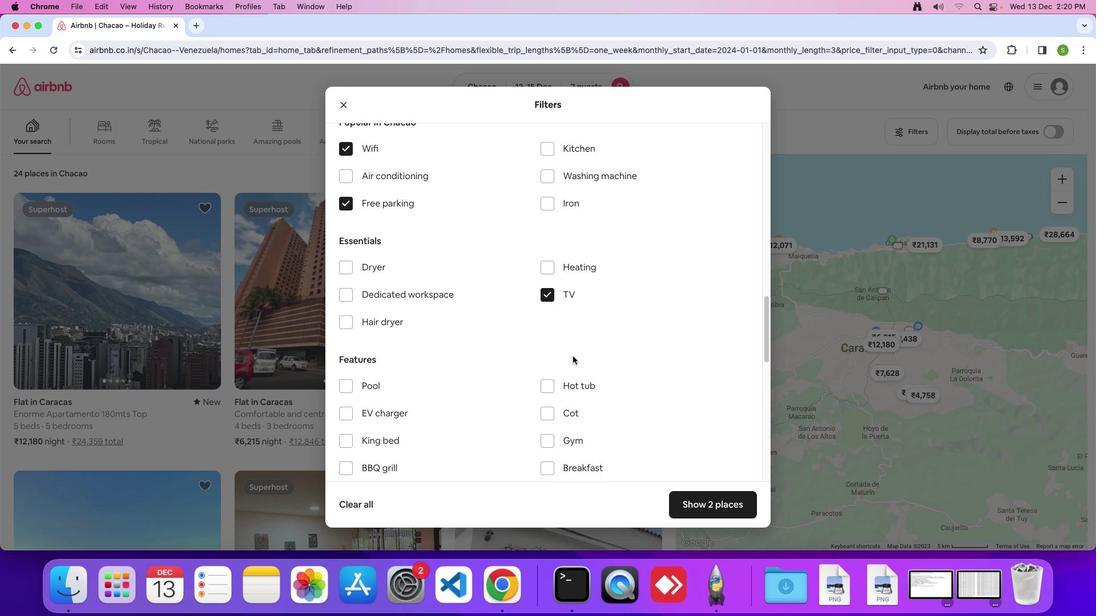
Action: Mouse scrolled (573, 356) with delta (0, 0)
Screenshot: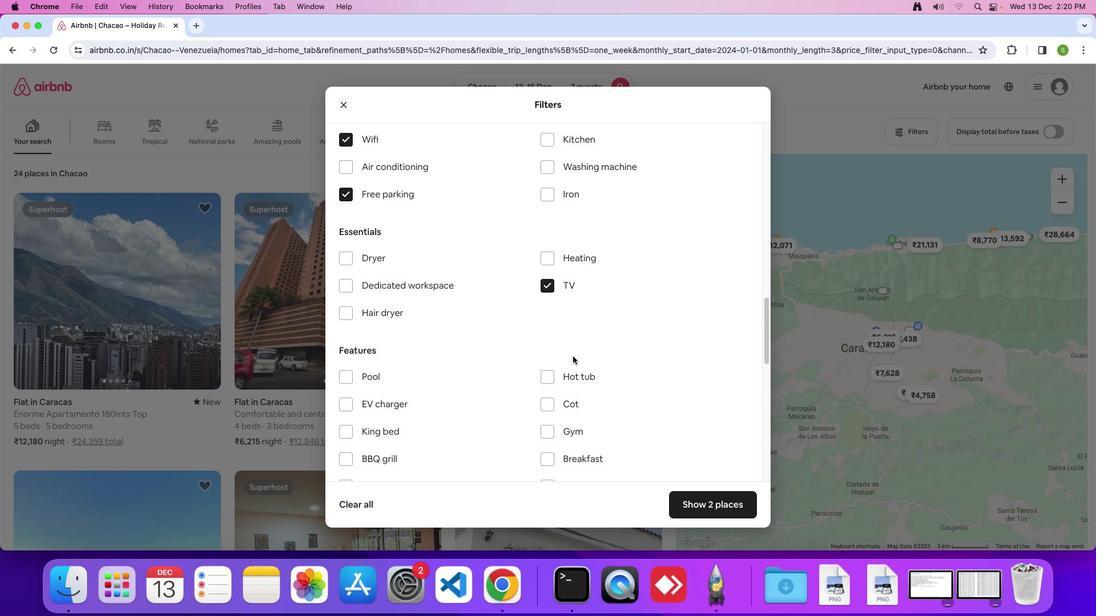
Action: Mouse scrolled (573, 356) with delta (0, 0)
Screenshot: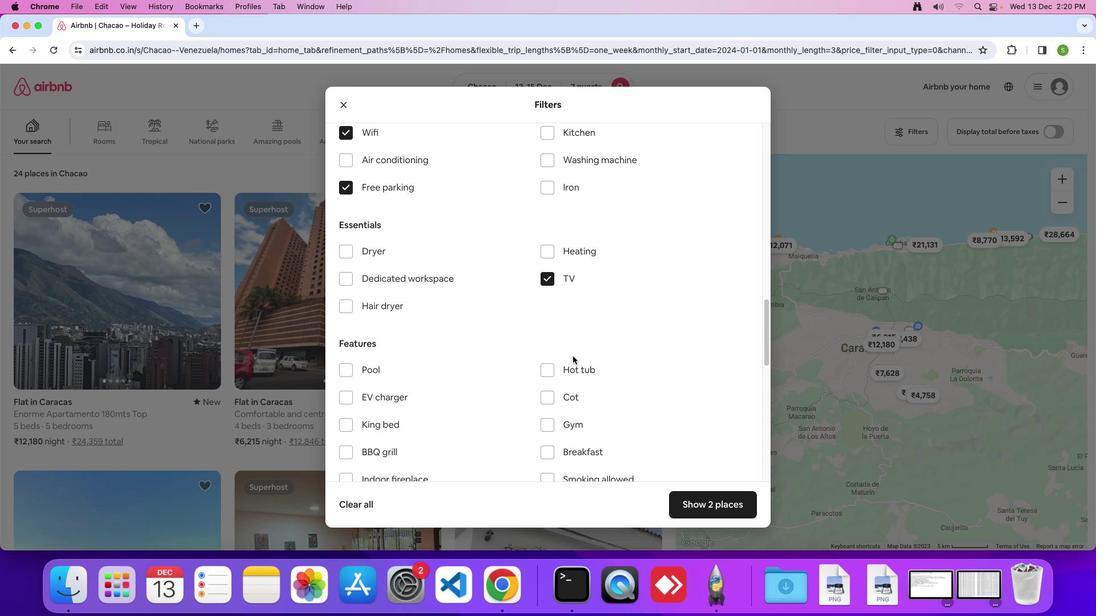 
Action: Mouse scrolled (573, 356) with delta (0, 0)
Screenshot: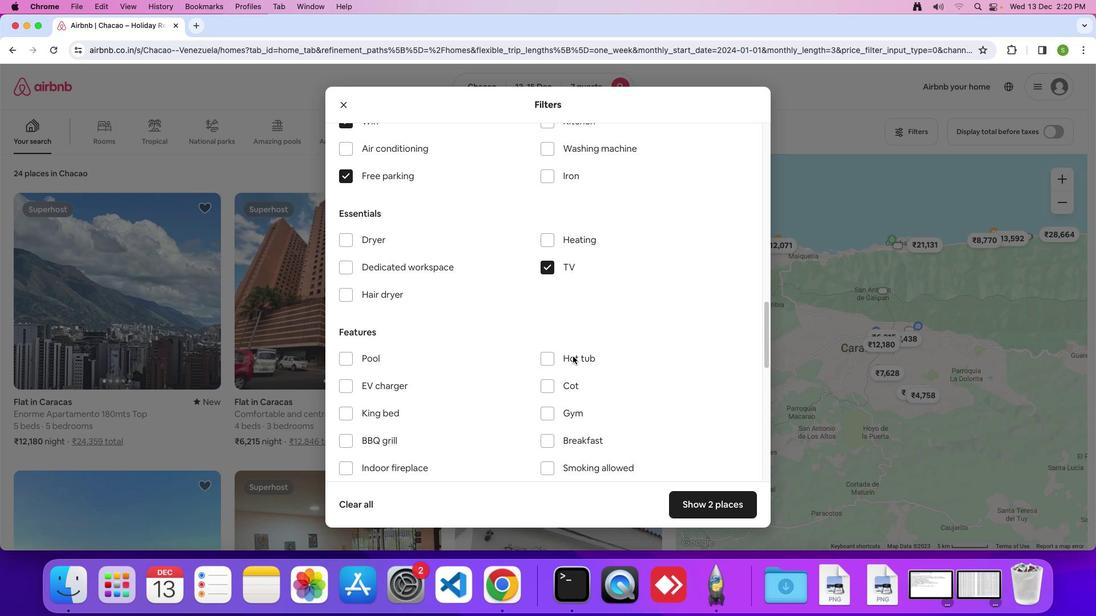 
Action: Mouse scrolled (573, 356) with delta (0, 0)
Screenshot: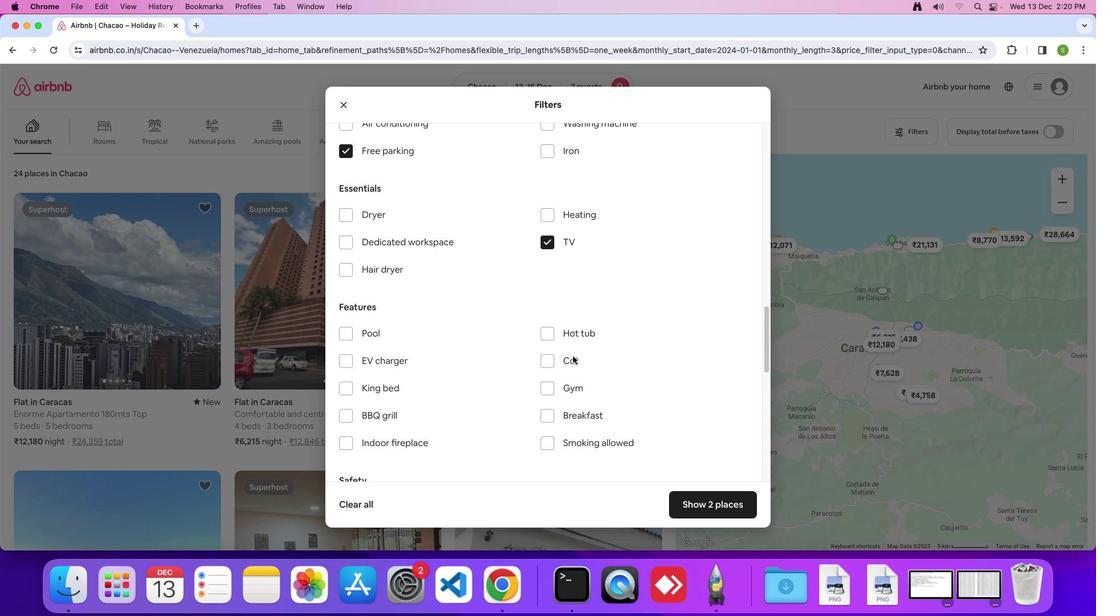 
Action: Mouse moved to (551, 372)
Screenshot: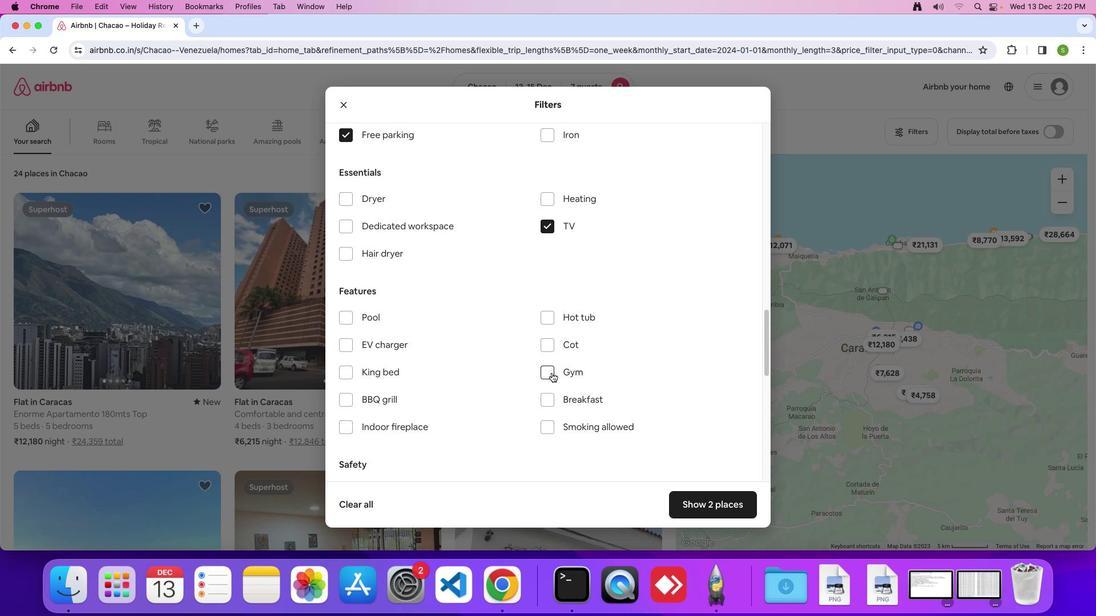 
Action: Mouse pressed left at (551, 372)
Screenshot: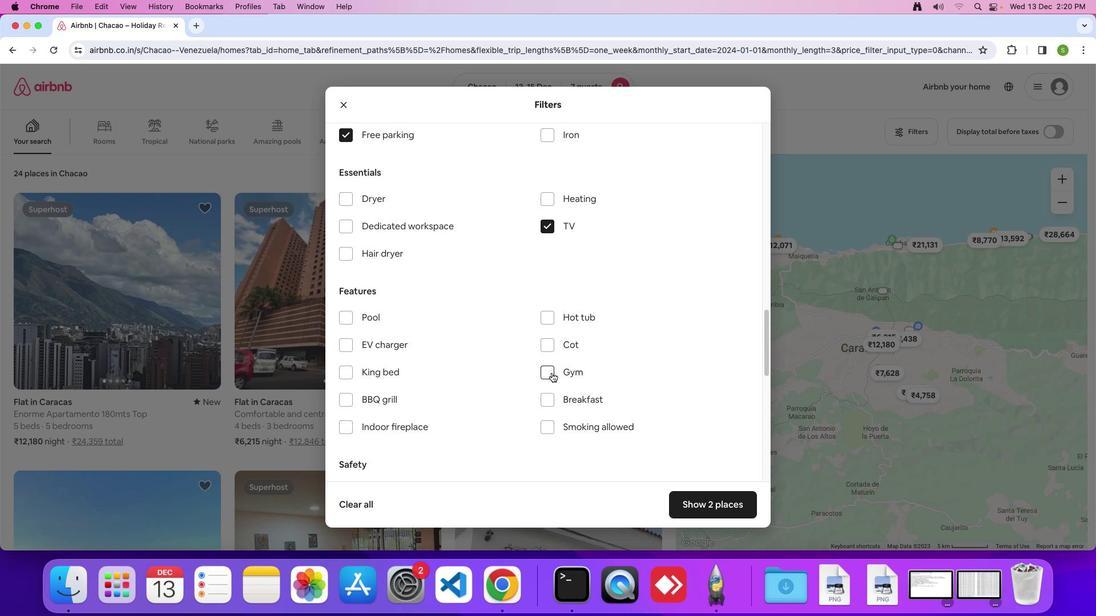 
Action: Mouse moved to (544, 405)
Screenshot: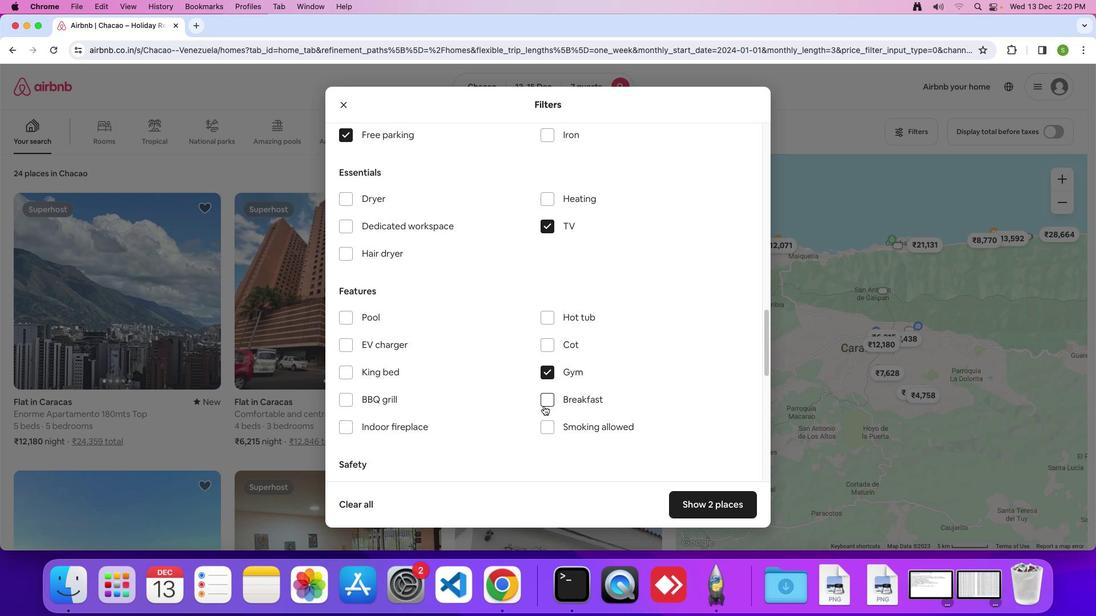 
Action: Mouse pressed left at (544, 405)
Screenshot: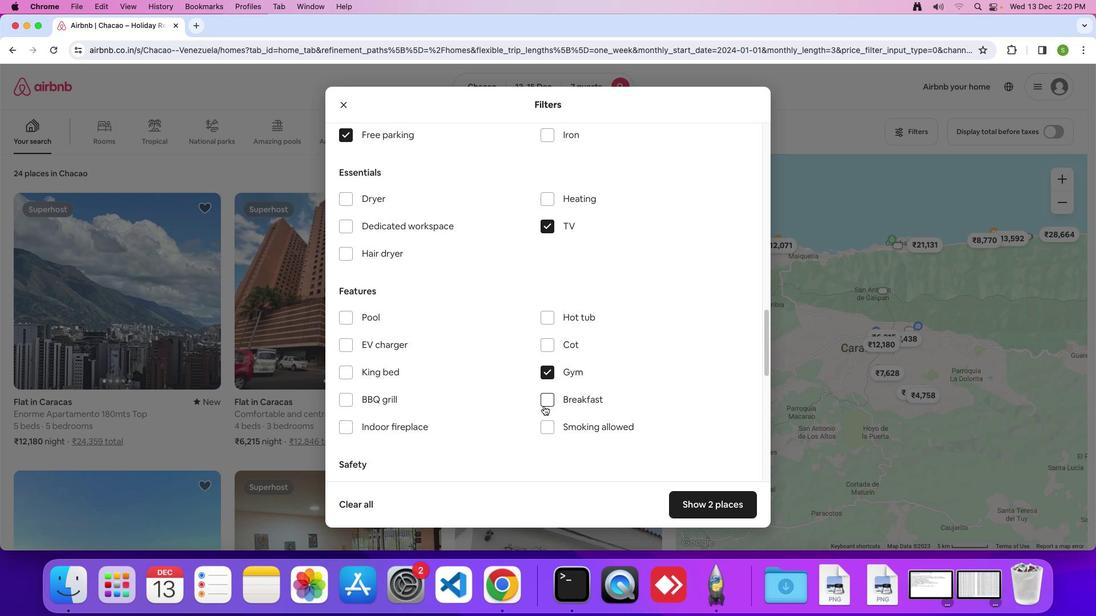 
Action: Mouse moved to (625, 337)
Screenshot: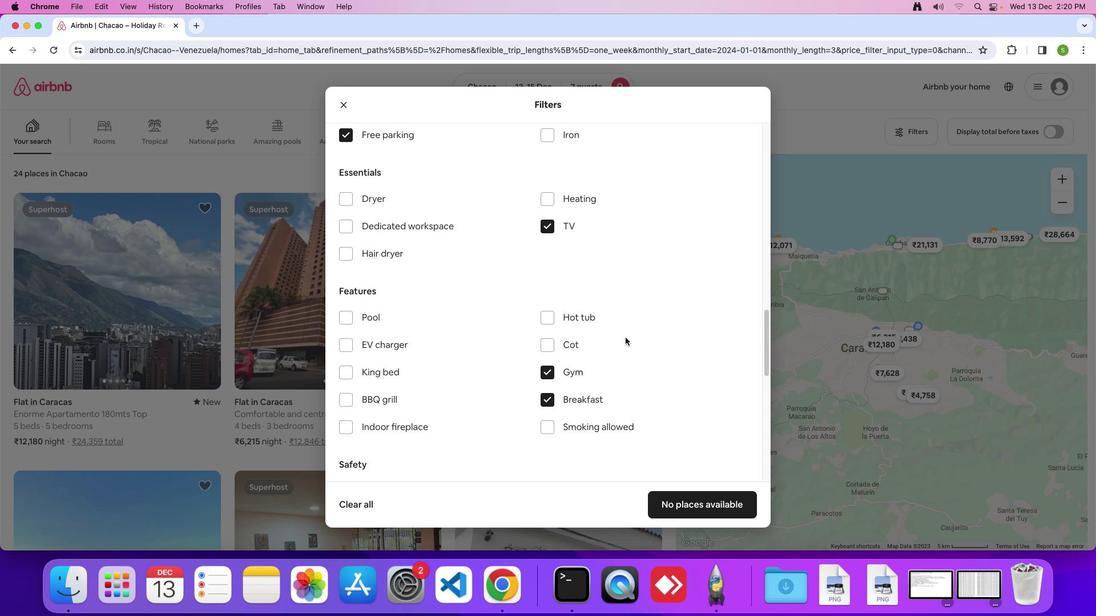 
Action: Mouse scrolled (625, 337) with delta (0, 0)
Screenshot: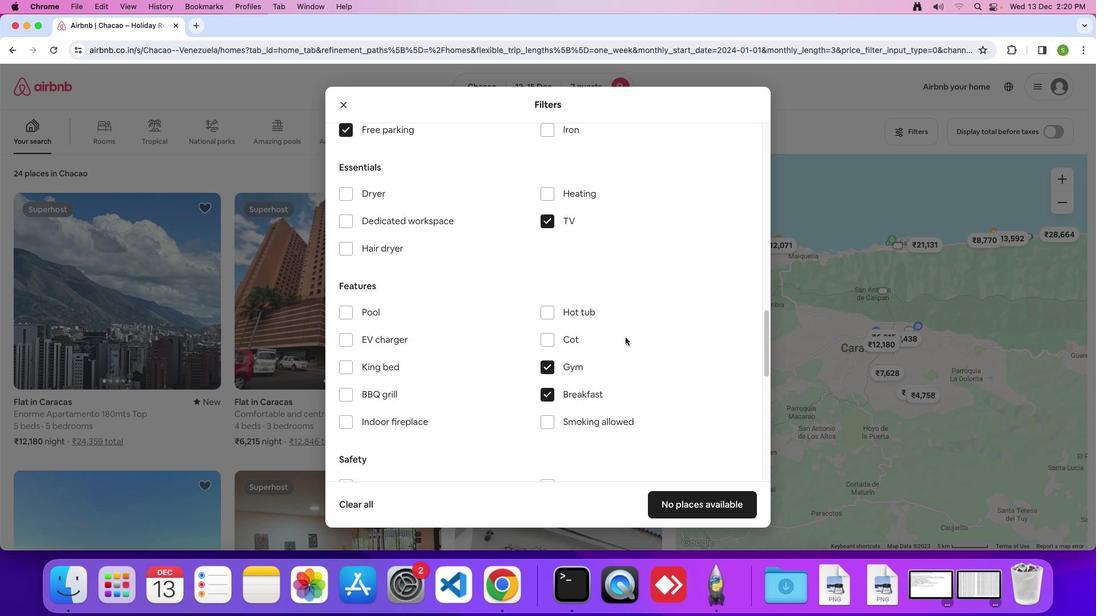 
Action: Mouse scrolled (625, 337) with delta (0, 0)
Screenshot: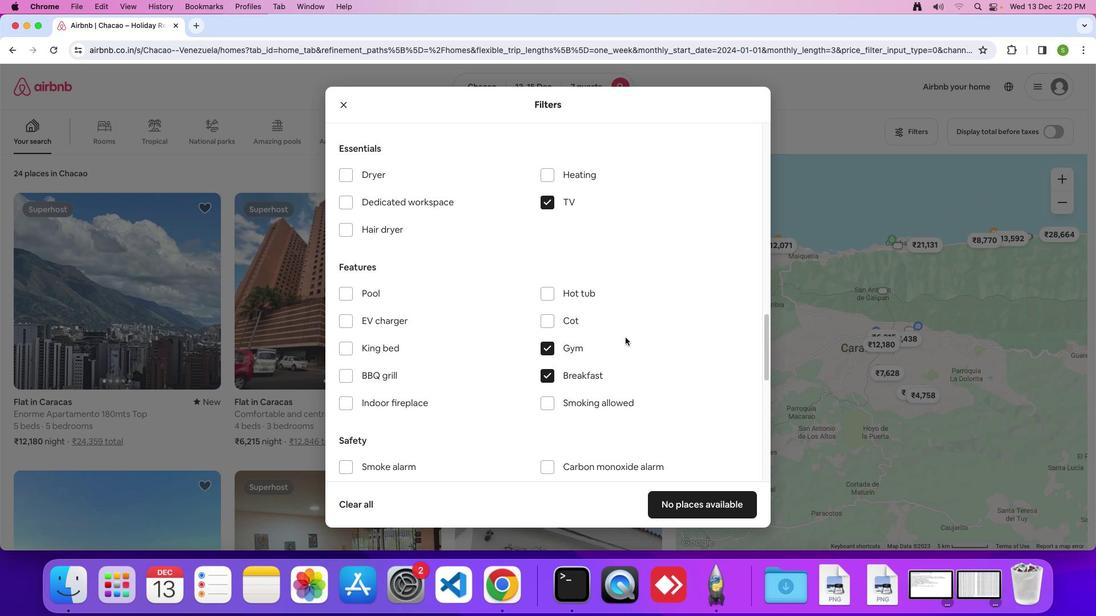 
Action: Mouse scrolled (625, 337) with delta (0, -1)
Screenshot: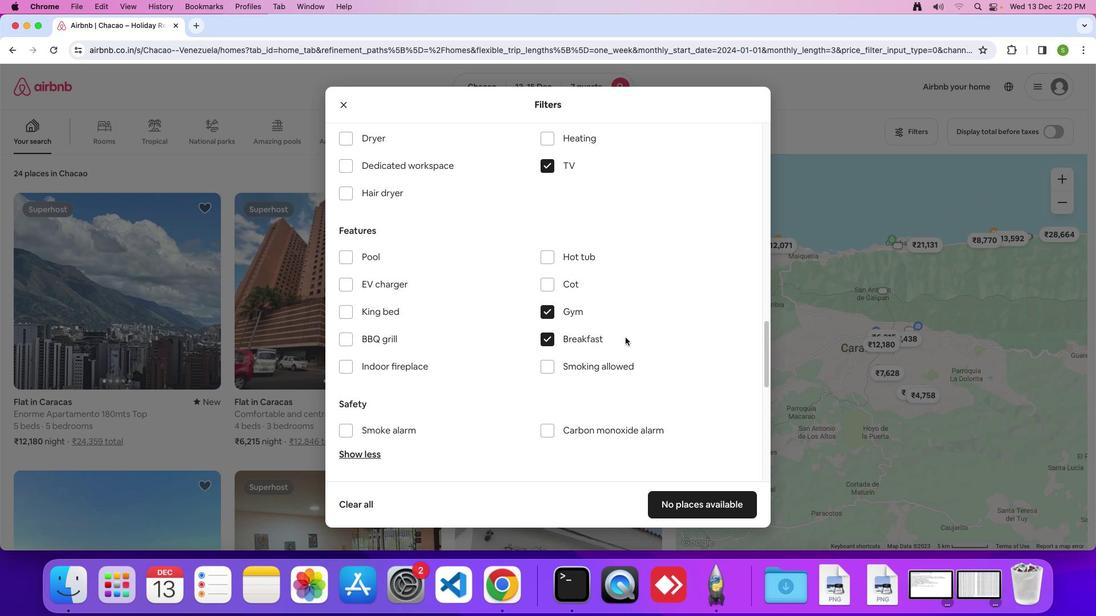
Action: Mouse scrolled (625, 337) with delta (0, 0)
Screenshot: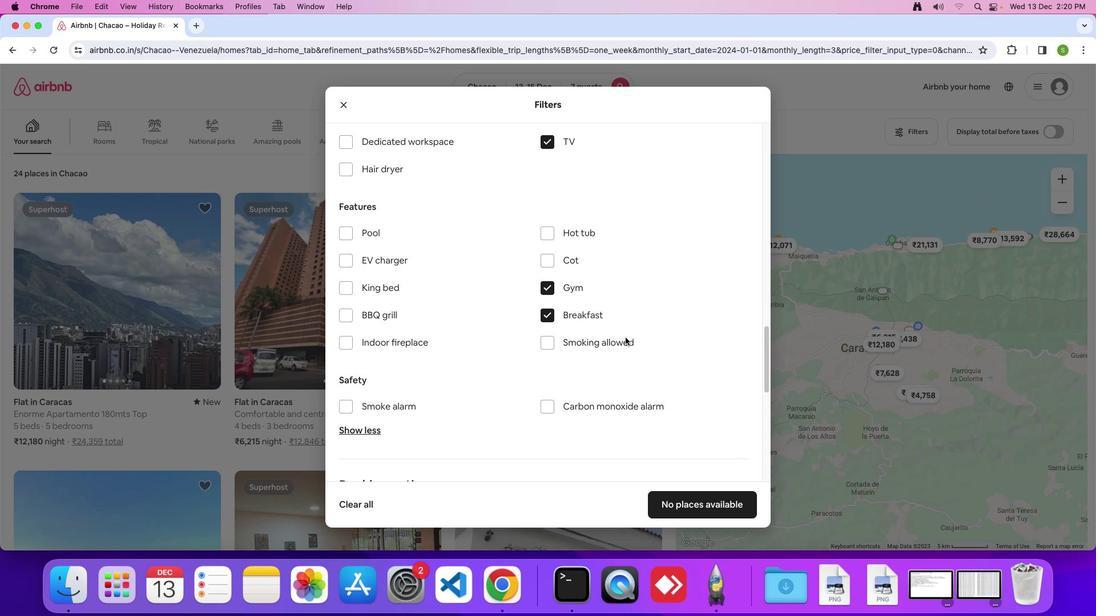 
Action: Mouse scrolled (625, 337) with delta (0, 0)
Screenshot: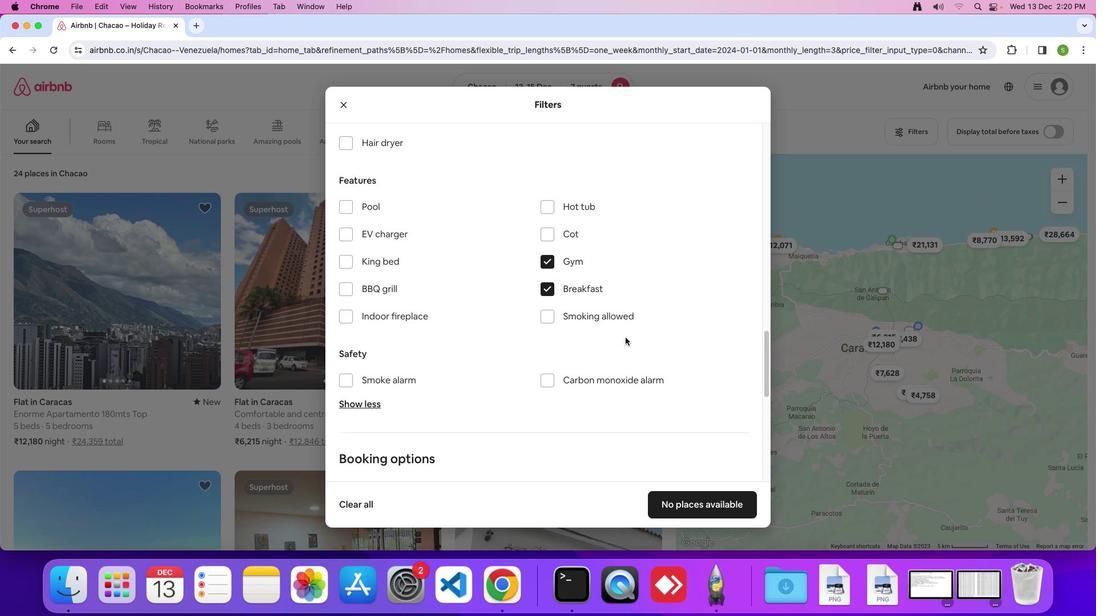 
Action: Mouse scrolled (625, 337) with delta (0, -1)
Screenshot: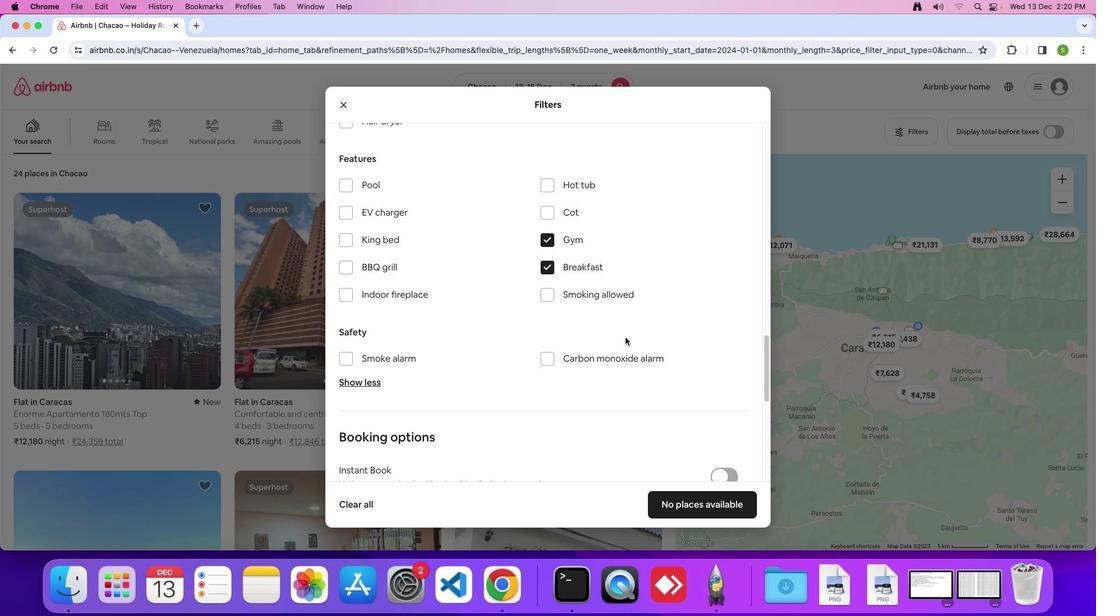 
Action: Mouse moved to (625, 337)
Screenshot: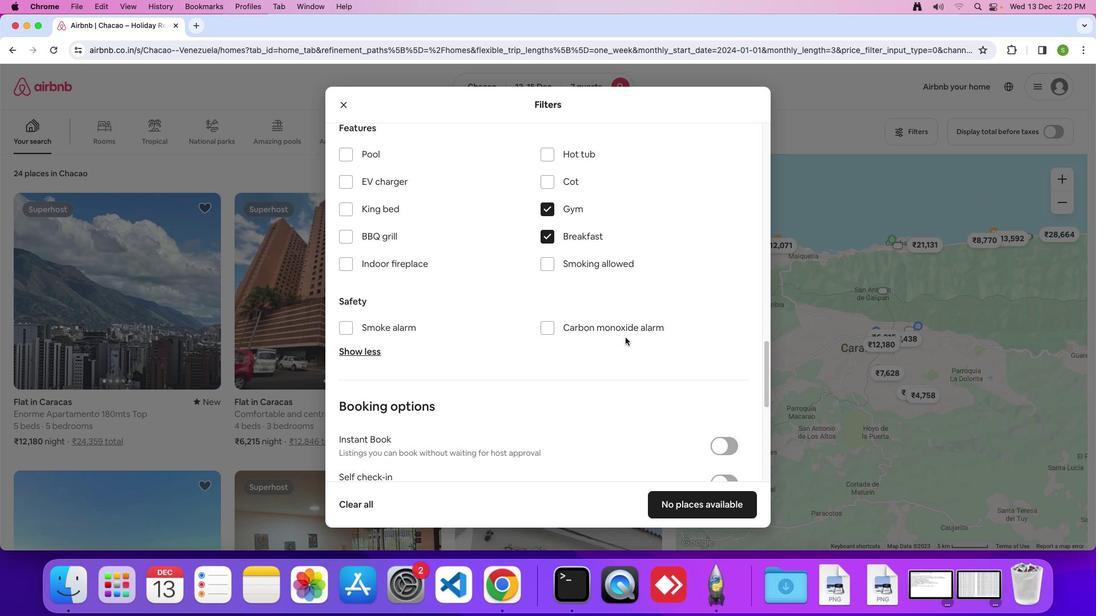 
Action: Mouse scrolled (625, 337) with delta (0, 0)
Screenshot: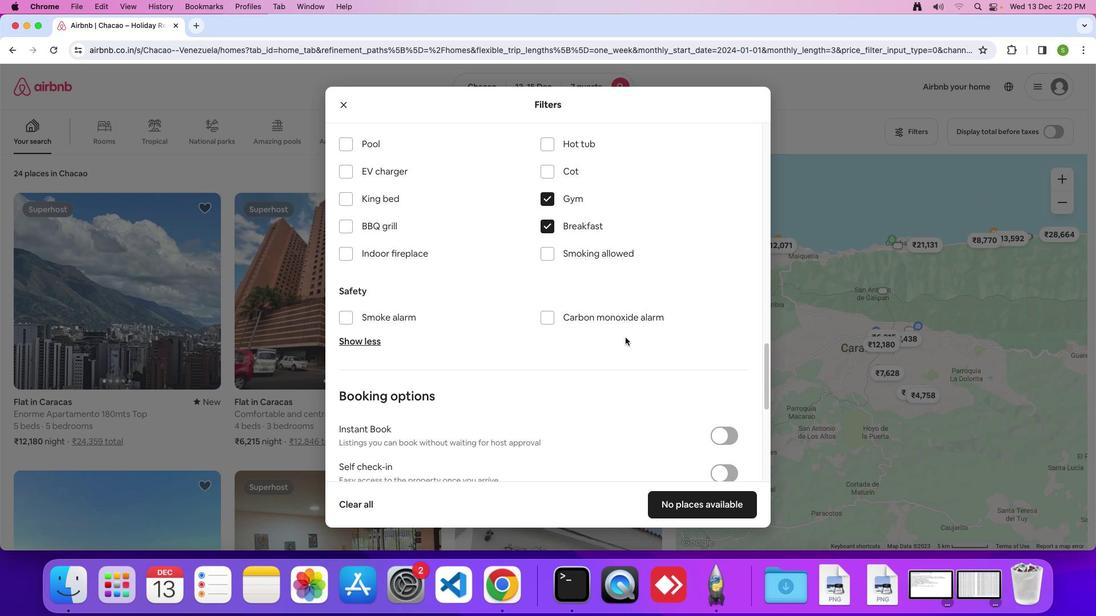
Action: Mouse scrolled (625, 337) with delta (0, 0)
Screenshot: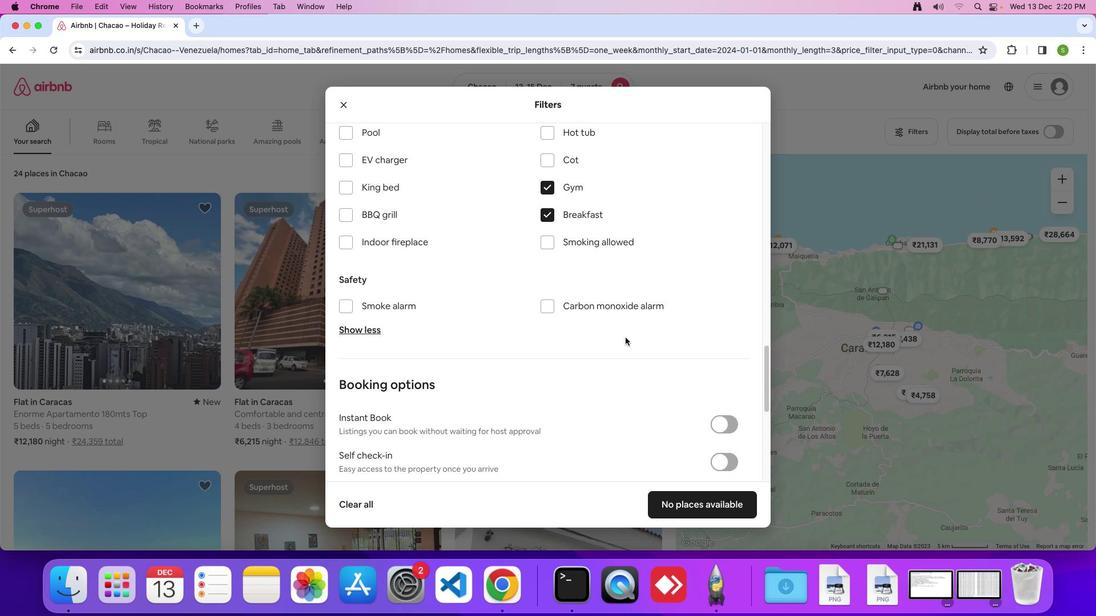 
Action: Mouse scrolled (625, 337) with delta (0, -1)
Screenshot: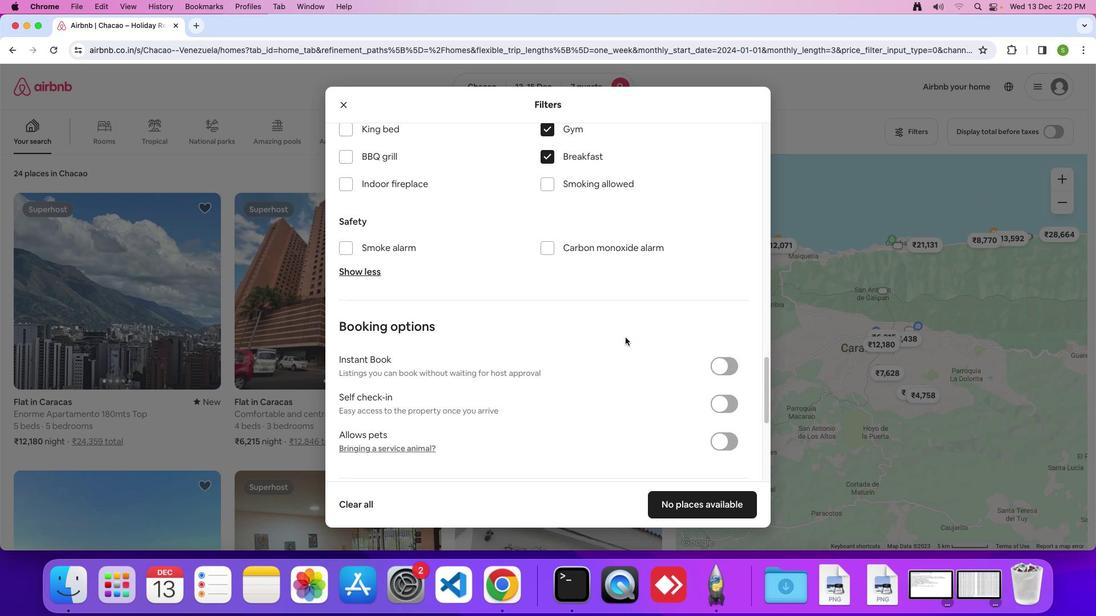 
Action: Mouse scrolled (625, 337) with delta (0, 0)
Screenshot: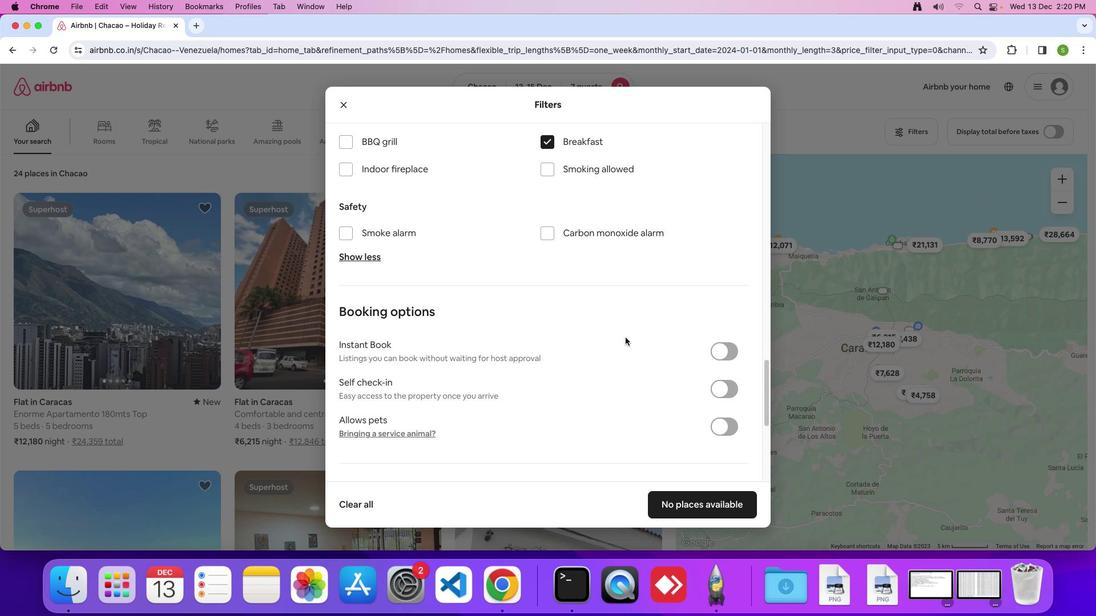 
Action: Mouse scrolled (625, 337) with delta (0, 0)
Screenshot: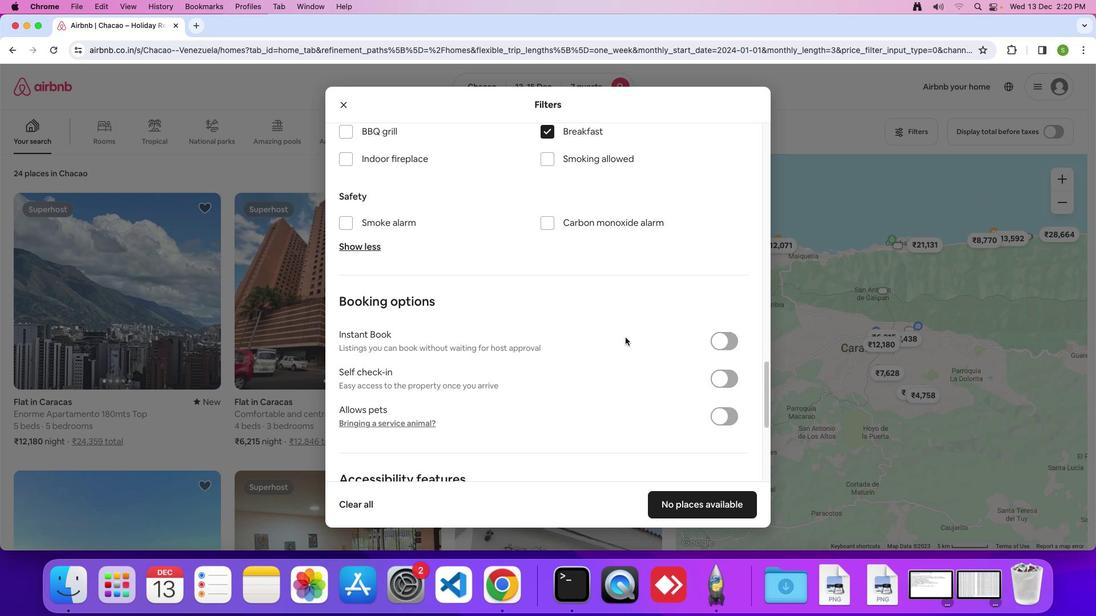 
Action: Mouse scrolled (625, 337) with delta (0, 0)
Screenshot: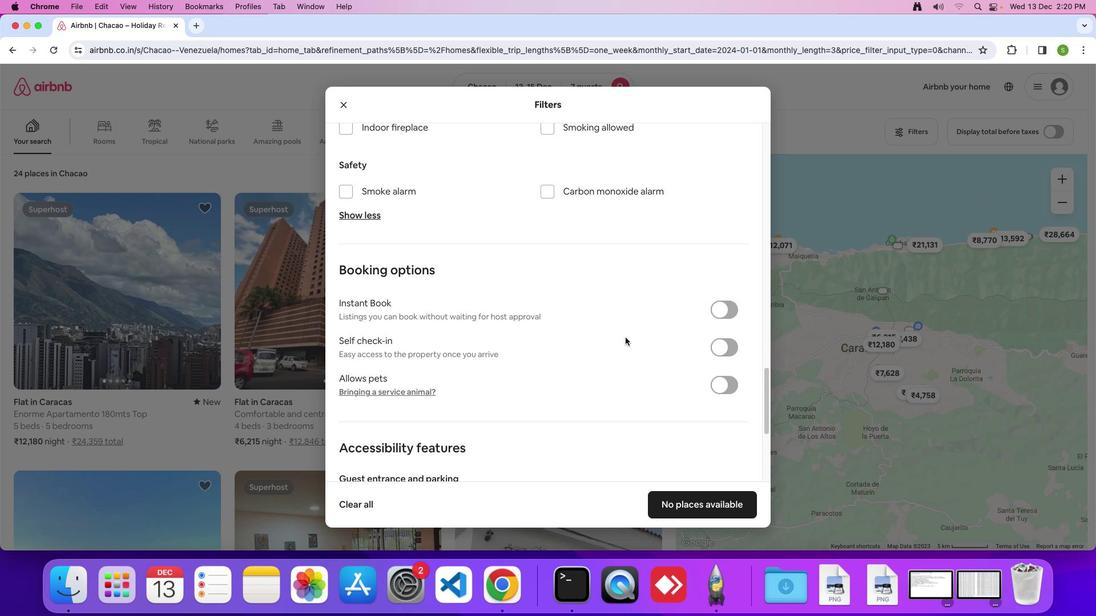 
Action: Mouse scrolled (625, 337) with delta (0, 0)
Screenshot: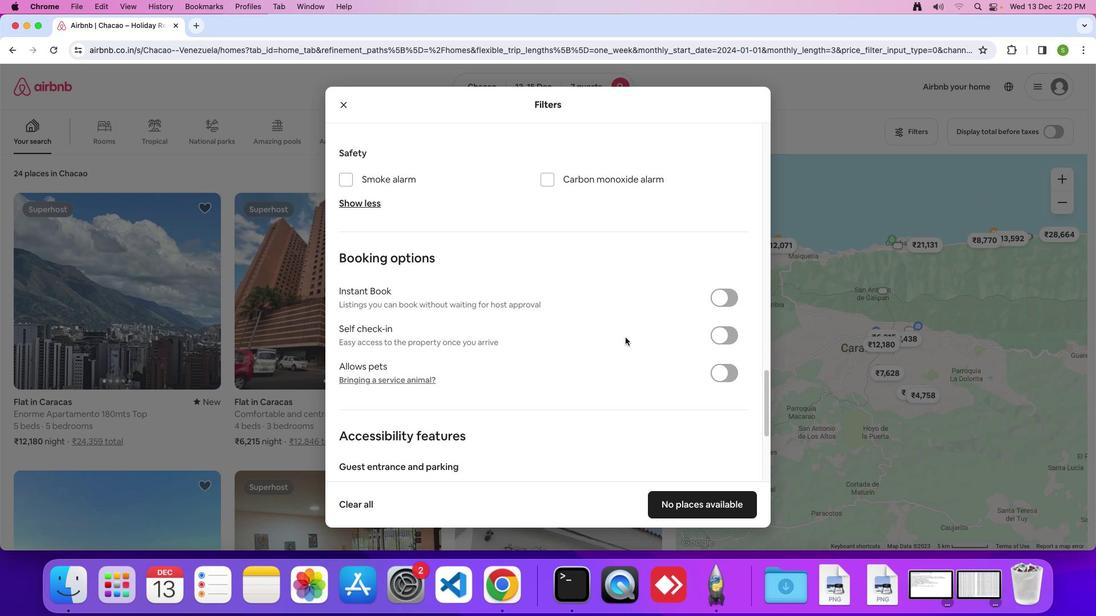 
Action: Mouse scrolled (625, 337) with delta (0, 0)
Screenshot: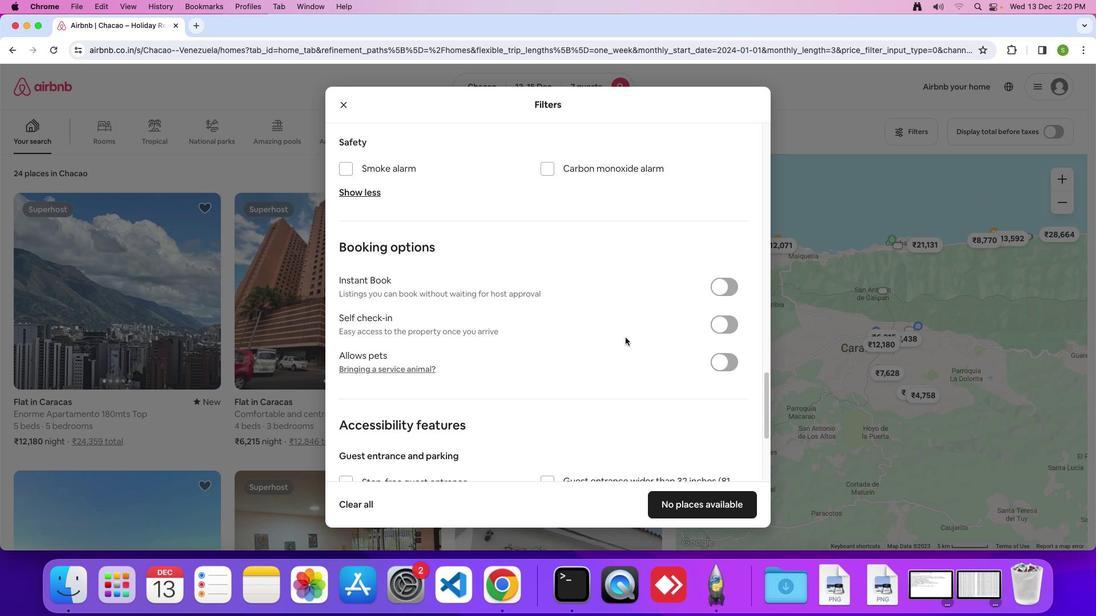 
Action: Mouse scrolled (625, 337) with delta (0, 0)
Screenshot: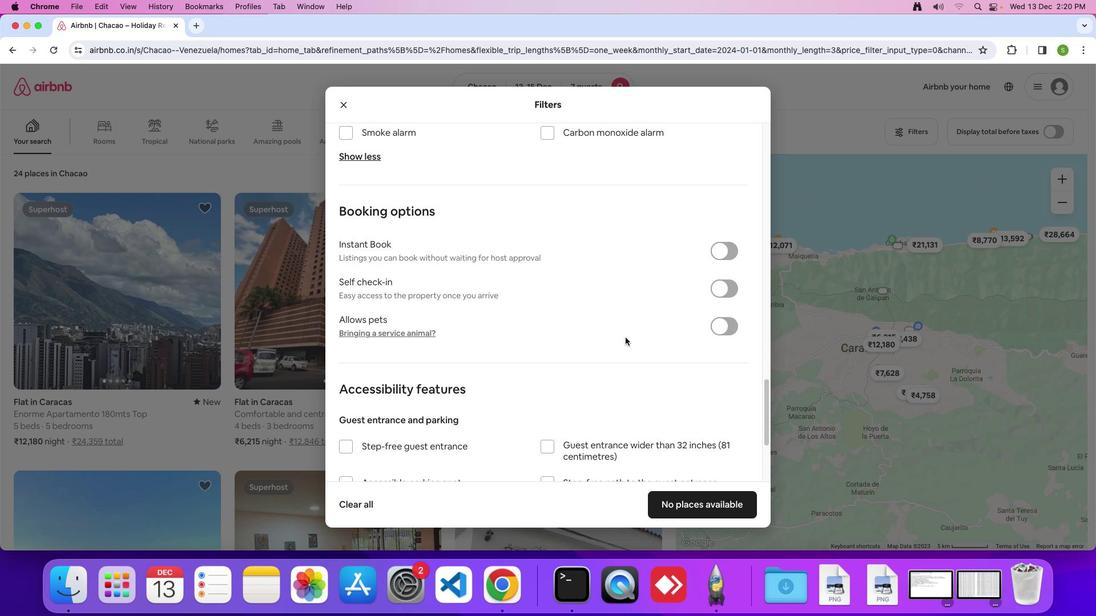 
Action: Mouse scrolled (625, 337) with delta (0, 0)
Screenshot: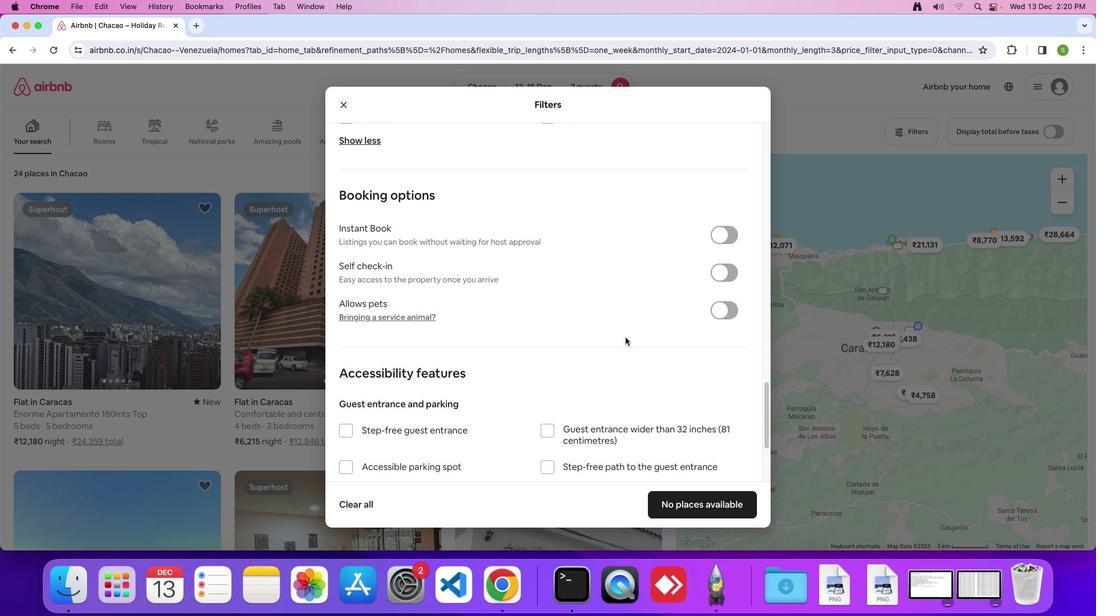 
Action: Mouse scrolled (625, 337) with delta (0, 0)
Screenshot: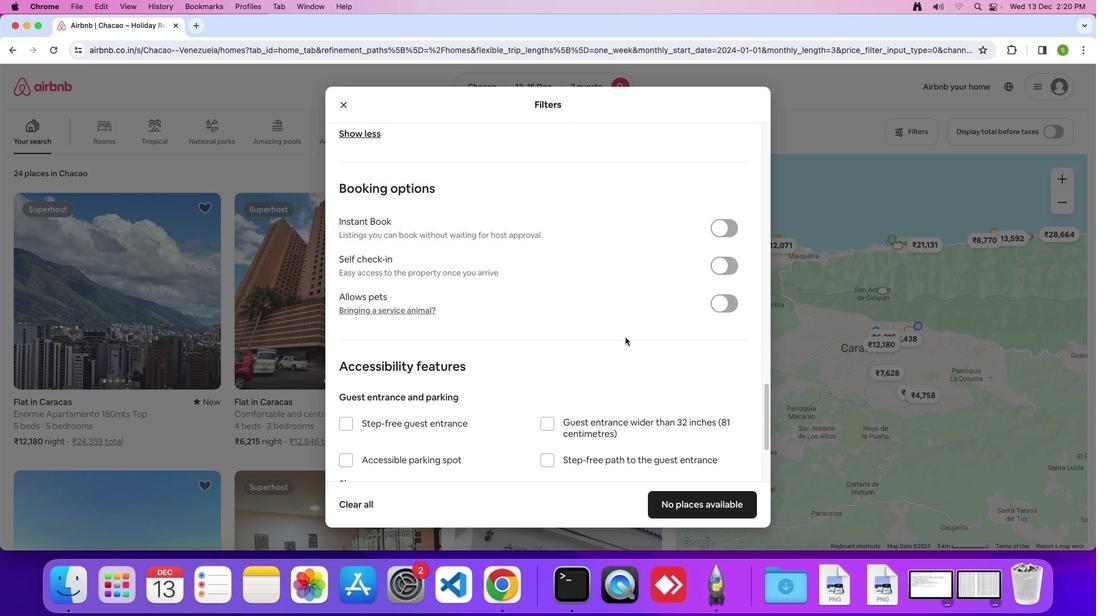 
Action: Mouse scrolled (625, 337) with delta (0, 0)
Screenshot: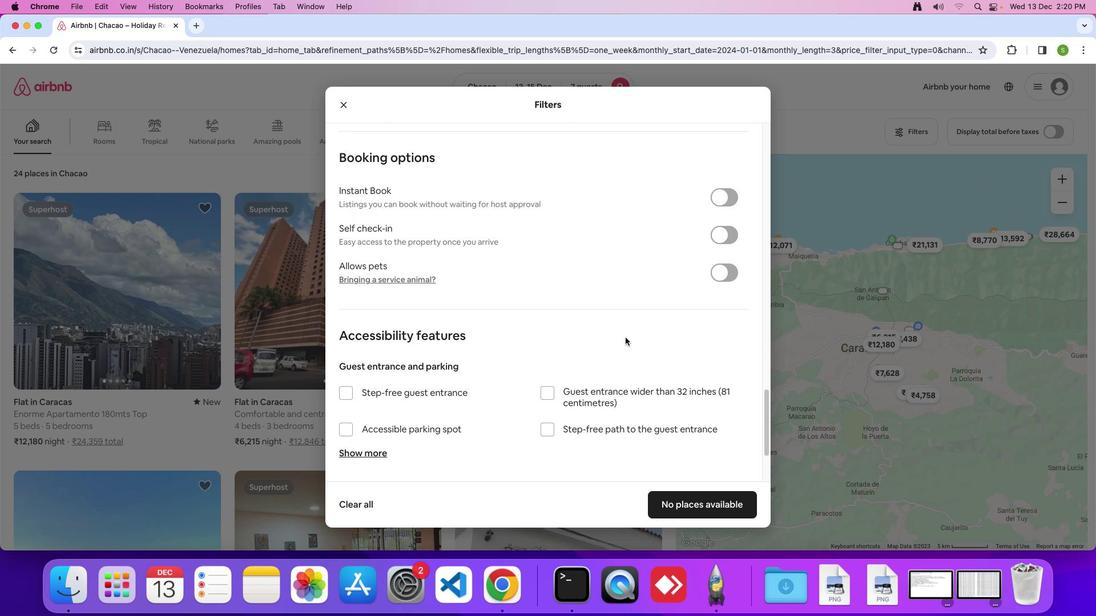 
Action: Mouse scrolled (625, 337) with delta (0, 0)
Screenshot: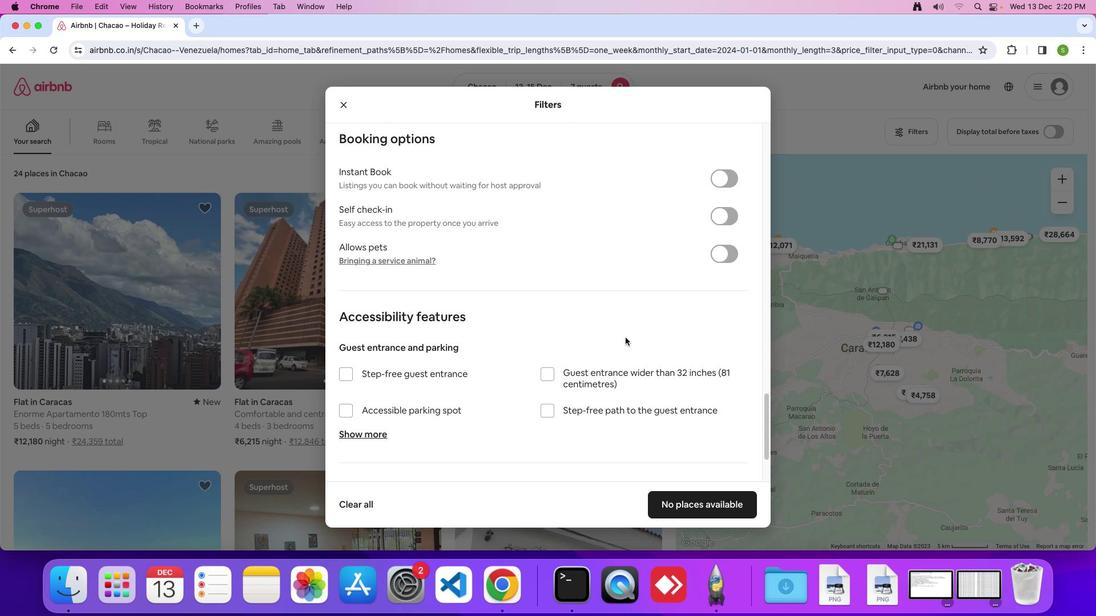 
Action: Mouse scrolled (625, 337) with delta (0, 0)
Screenshot: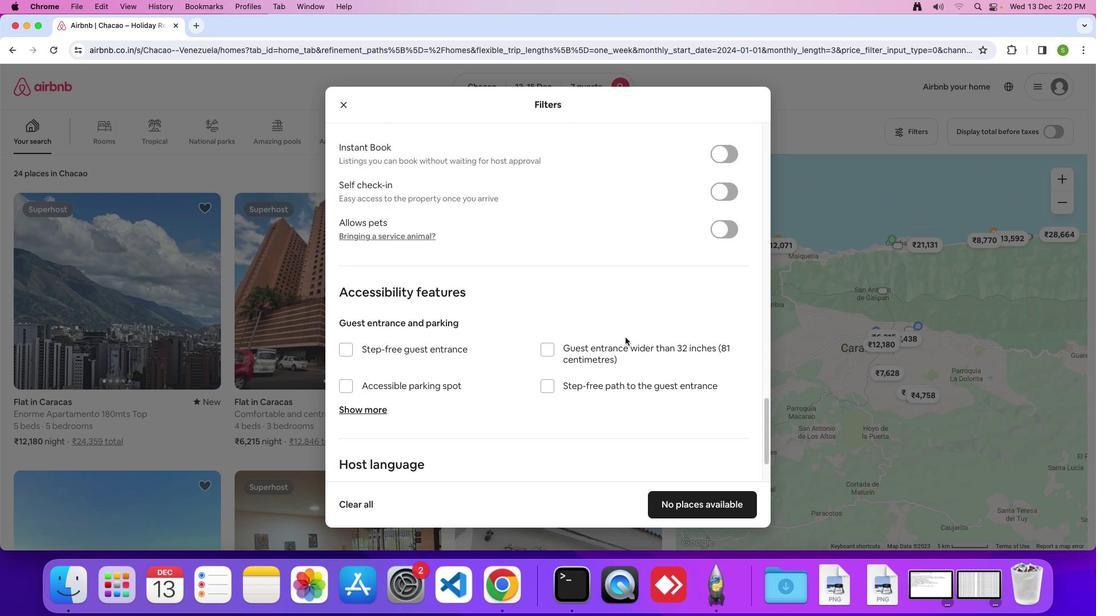 
Action: Mouse scrolled (625, 337) with delta (0, -1)
Screenshot: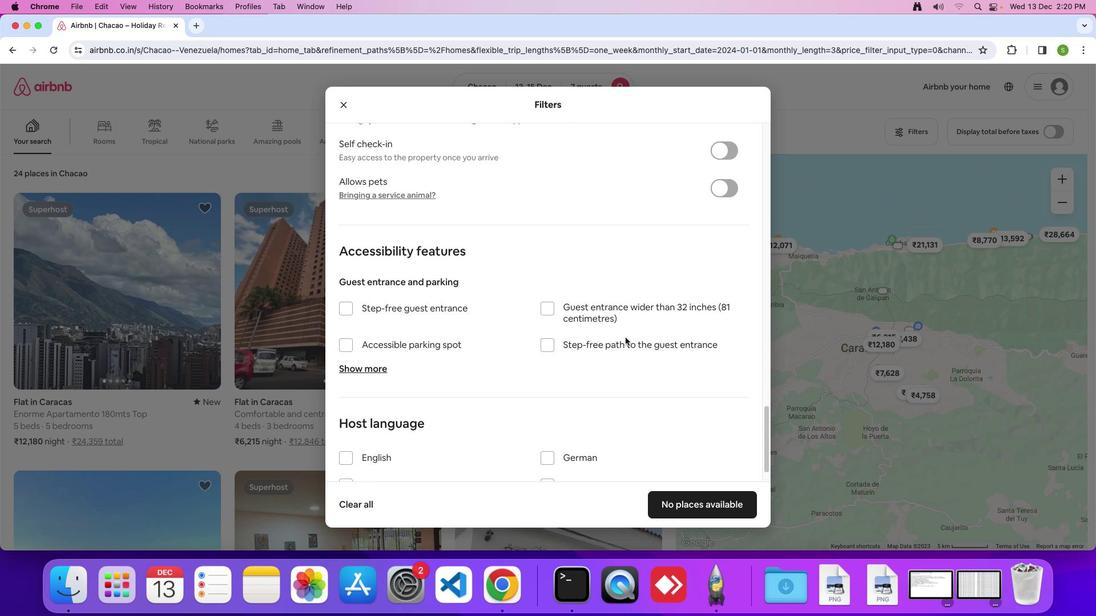 
Action: Mouse scrolled (625, 337) with delta (0, 0)
Screenshot: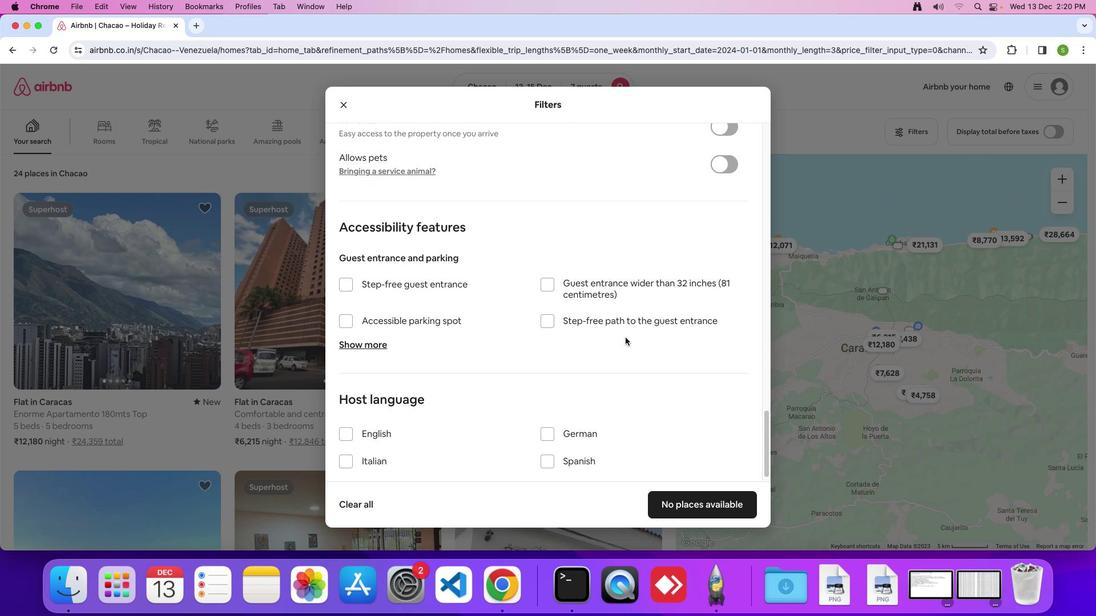 
Action: Mouse scrolled (625, 337) with delta (0, 0)
Screenshot: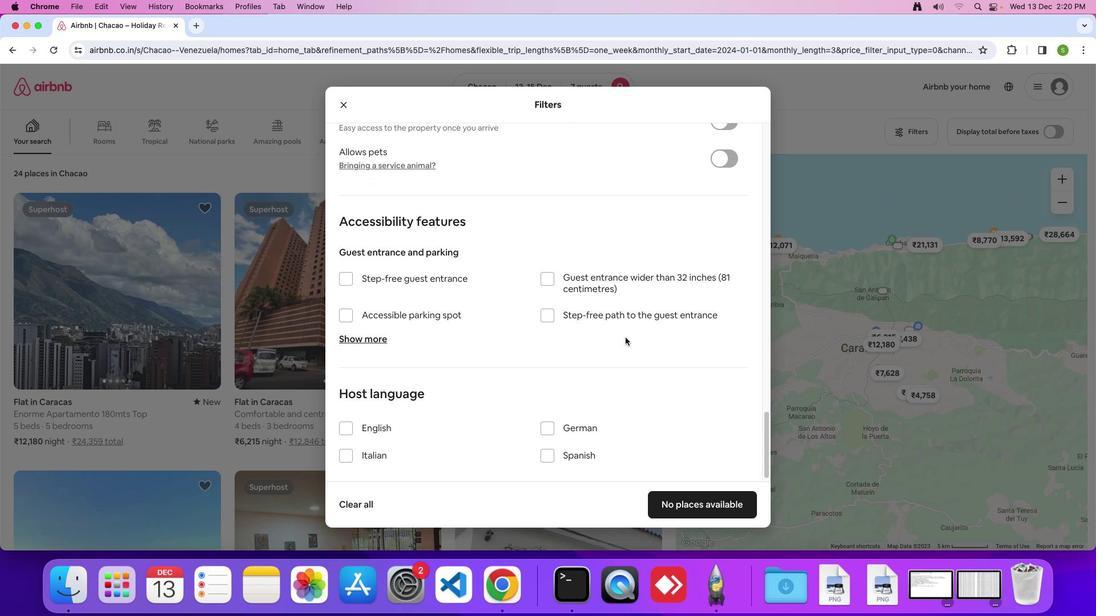 
Action: Mouse scrolled (625, 337) with delta (0, -1)
Screenshot: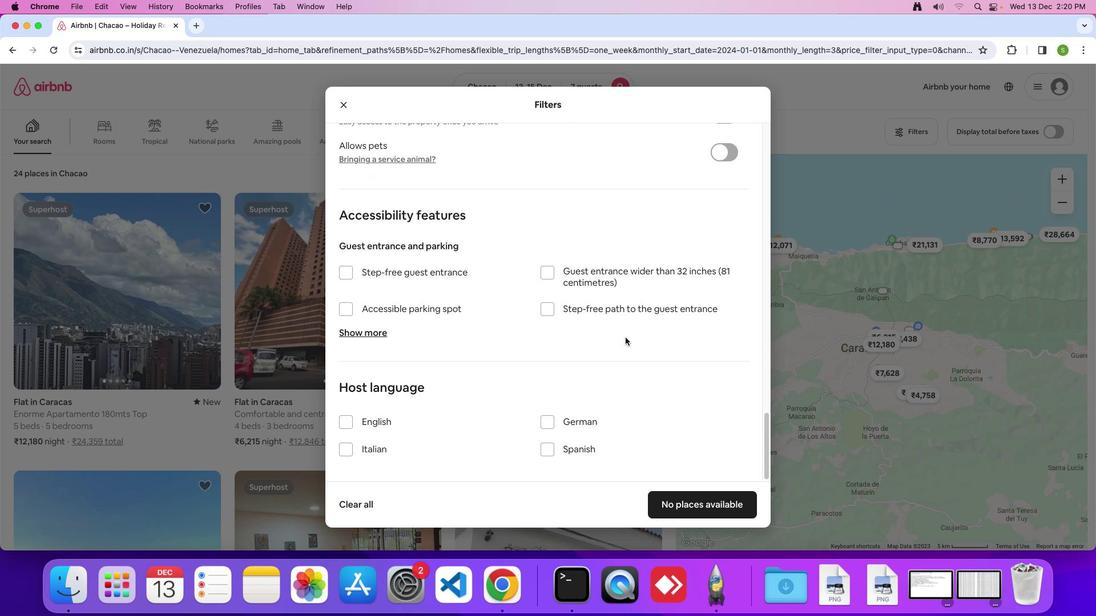 
Action: Mouse scrolled (625, 337) with delta (0, 0)
Screenshot: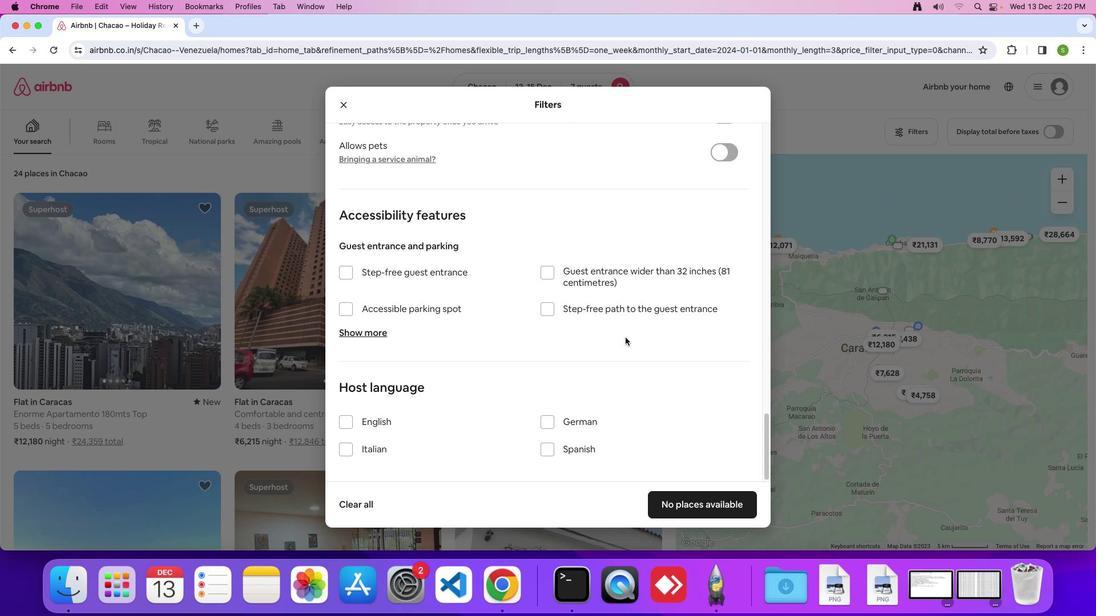 
Action: Mouse scrolled (625, 337) with delta (0, 0)
Screenshot: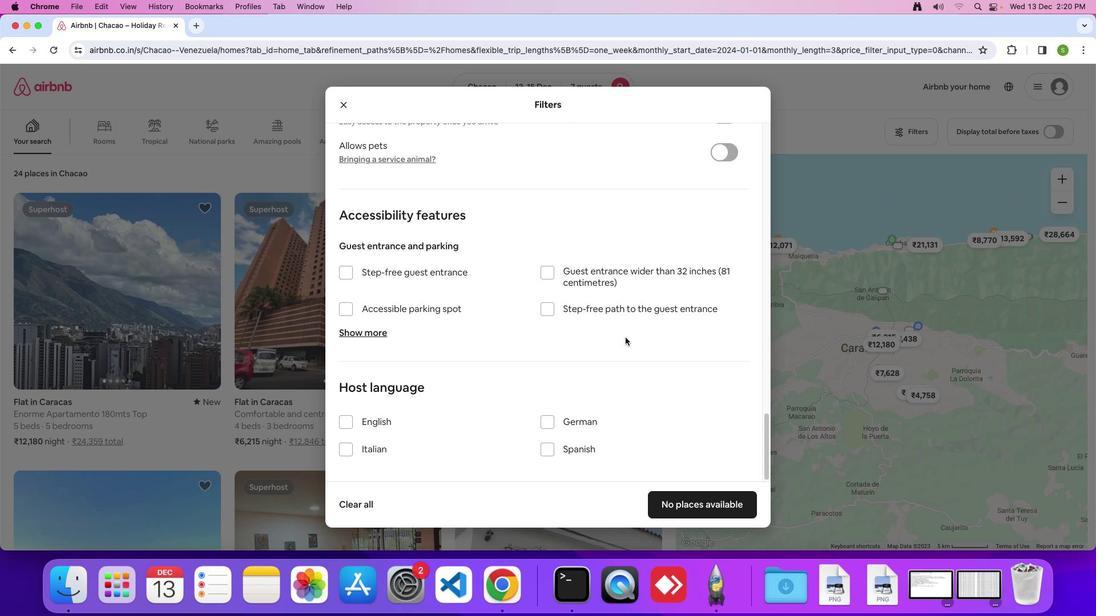 
Action: Mouse scrolled (625, 337) with delta (0, -1)
Screenshot: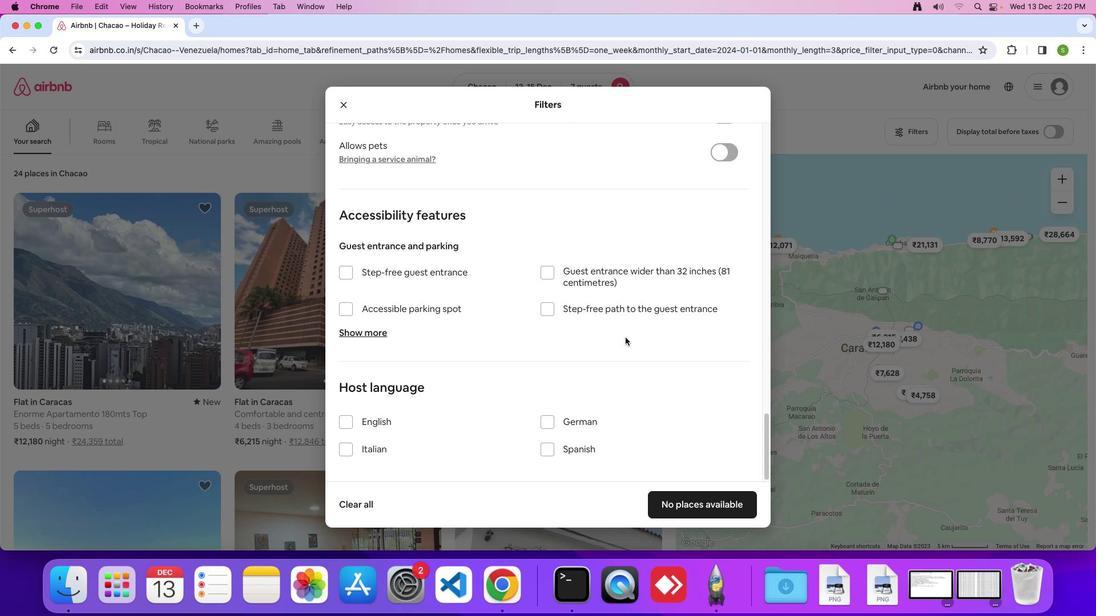 
Action: Mouse scrolled (625, 337) with delta (0, -1)
Screenshot: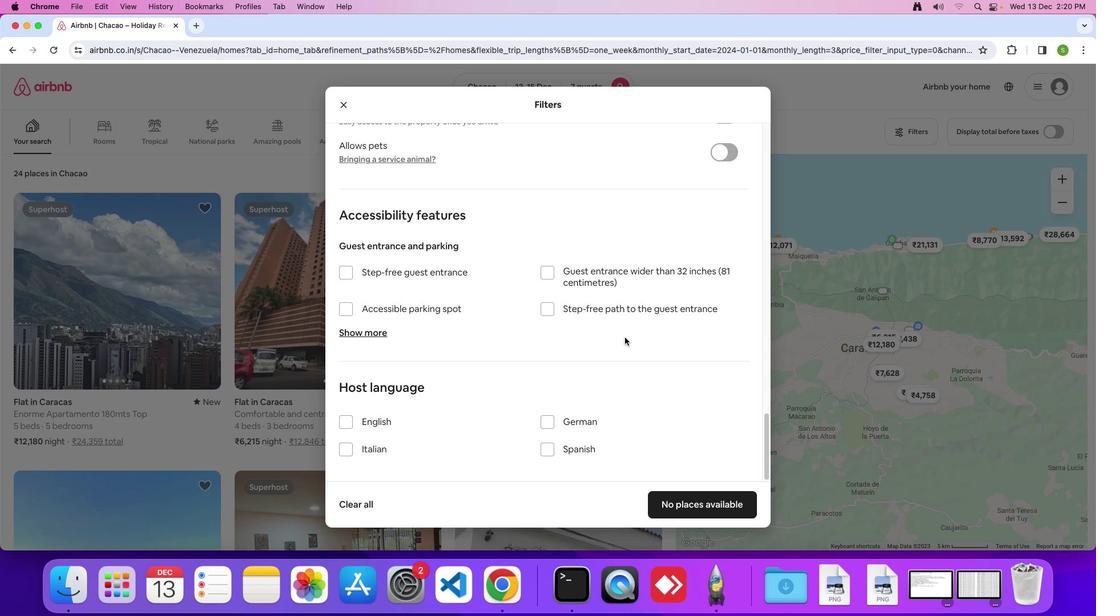 
Action: Mouse moved to (696, 498)
Screenshot: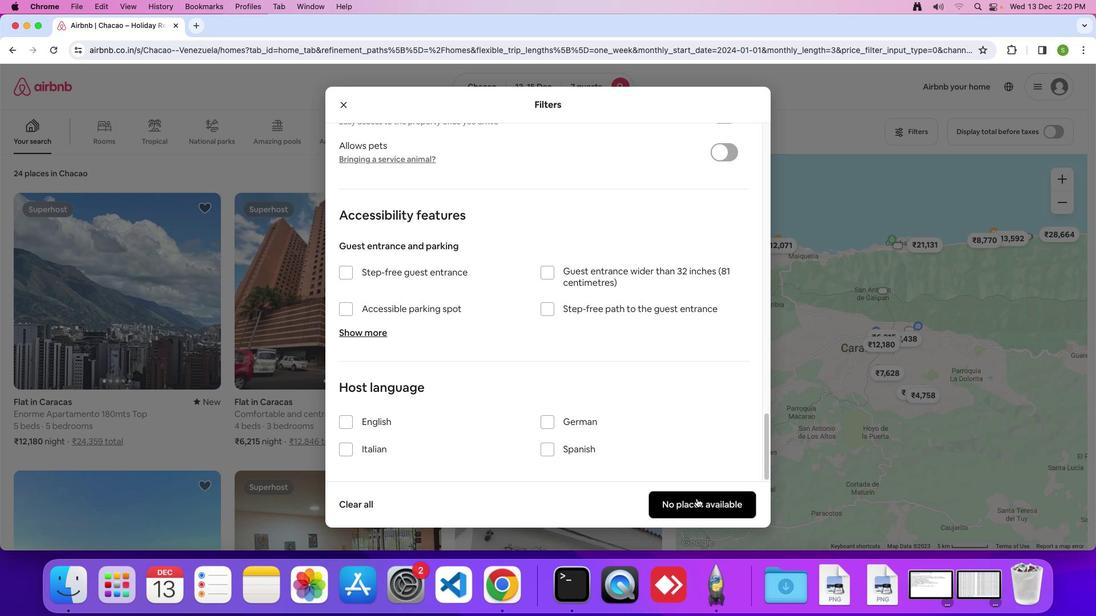 
Action: Mouse pressed left at (696, 498)
Screenshot: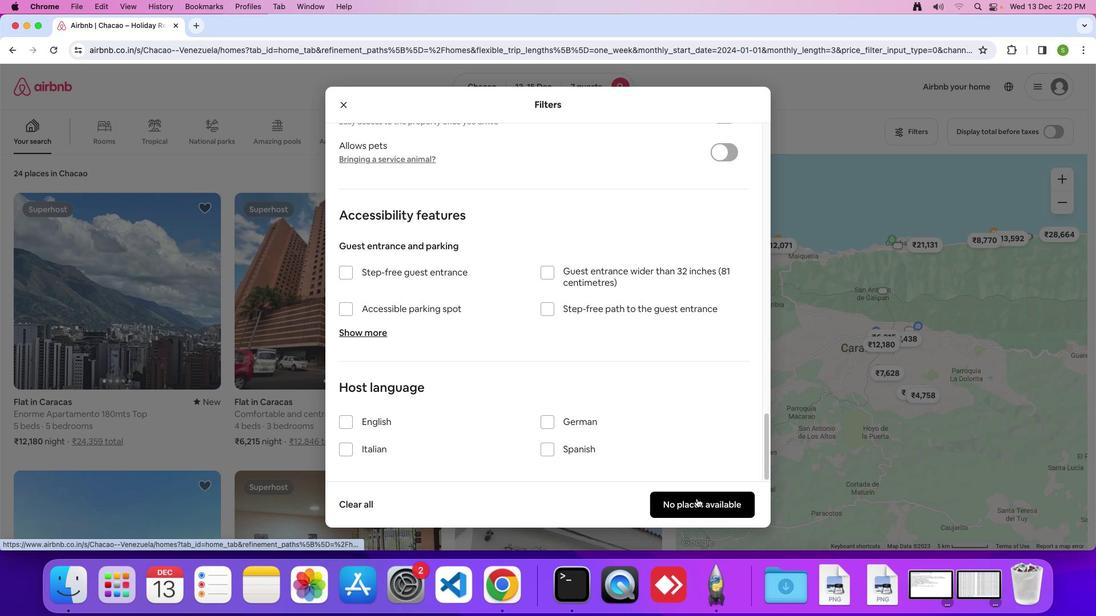 
Action: Mouse moved to (580, 335)
Screenshot: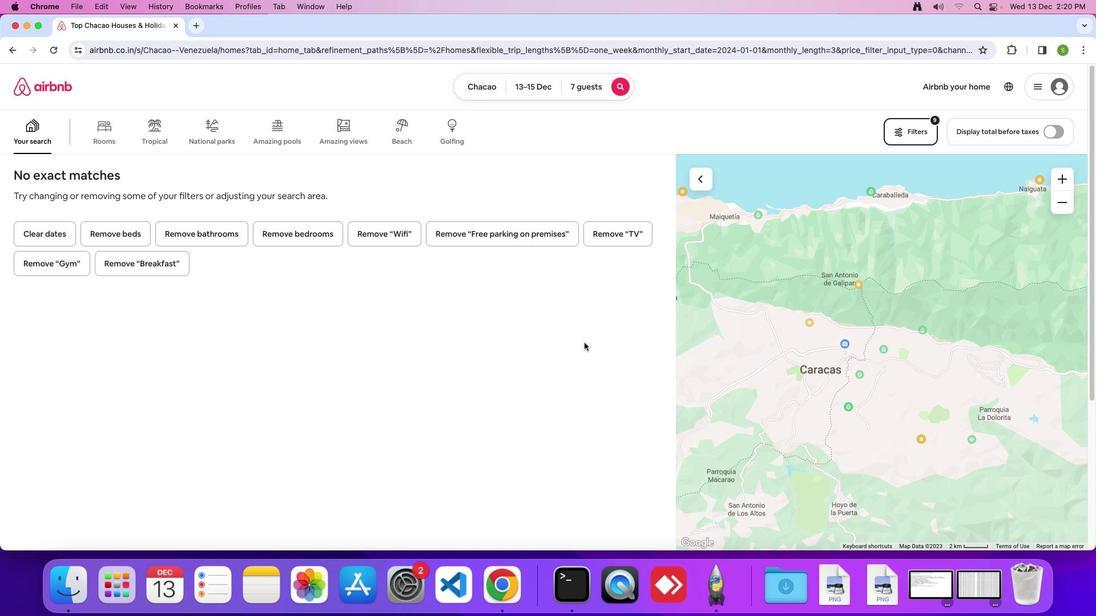 
